 Task: Find connections with filter location Kailāras with filter topic #Mindfulnesswith filter profile language German with filter current company Hero MotoCorp with filter school Ryan International School, Noida with filter industry Human Resources Services with filter service category HR Consulting with filter keywords title Artist
Action: Mouse moved to (218, 304)
Screenshot: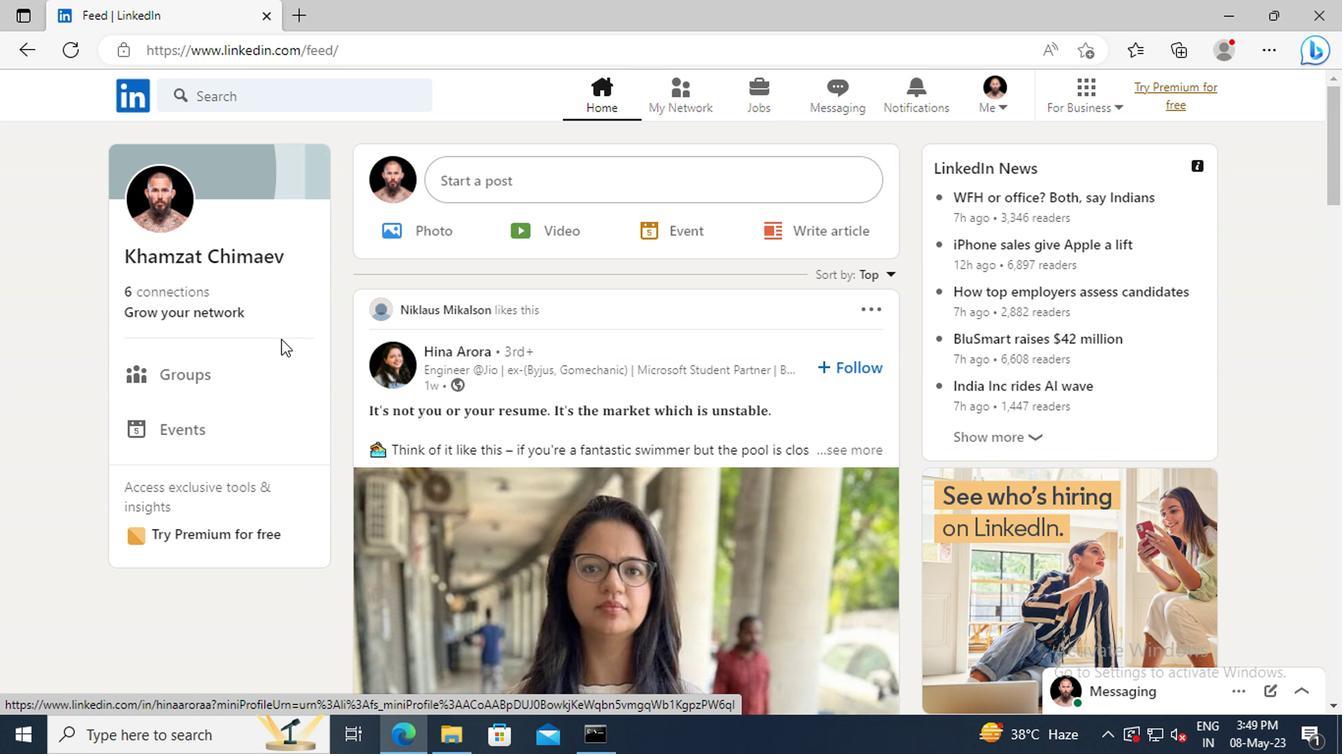 
Action: Mouse pressed left at (218, 304)
Screenshot: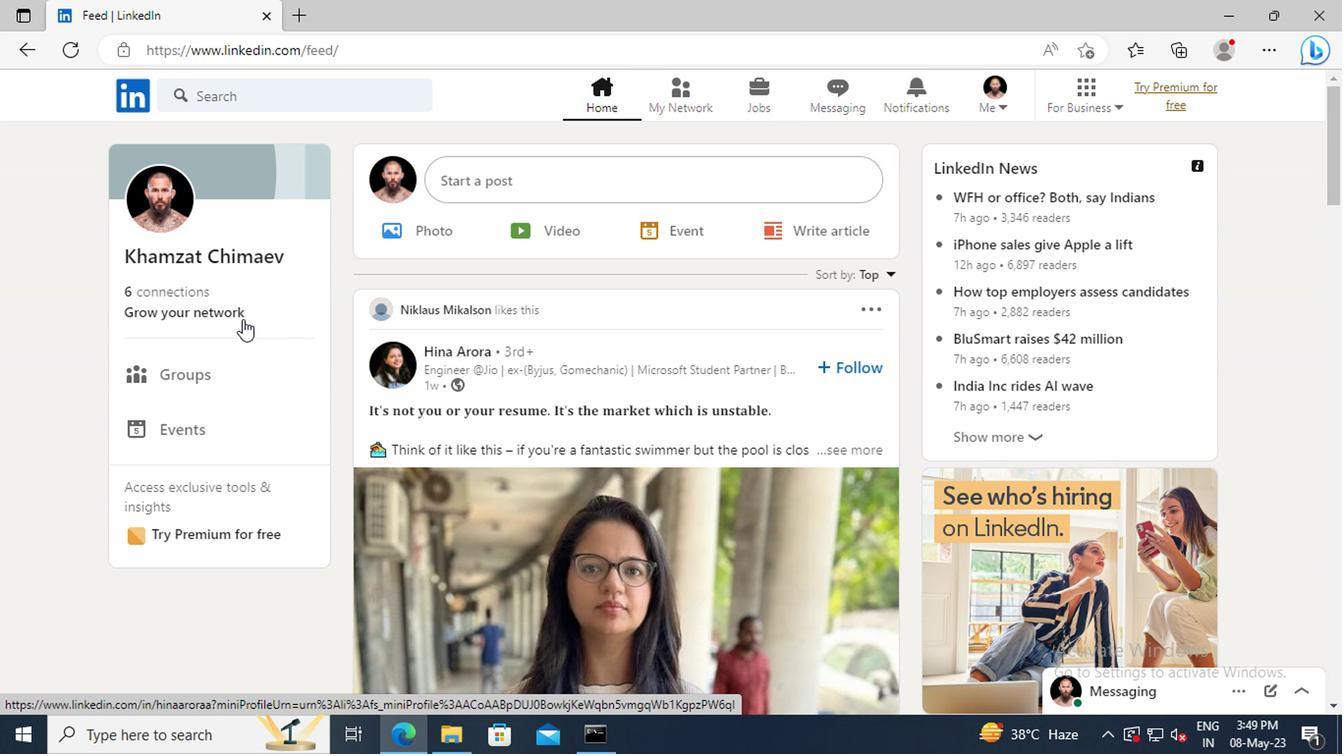 
Action: Mouse moved to (215, 197)
Screenshot: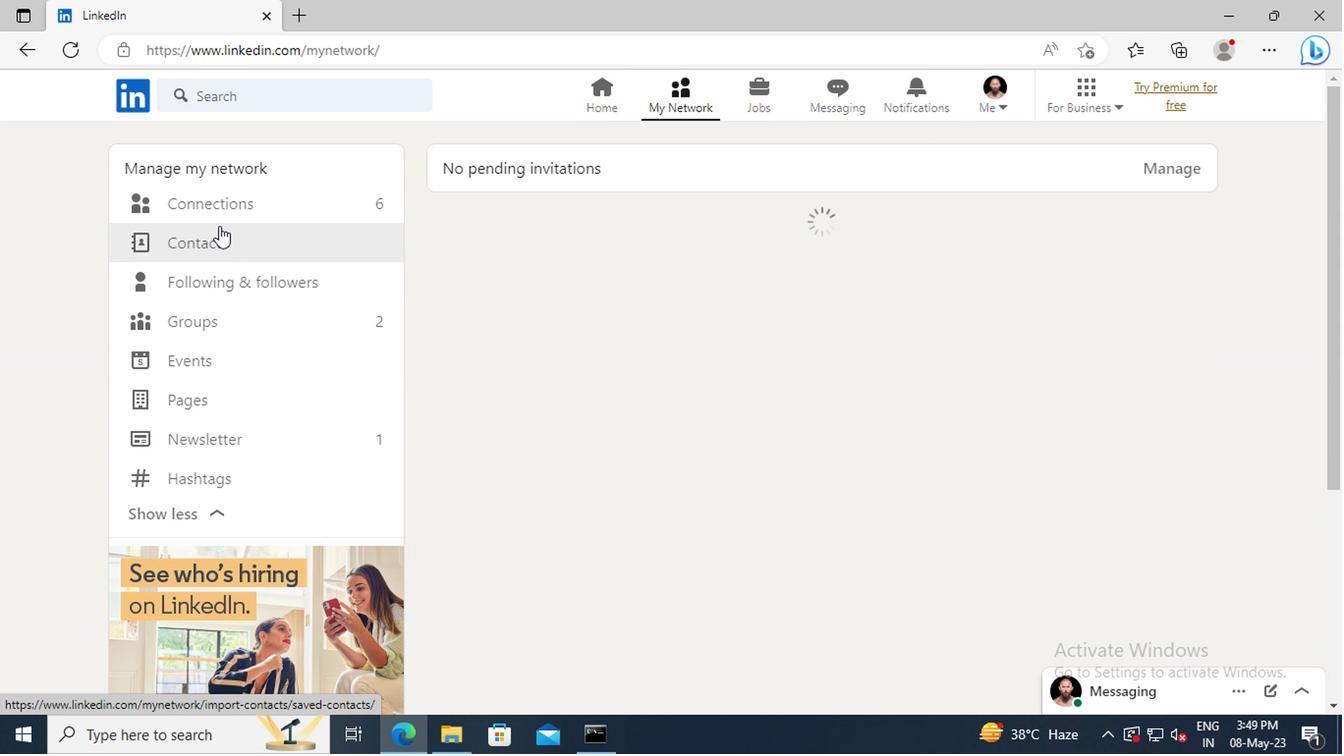 
Action: Mouse pressed left at (215, 197)
Screenshot: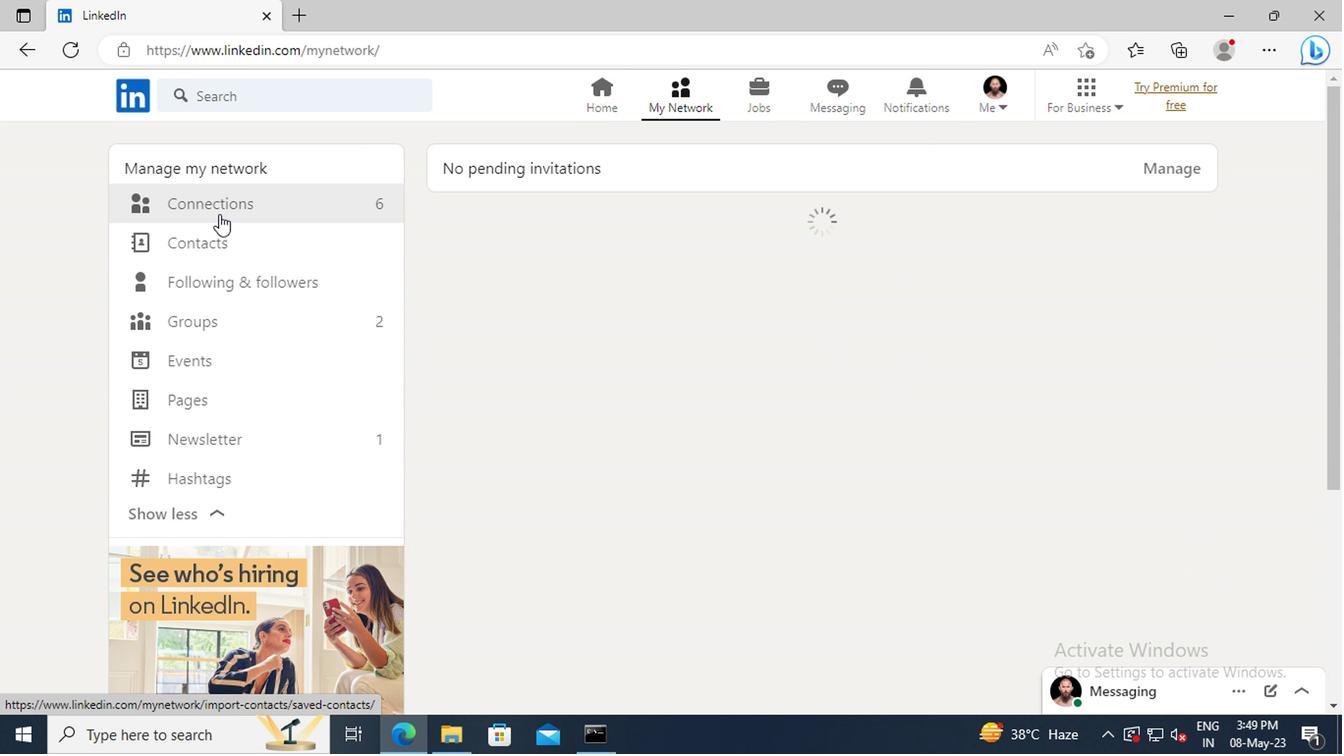 
Action: Mouse moved to (808, 197)
Screenshot: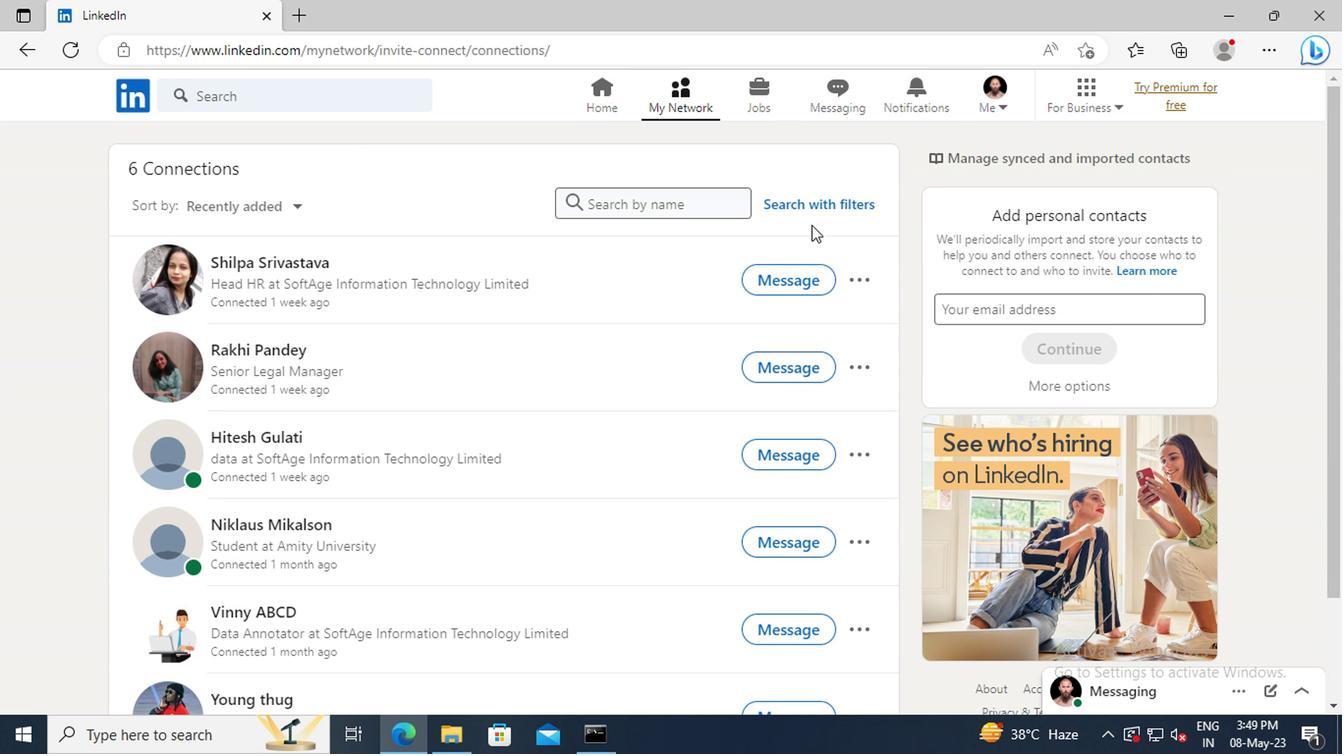 
Action: Mouse pressed left at (808, 197)
Screenshot: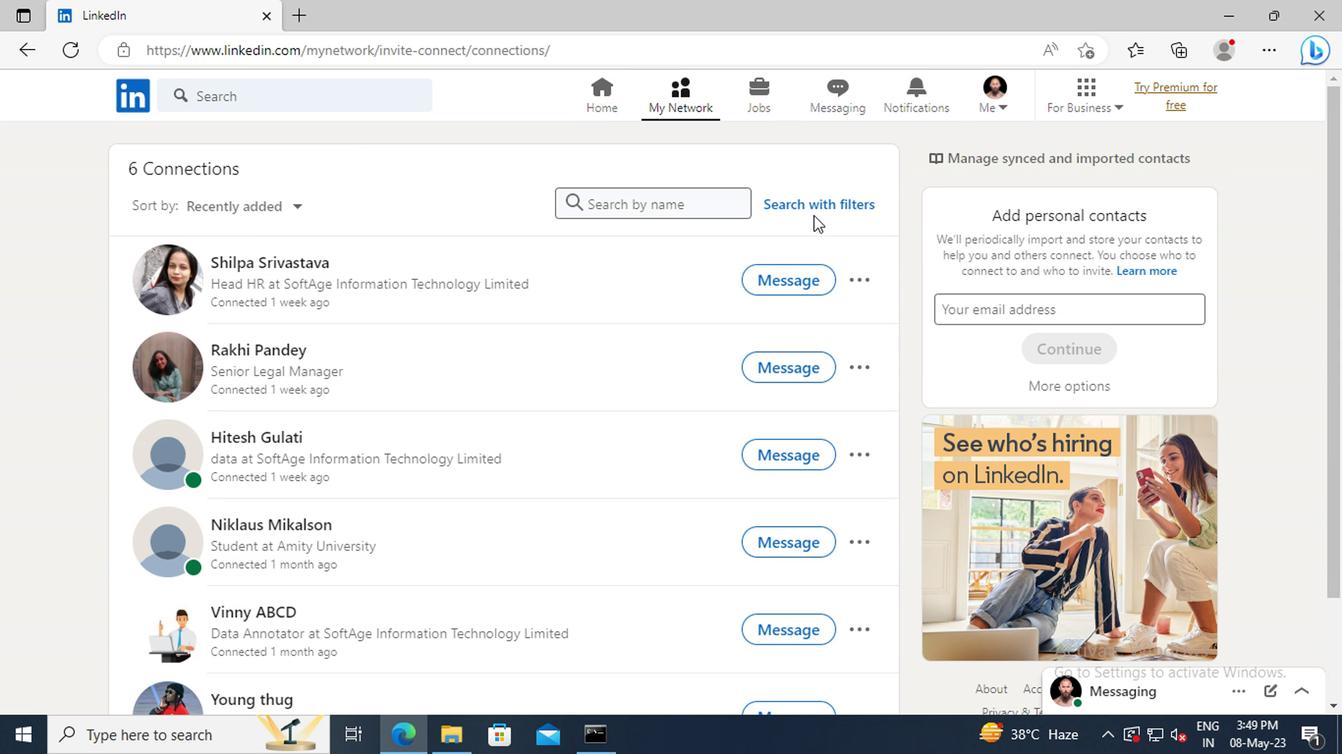 
Action: Mouse moved to (742, 141)
Screenshot: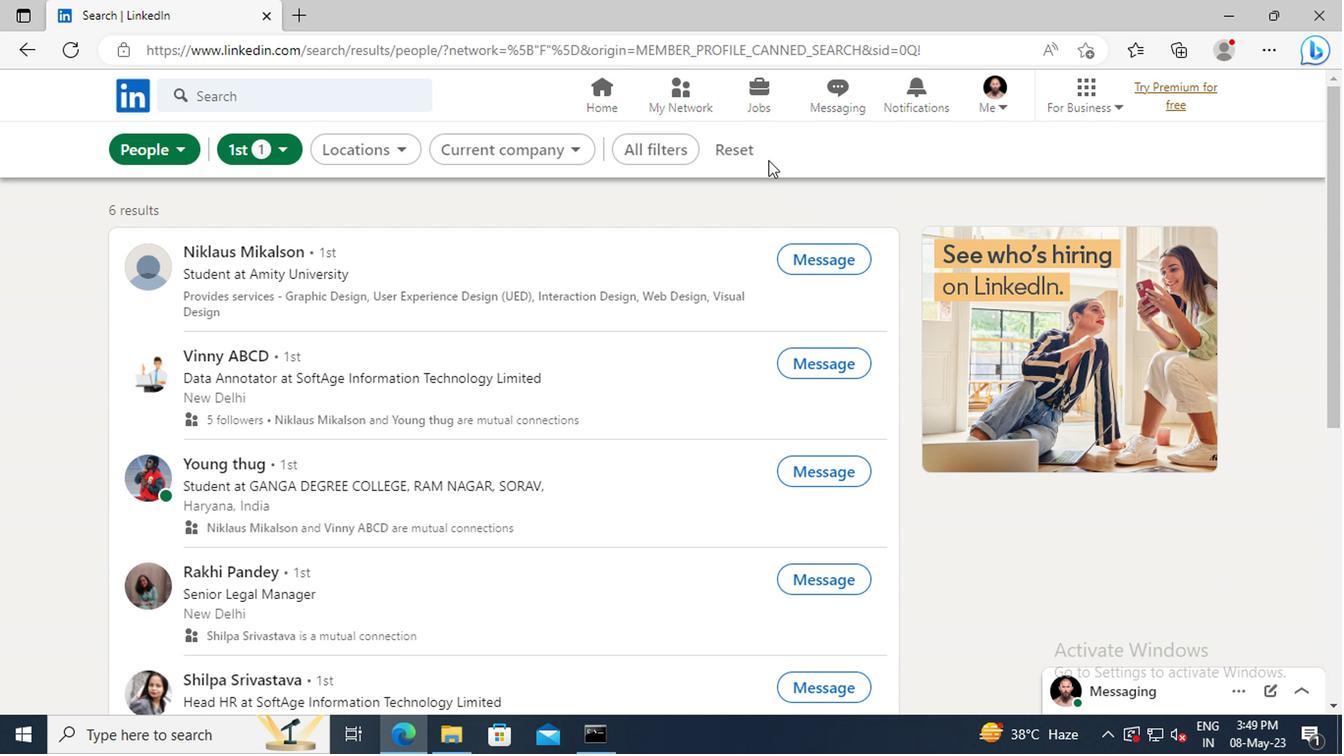 
Action: Mouse pressed left at (742, 141)
Screenshot: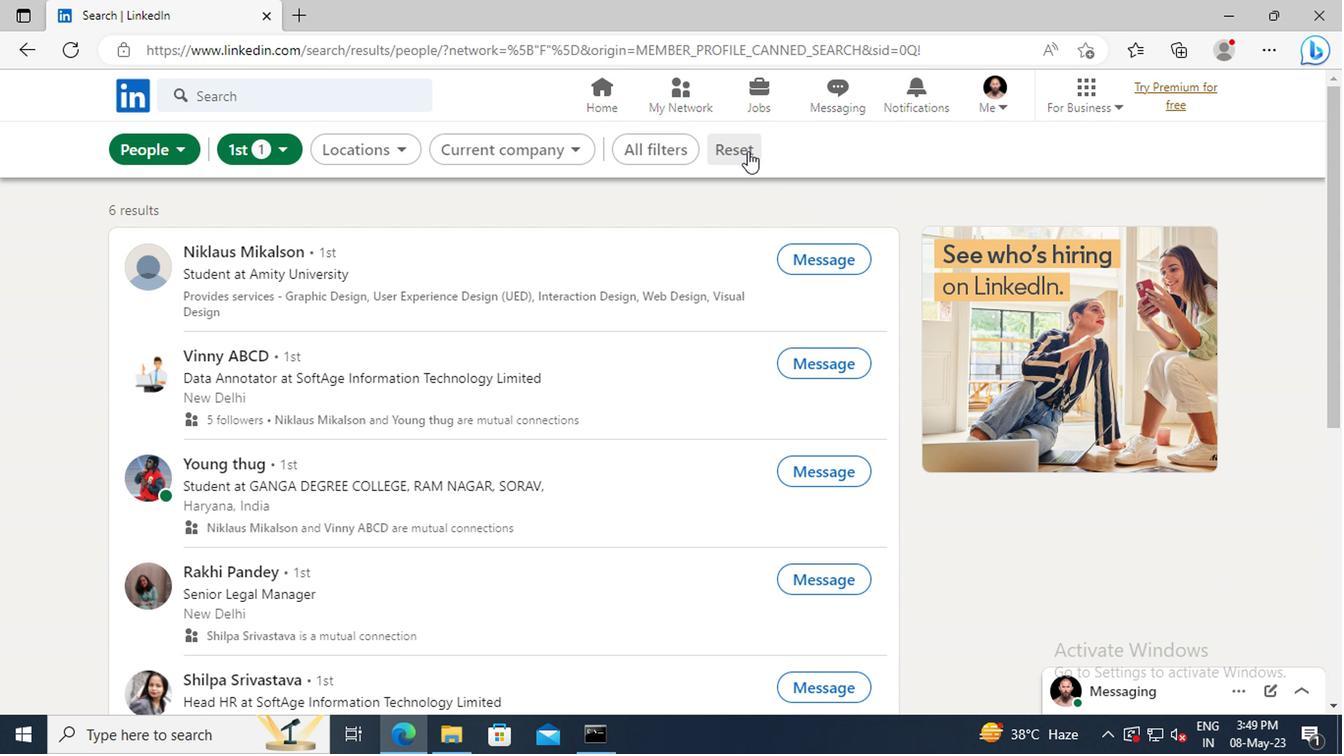 
Action: Mouse moved to (715, 141)
Screenshot: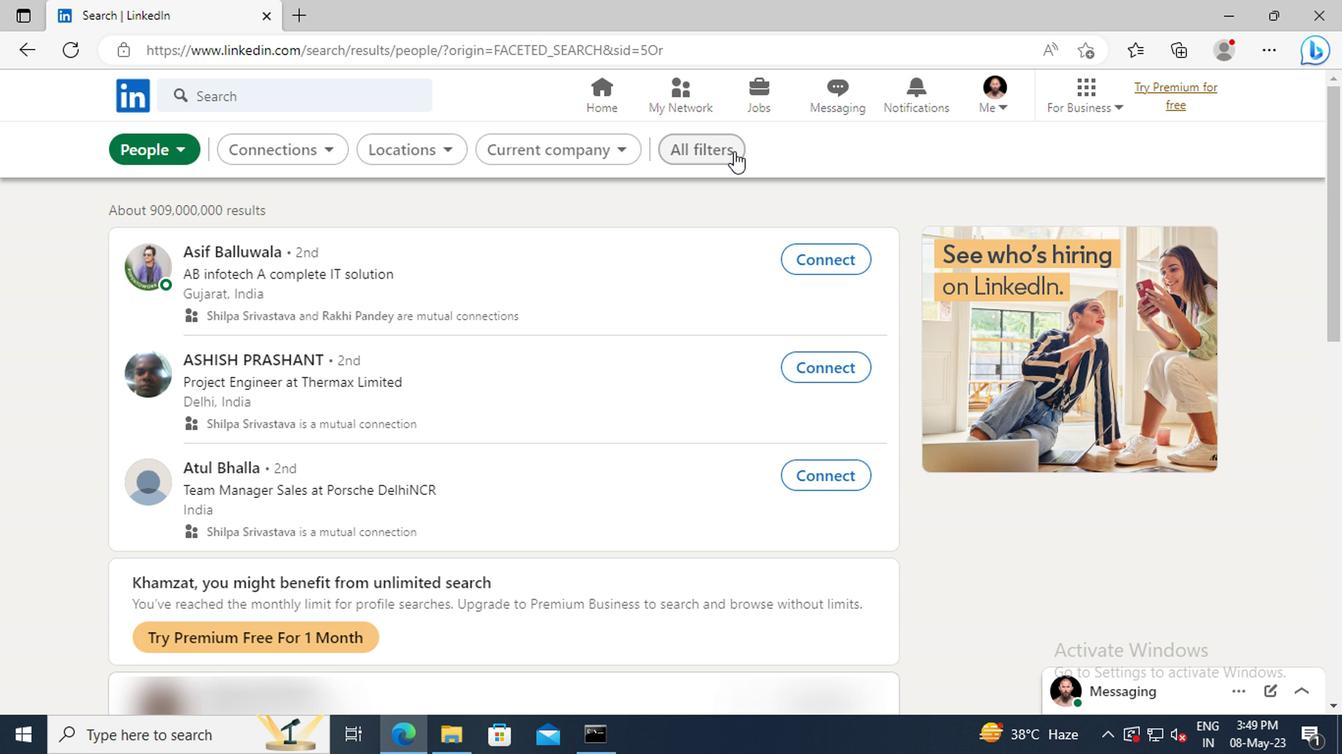 
Action: Mouse pressed left at (715, 141)
Screenshot: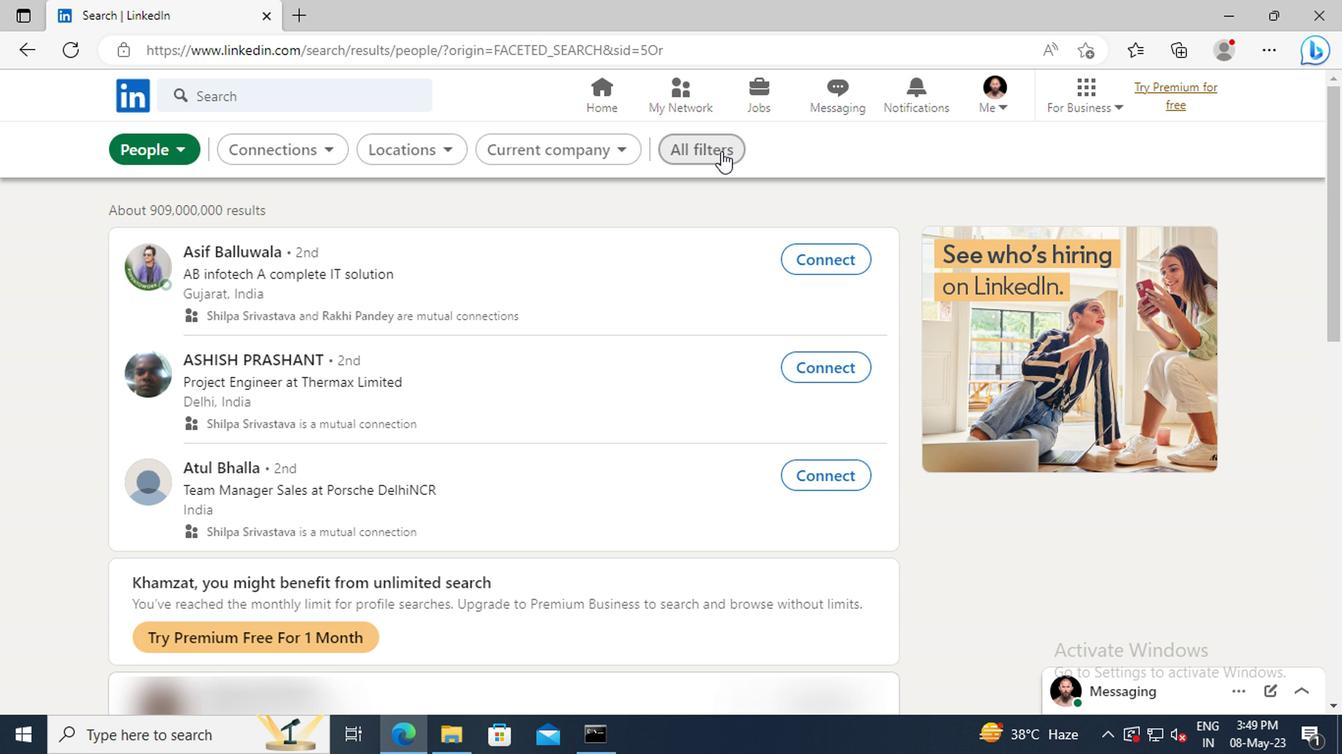 
Action: Mouse moved to (1099, 367)
Screenshot: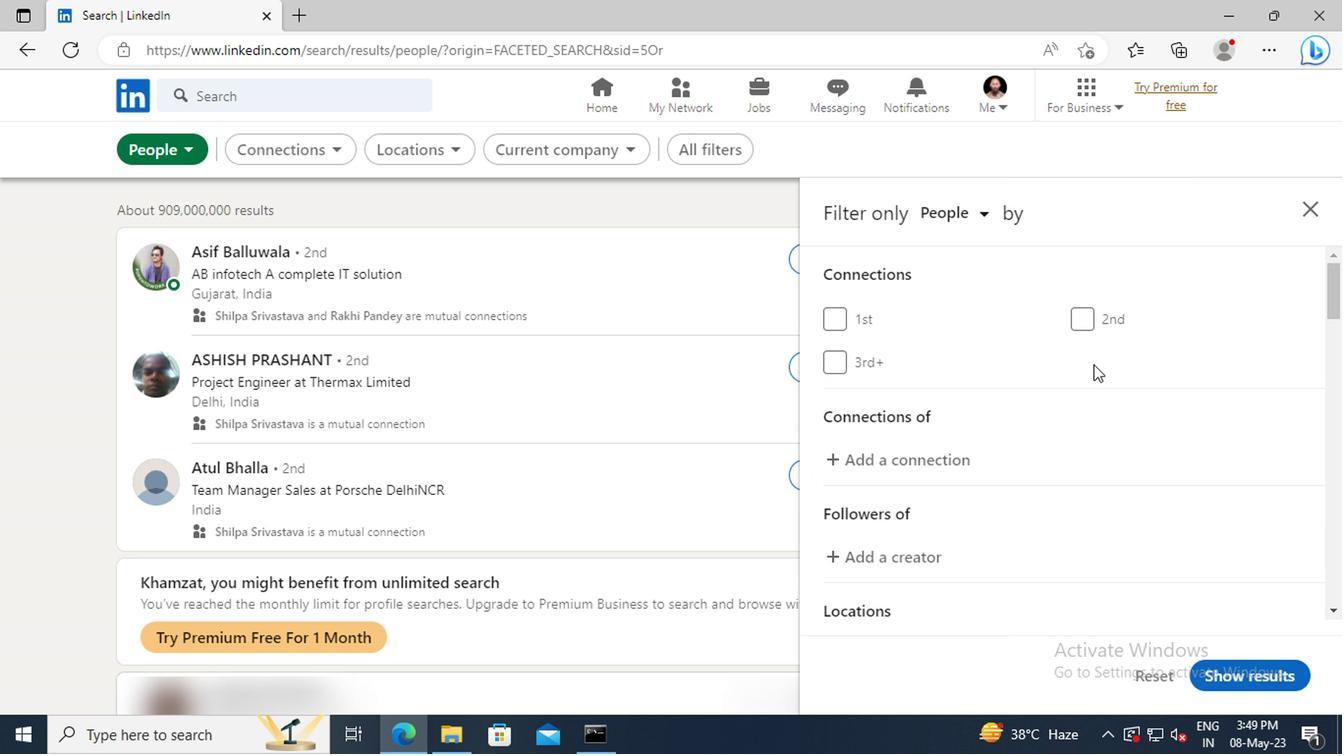 
Action: Mouse scrolled (1099, 366) with delta (0, -1)
Screenshot: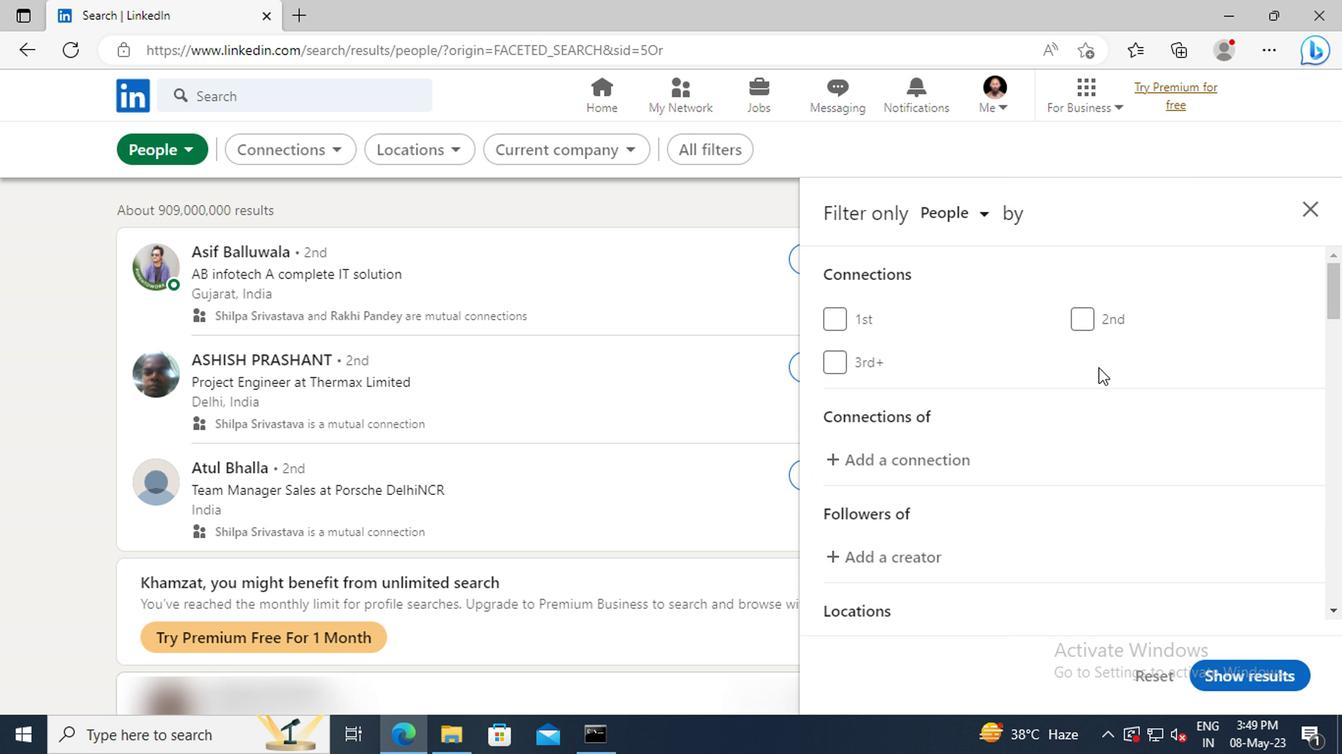 
Action: Mouse scrolled (1099, 366) with delta (0, -1)
Screenshot: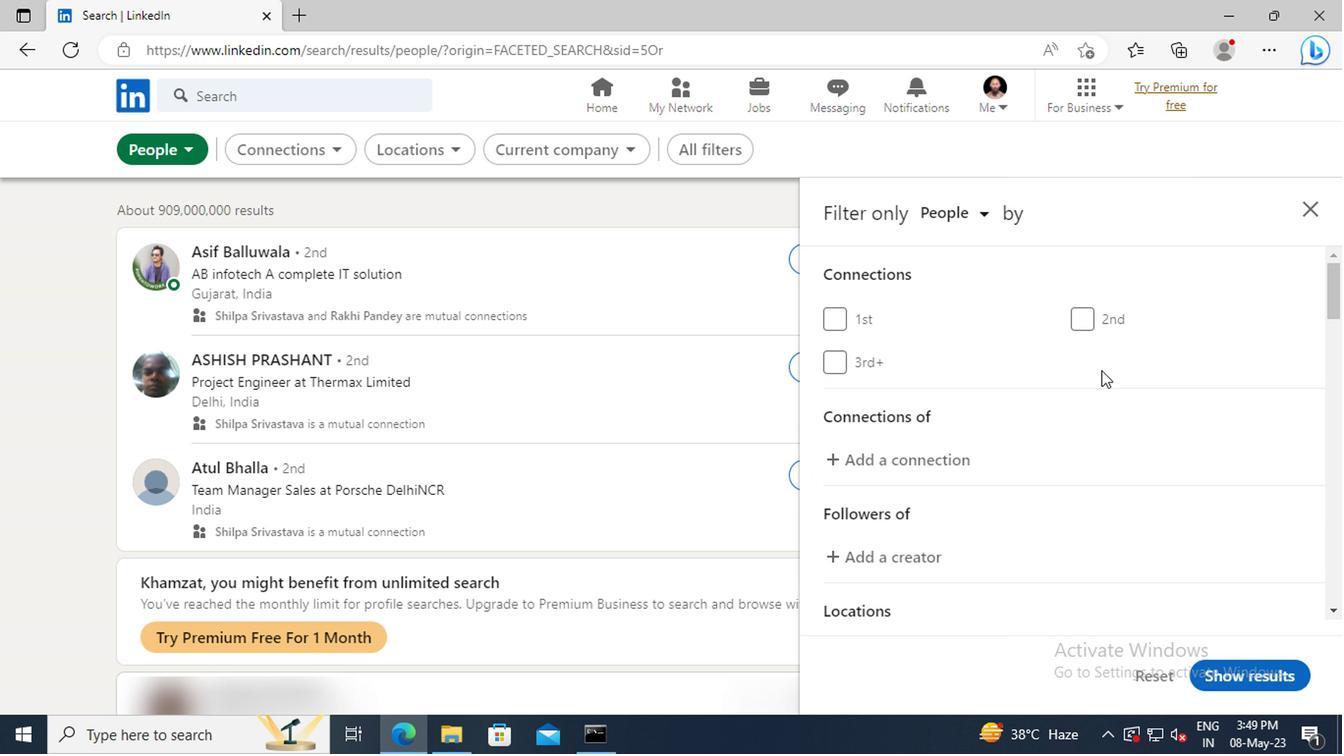 
Action: Mouse scrolled (1099, 366) with delta (0, -1)
Screenshot: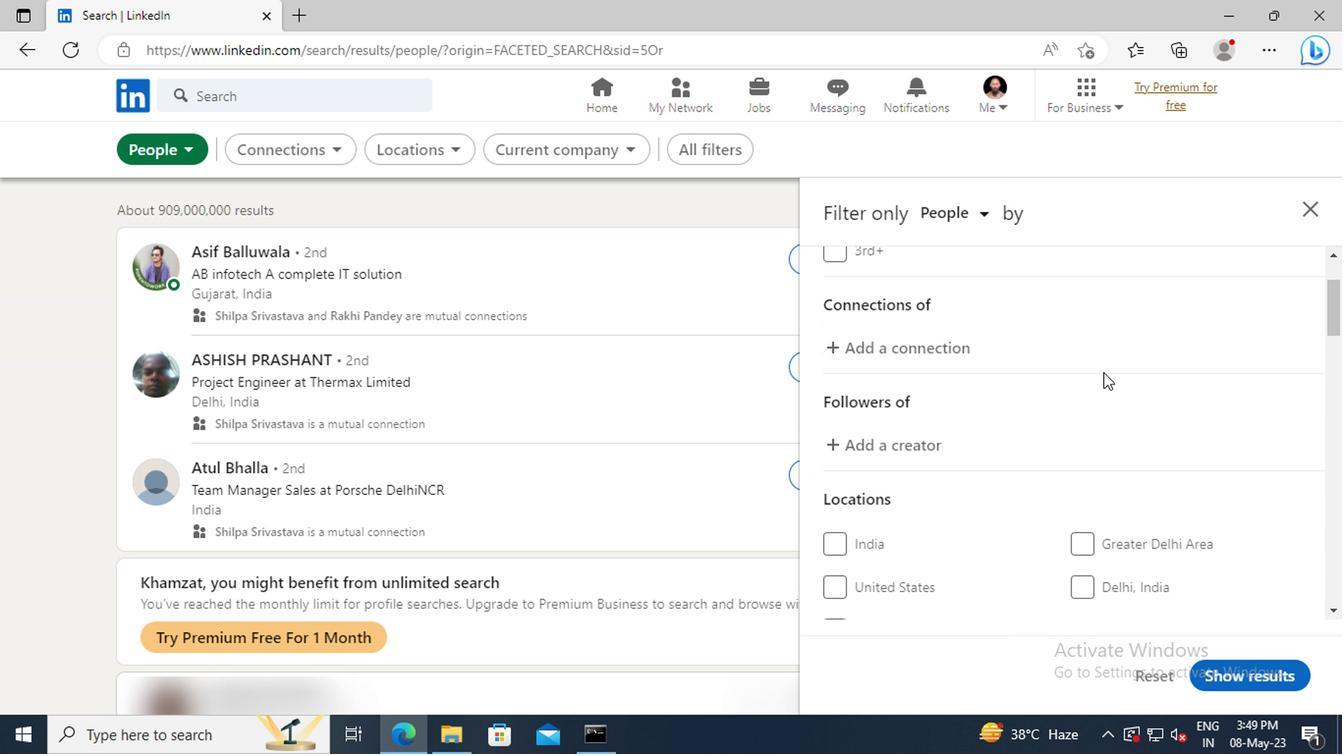 
Action: Mouse scrolled (1099, 366) with delta (0, -1)
Screenshot: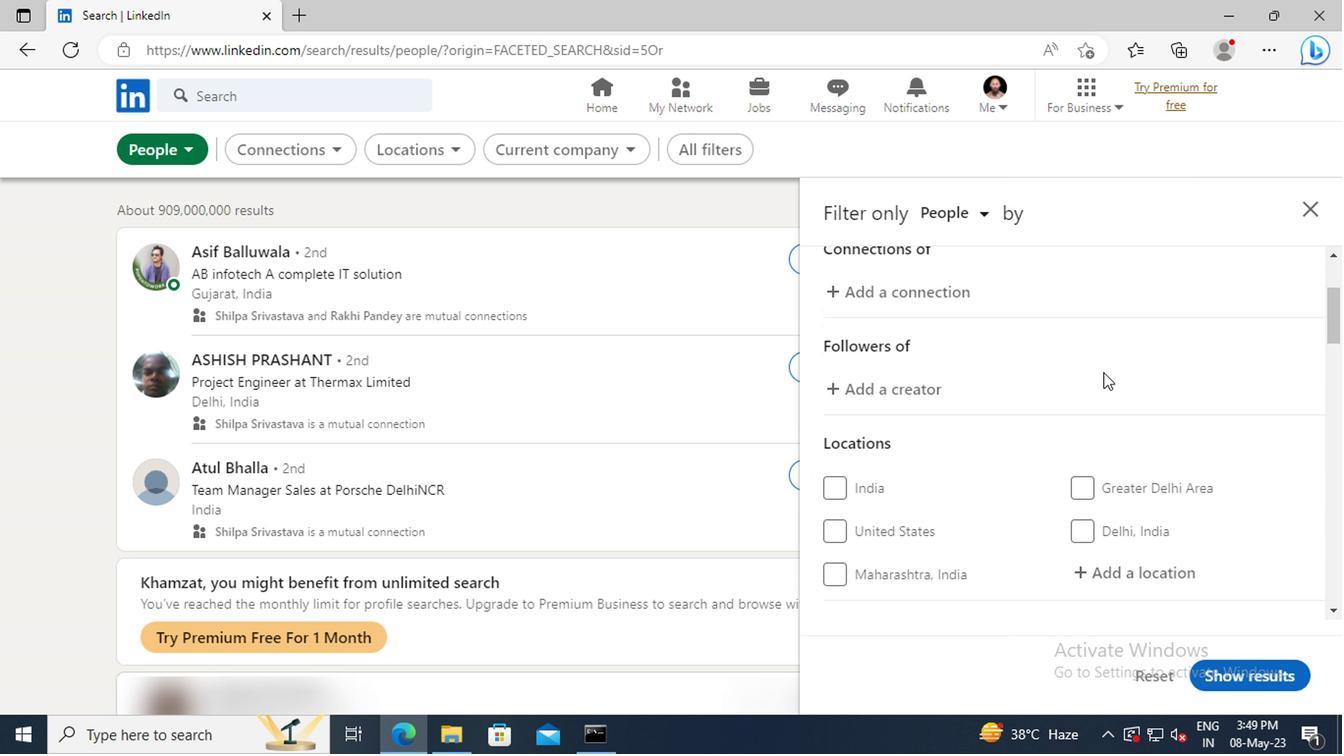
Action: Mouse scrolled (1099, 366) with delta (0, -1)
Screenshot: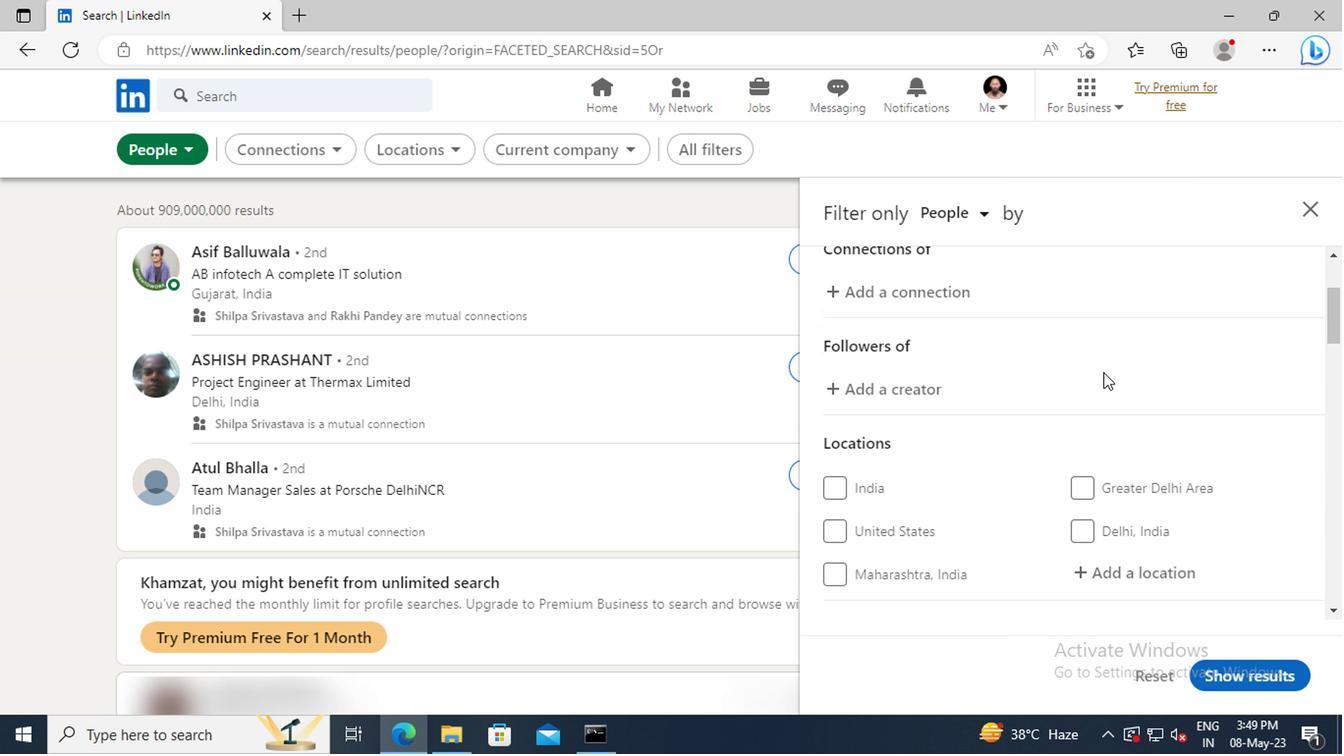 
Action: Mouse scrolled (1099, 366) with delta (0, -1)
Screenshot: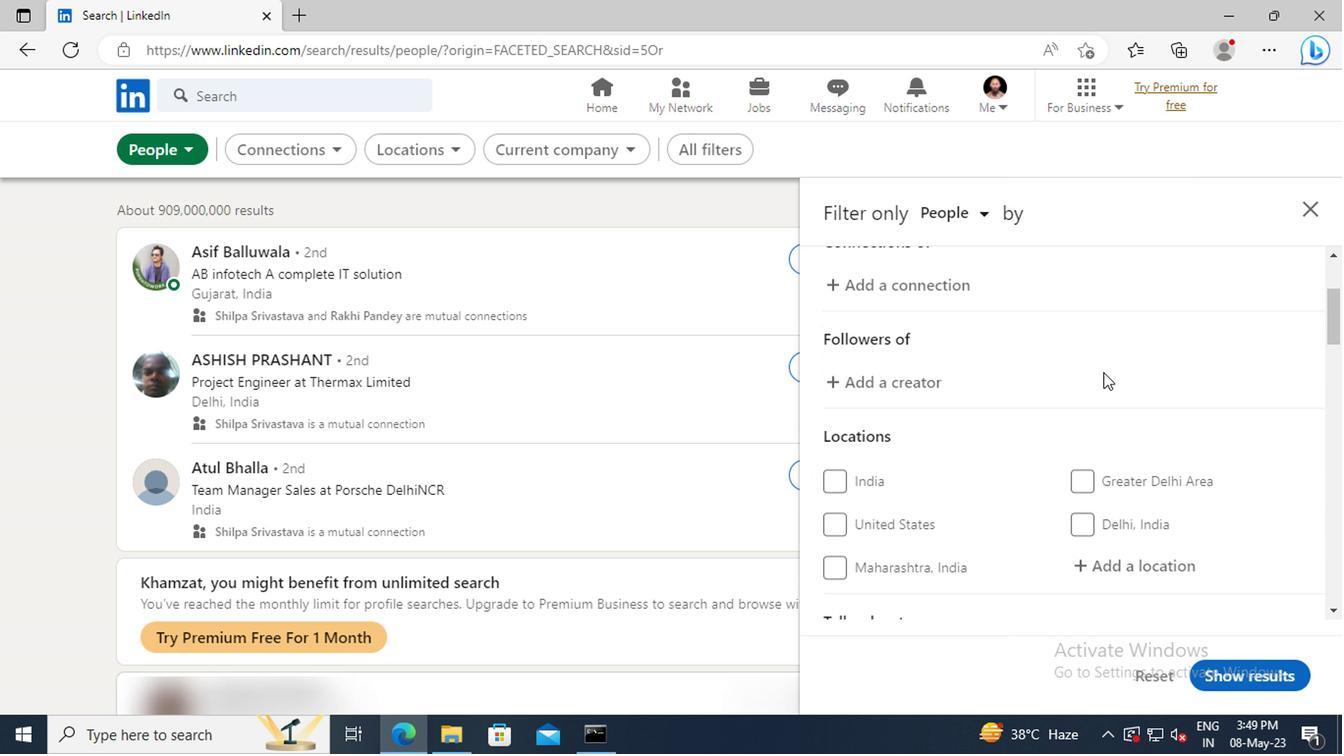 
Action: Mouse moved to (1099, 402)
Screenshot: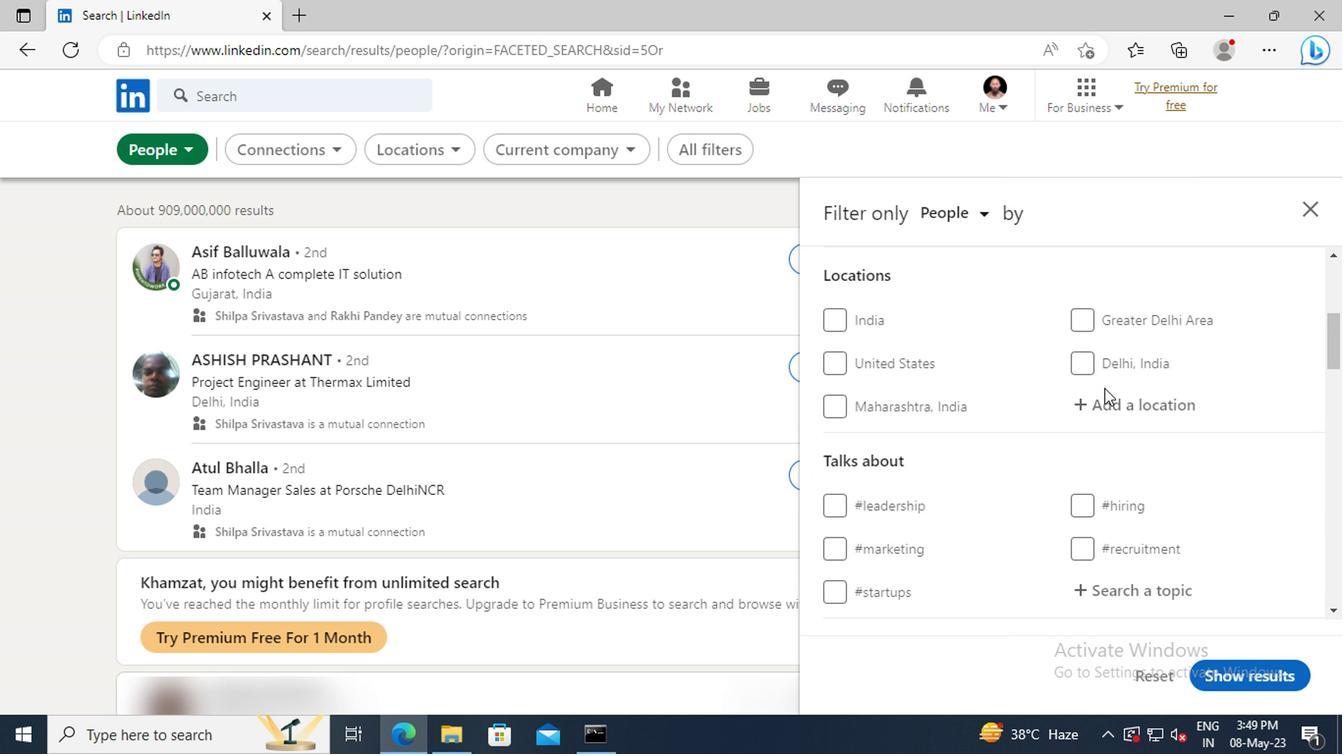 
Action: Mouse pressed left at (1099, 402)
Screenshot: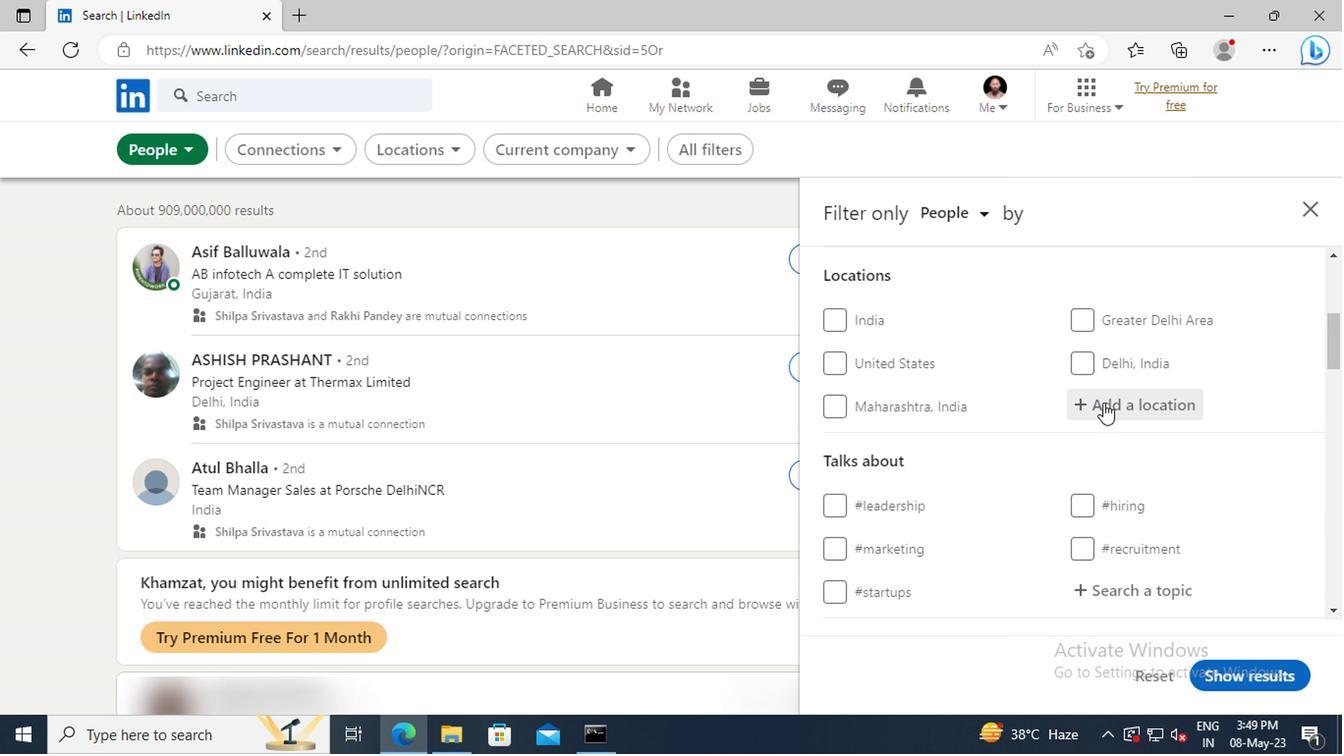 
Action: Key pressed <Key.shift>KAILARAS
Screenshot: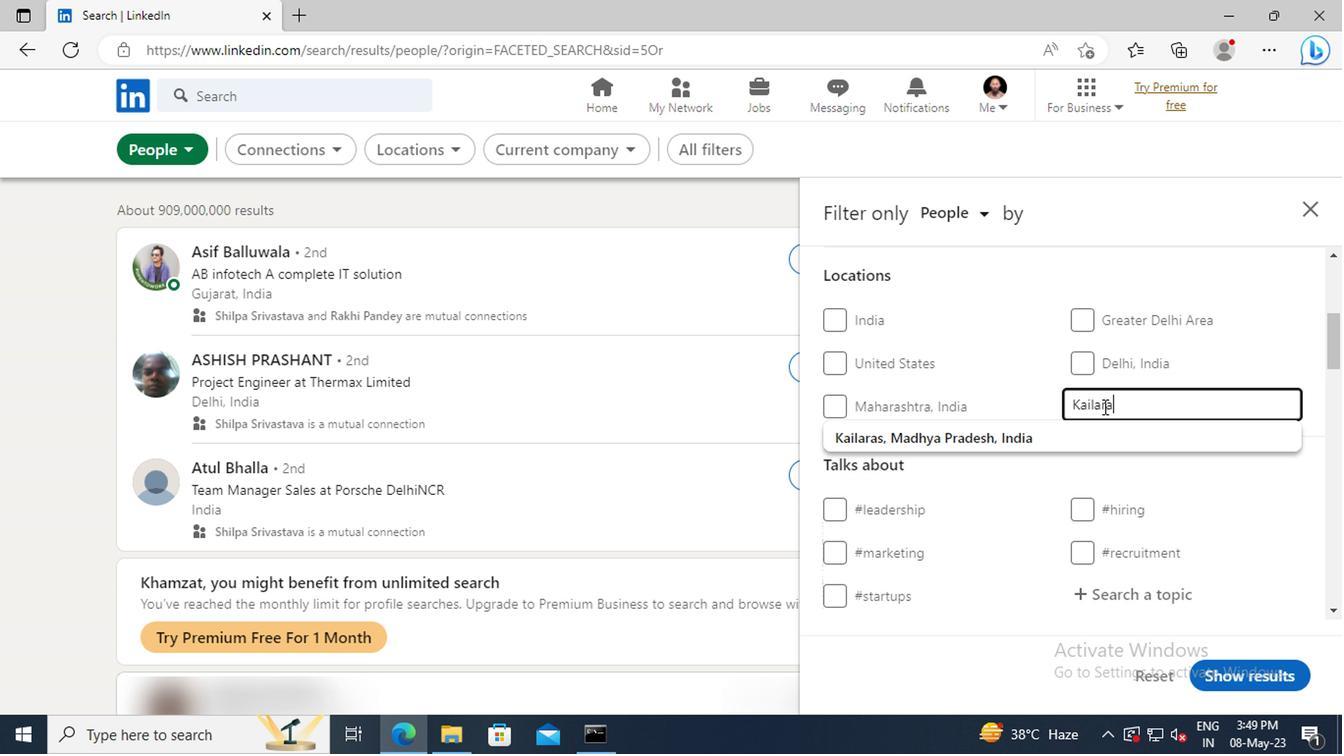 
Action: Mouse moved to (1101, 432)
Screenshot: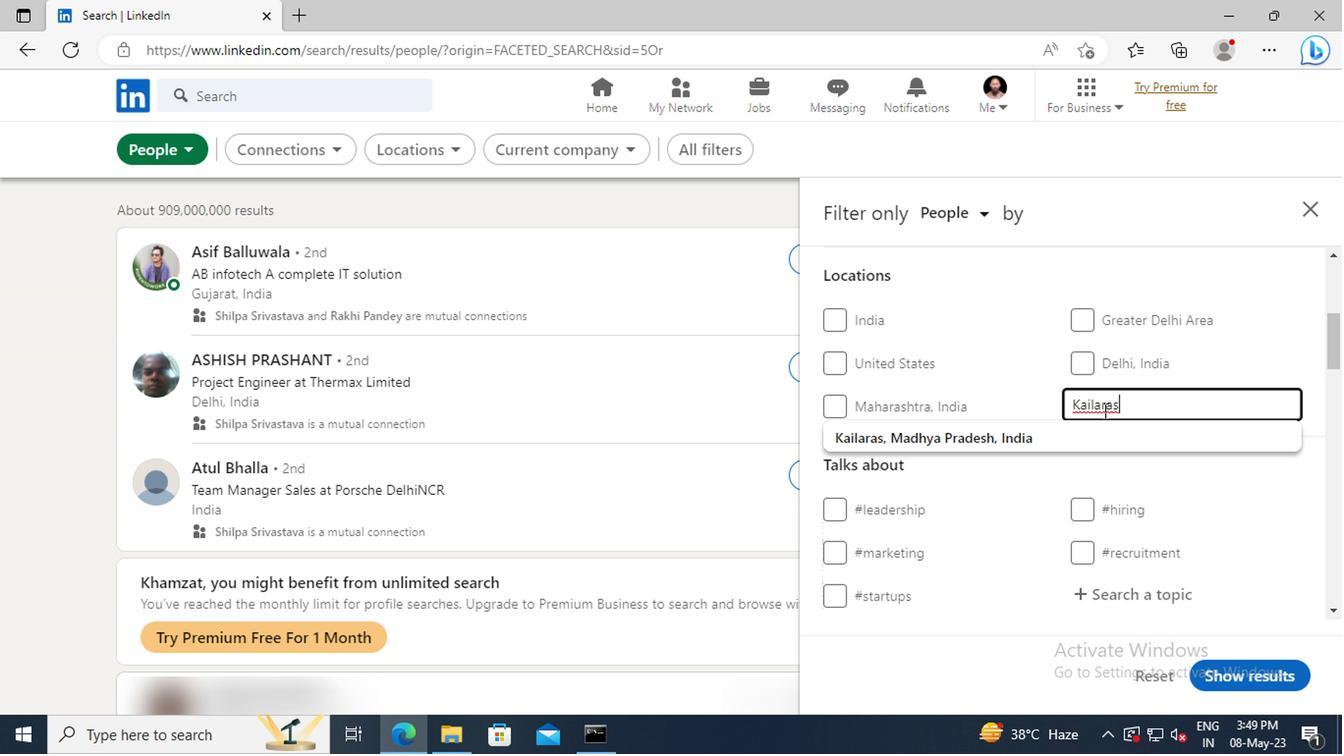 
Action: Mouse pressed left at (1101, 432)
Screenshot: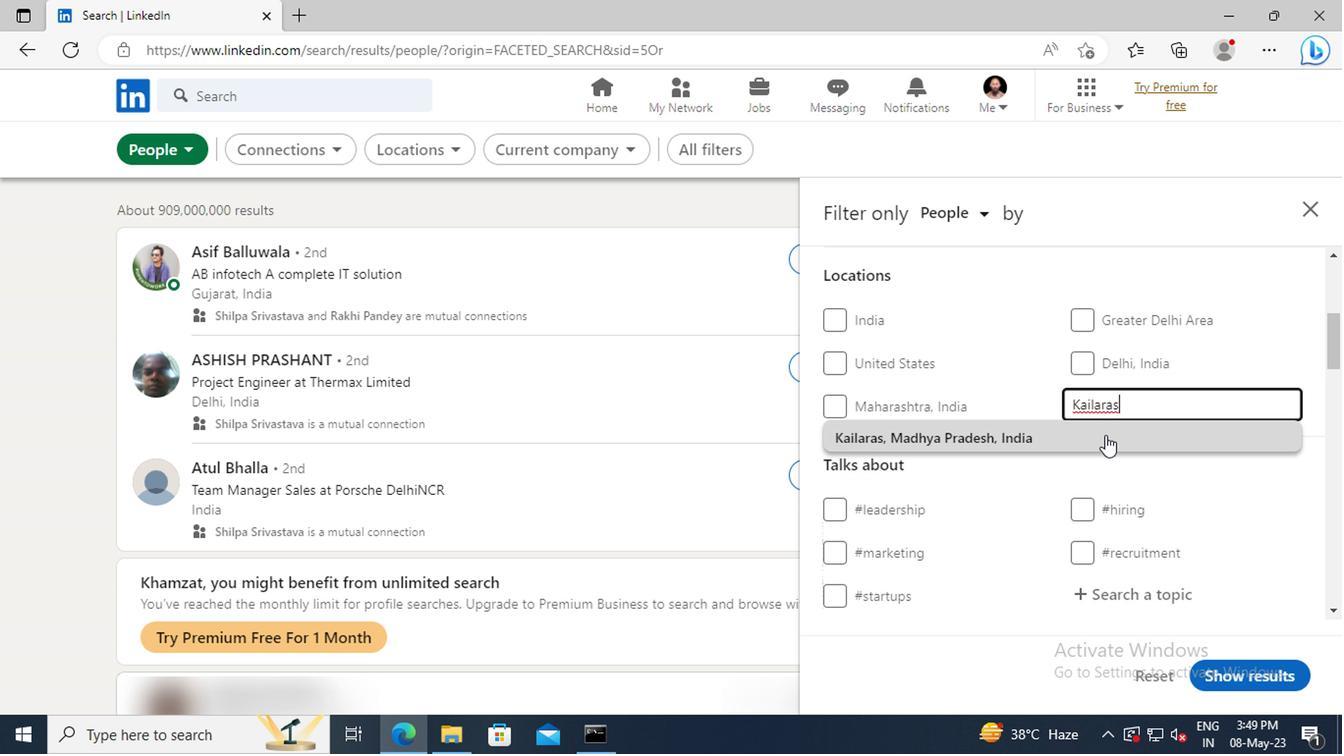 
Action: Mouse scrolled (1101, 432) with delta (0, 0)
Screenshot: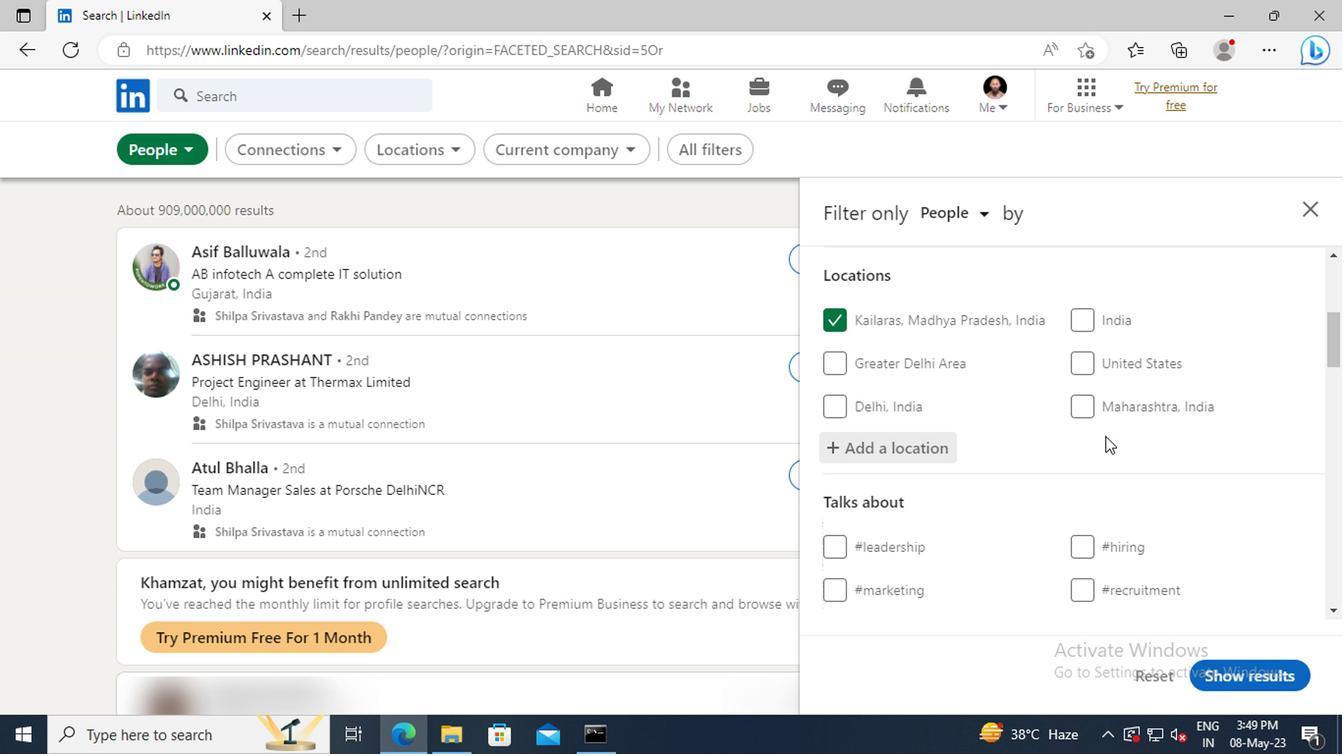 
Action: Mouse scrolled (1101, 432) with delta (0, 0)
Screenshot: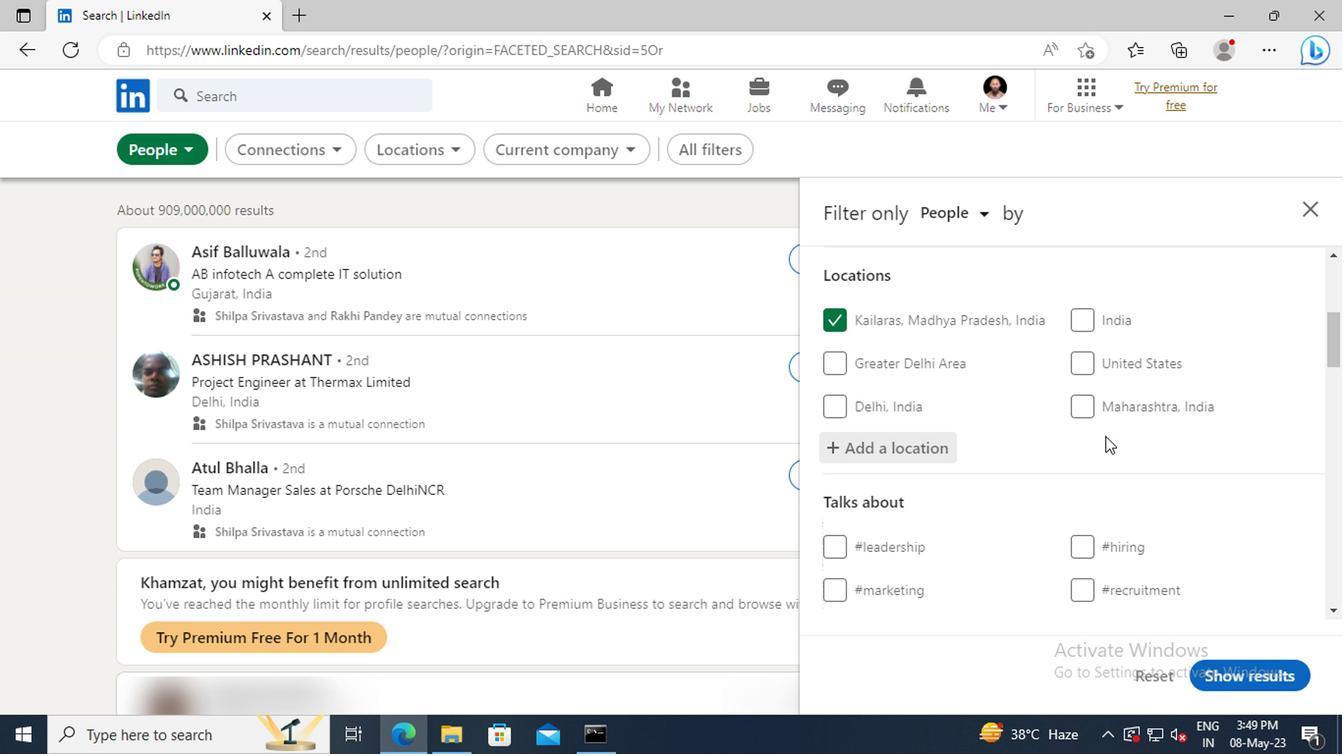 
Action: Mouse scrolled (1101, 432) with delta (0, 0)
Screenshot: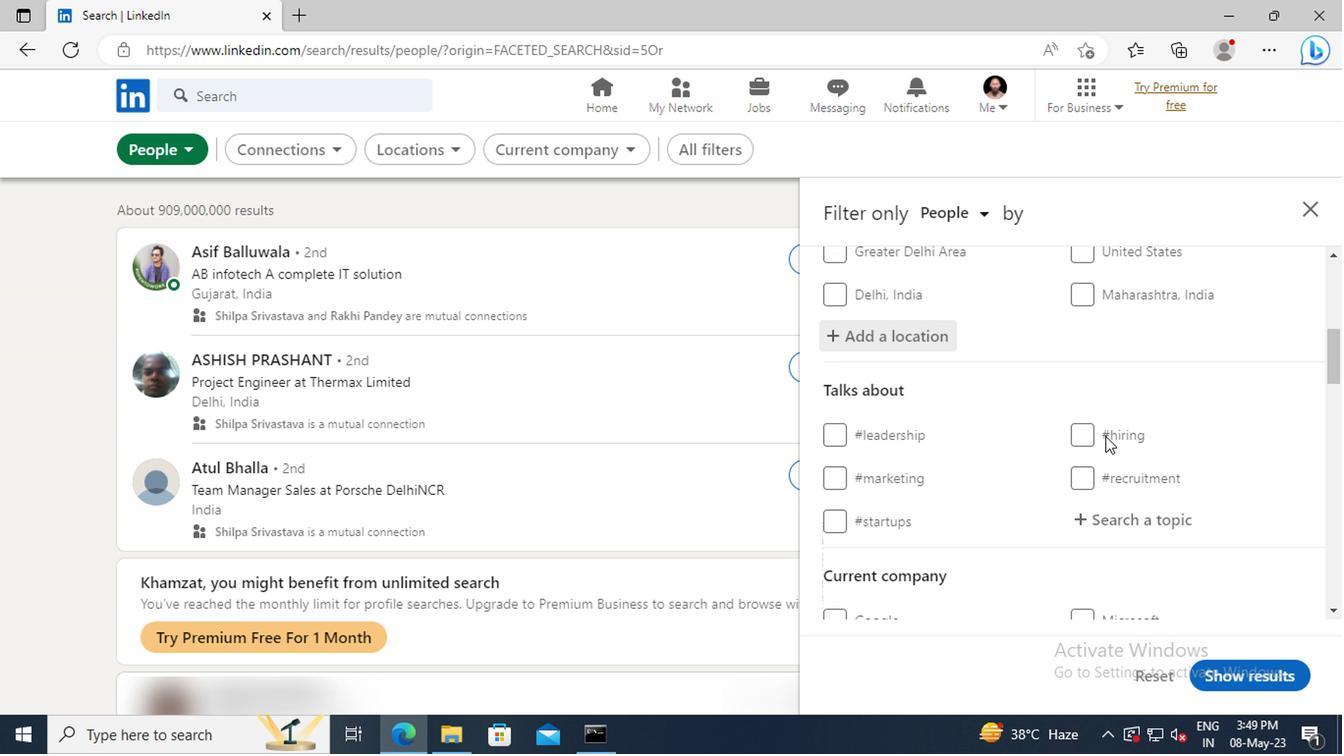 
Action: Mouse moved to (1108, 458)
Screenshot: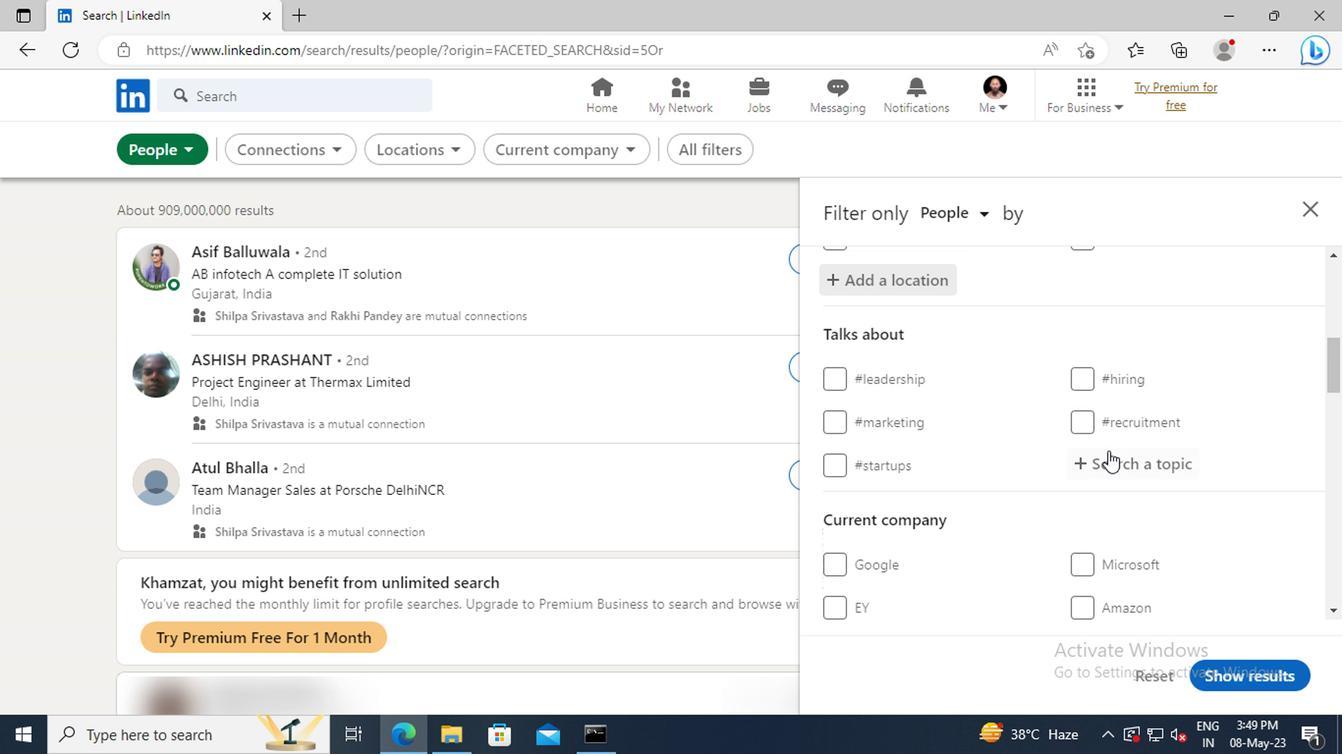 
Action: Mouse pressed left at (1108, 458)
Screenshot: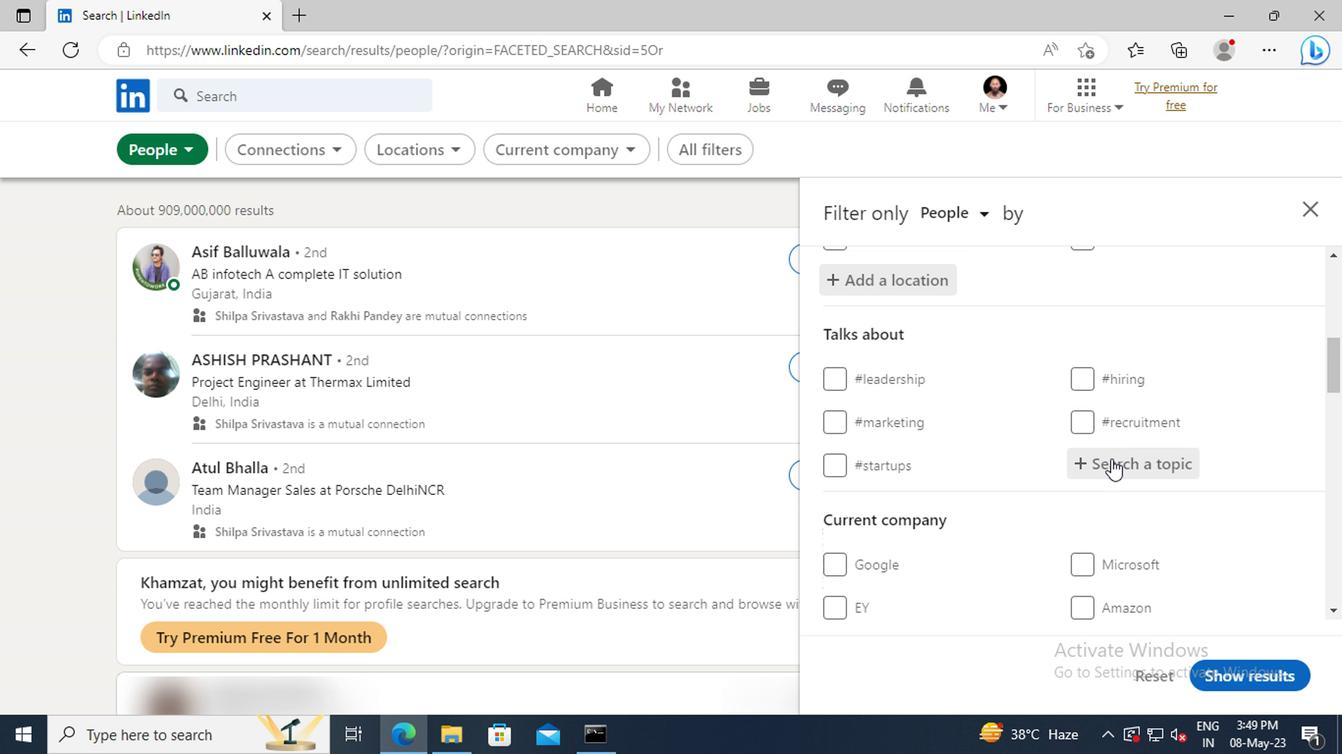 
Action: Key pressed <Key.shift>MINDFU
Screenshot: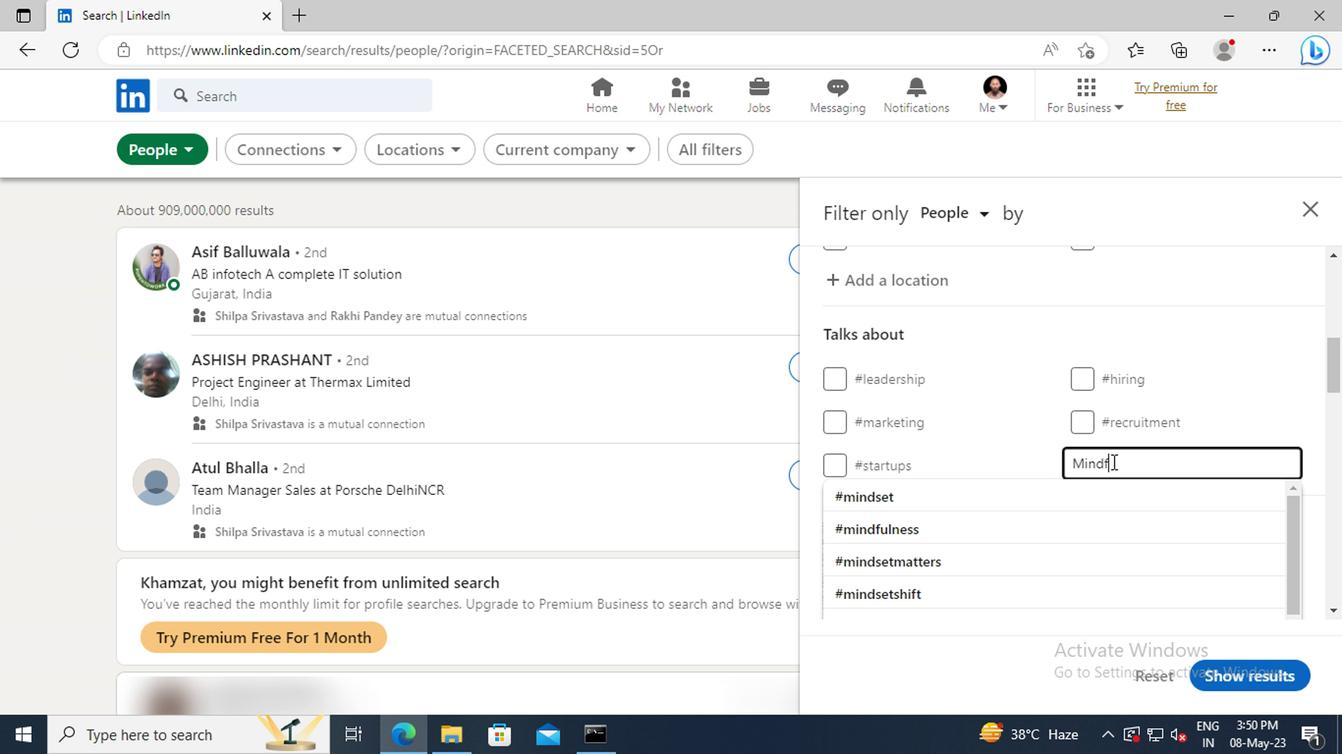 
Action: Mouse moved to (1117, 488)
Screenshot: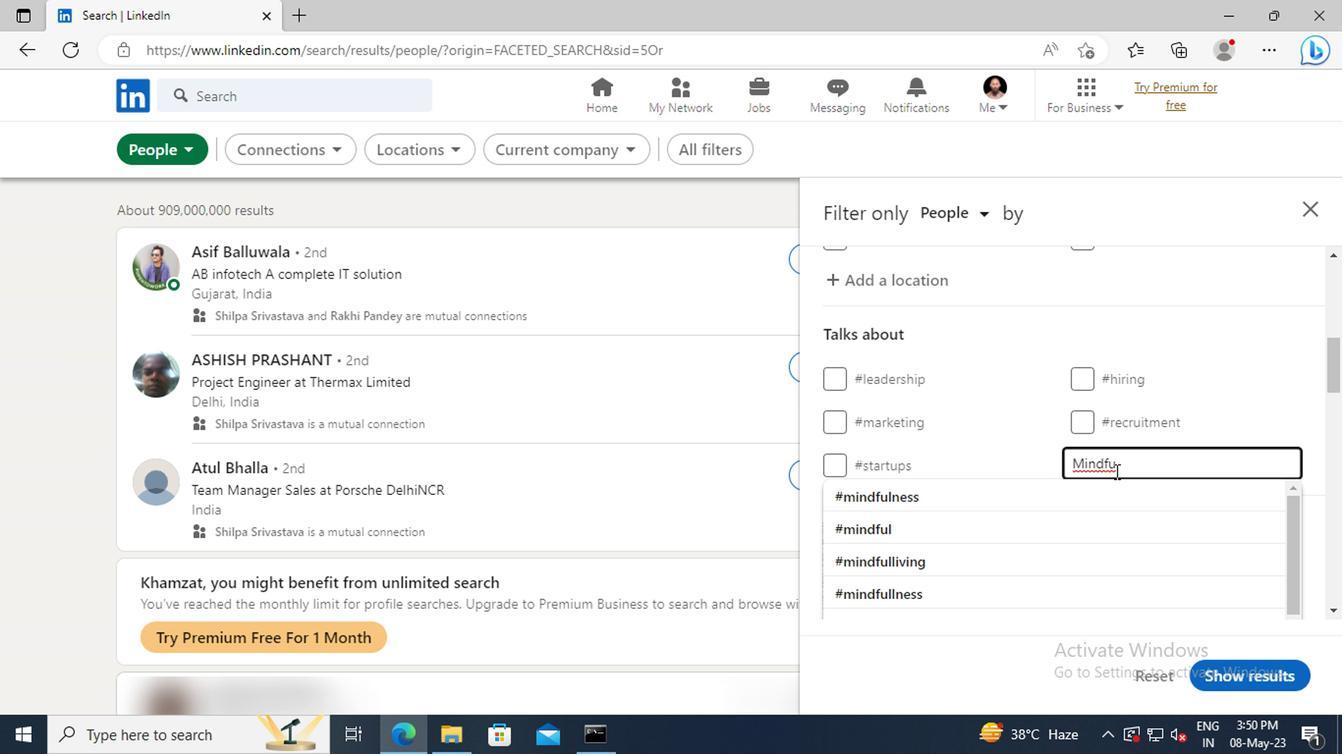 
Action: Mouse pressed left at (1117, 488)
Screenshot: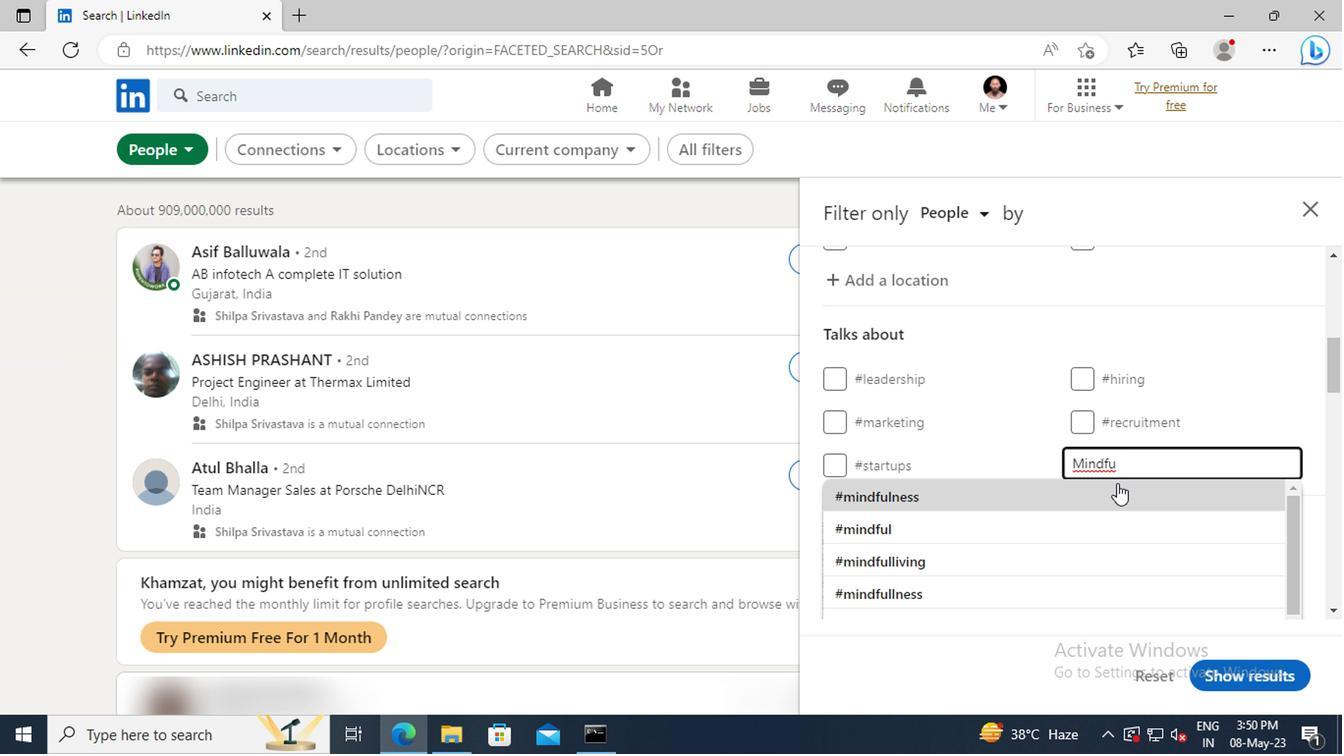 
Action: Mouse scrolled (1117, 487) with delta (0, 0)
Screenshot: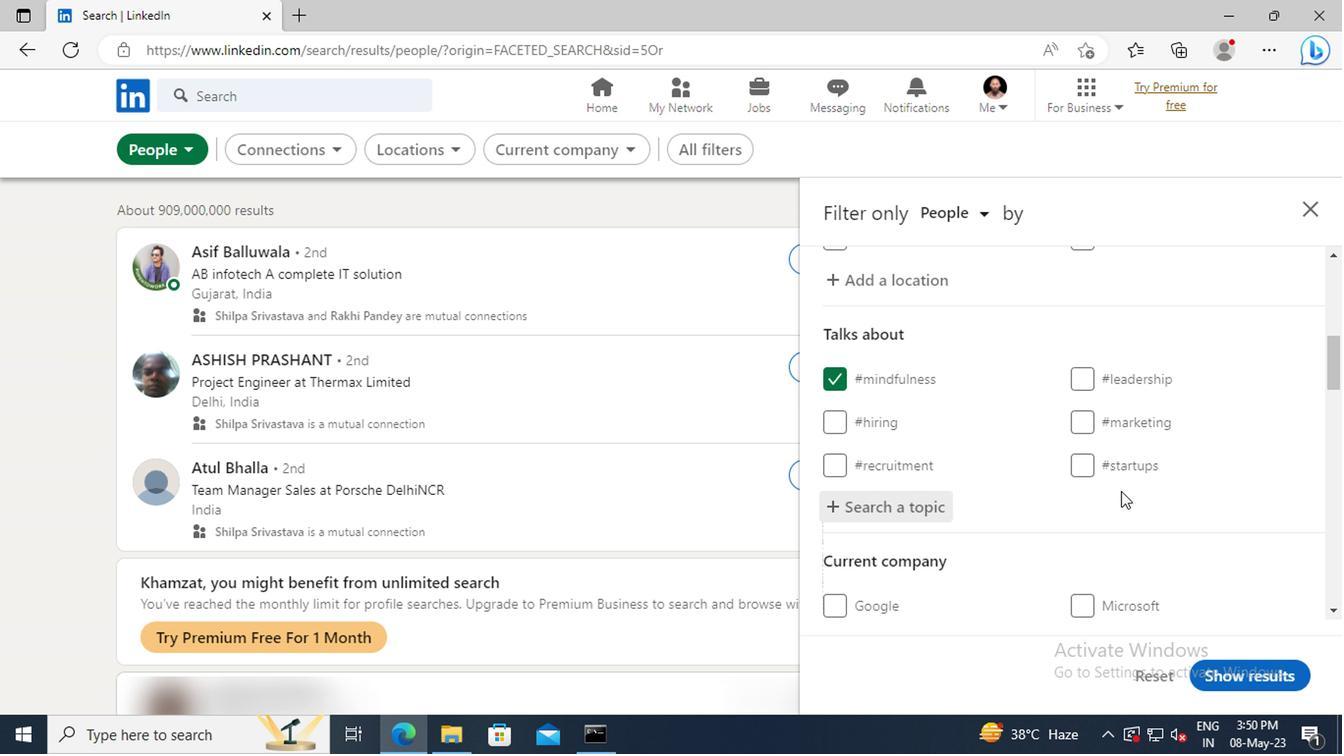 
Action: Mouse scrolled (1117, 487) with delta (0, 0)
Screenshot: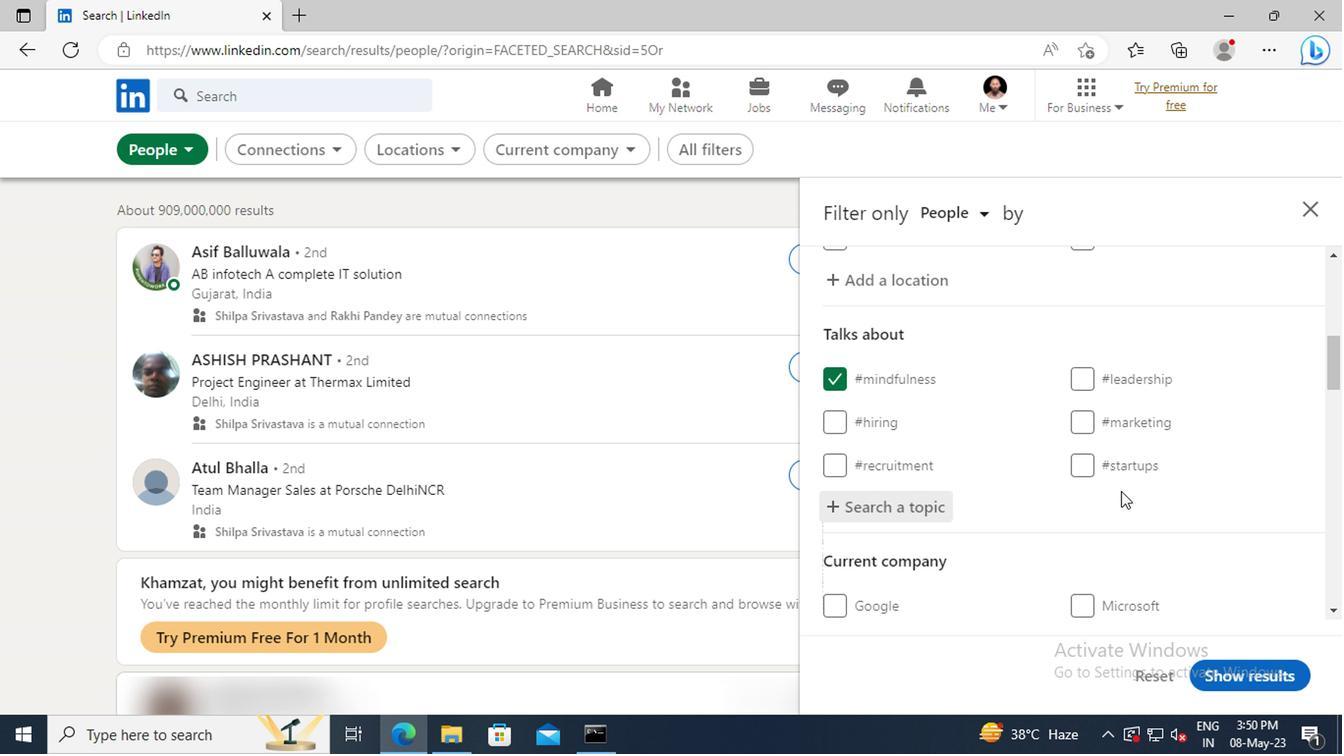 
Action: Mouse scrolled (1117, 487) with delta (0, 0)
Screenshot: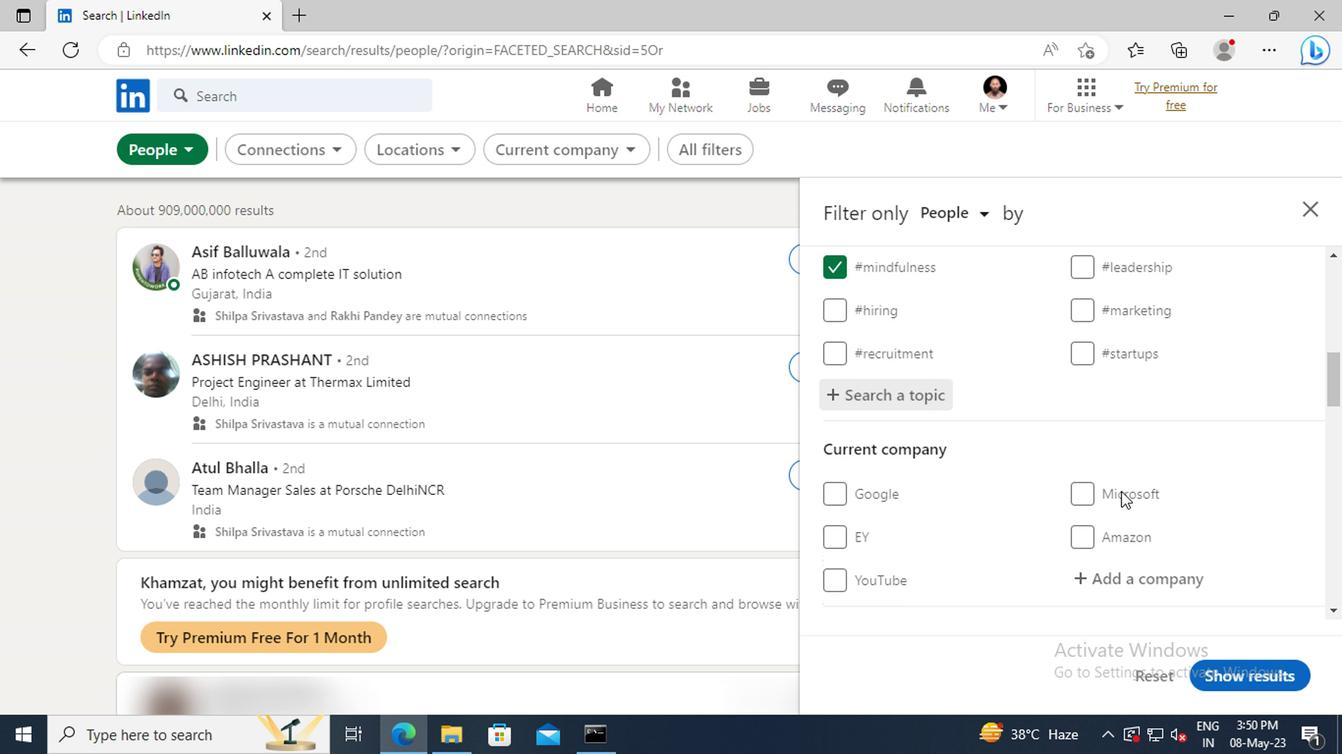
Action: Mouse scrolled (1117, 487) with delta (0, 0)
Screenshot: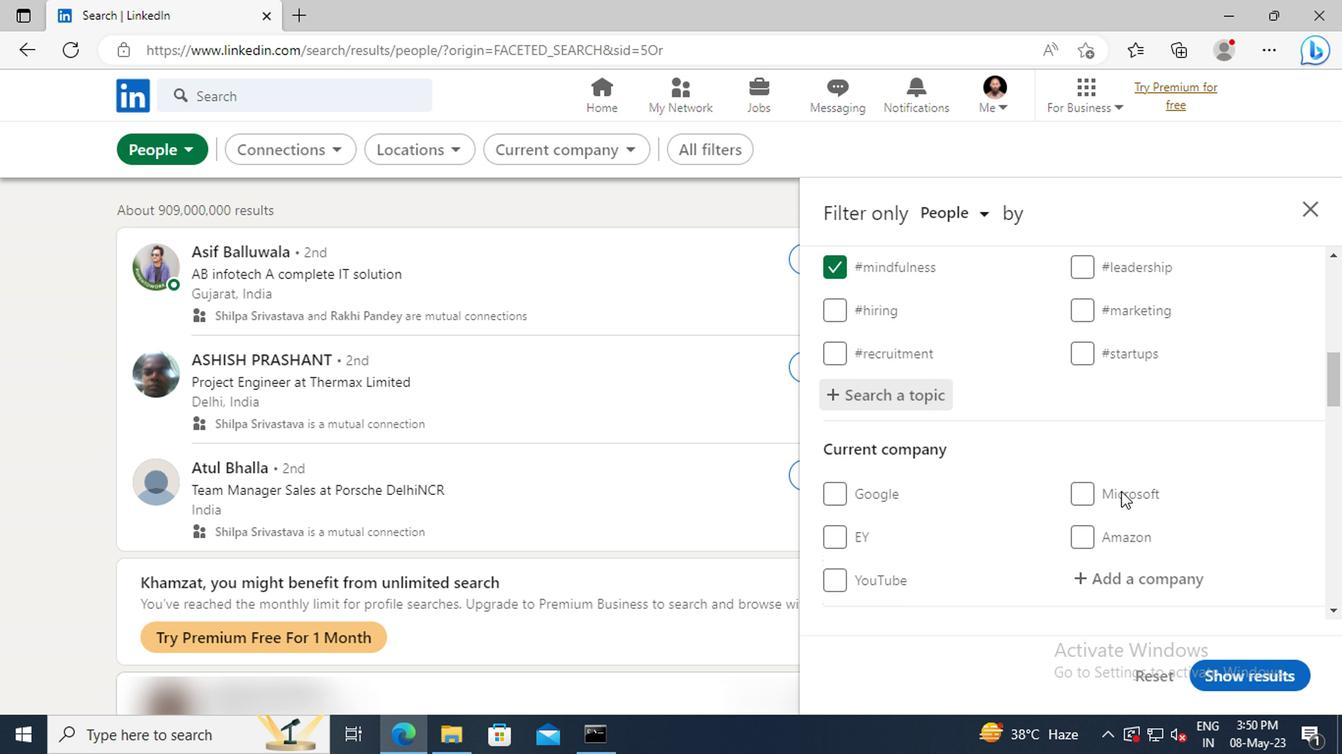 
Action: Mouse scrolled (1117, 487) with delta (0, 0)
Screenshot: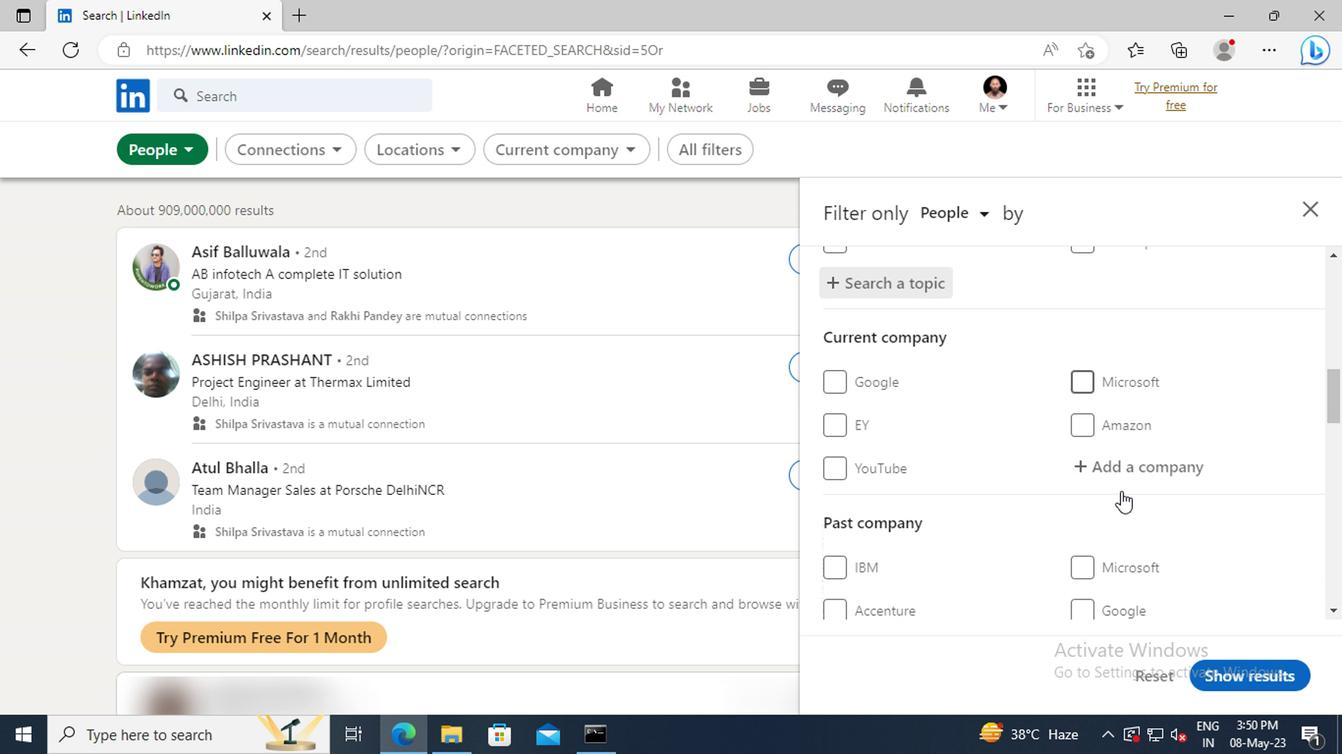 
Action: Mouse scrolled (1117, 487) with delta (0, 0)
Screenshot: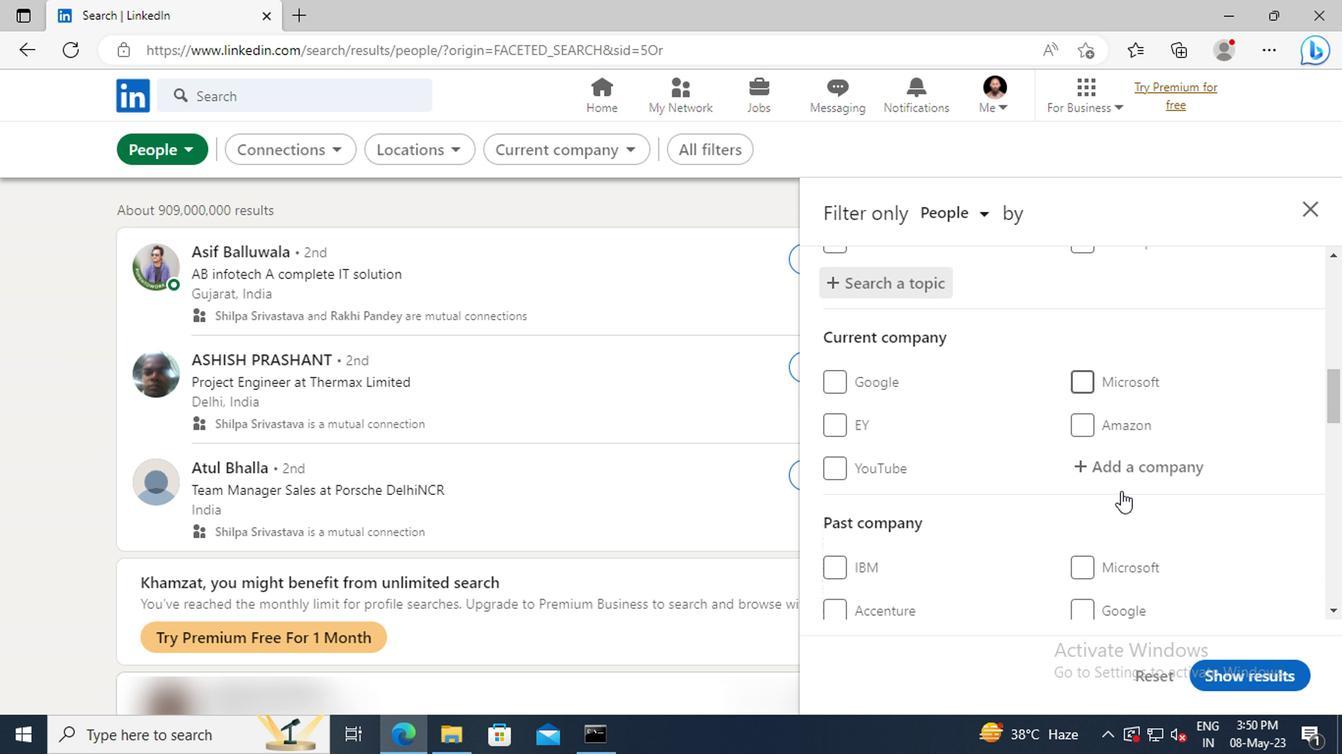 
Action: Mouse scrolled (1117, 487) with delta (0, 0)
Screenshot: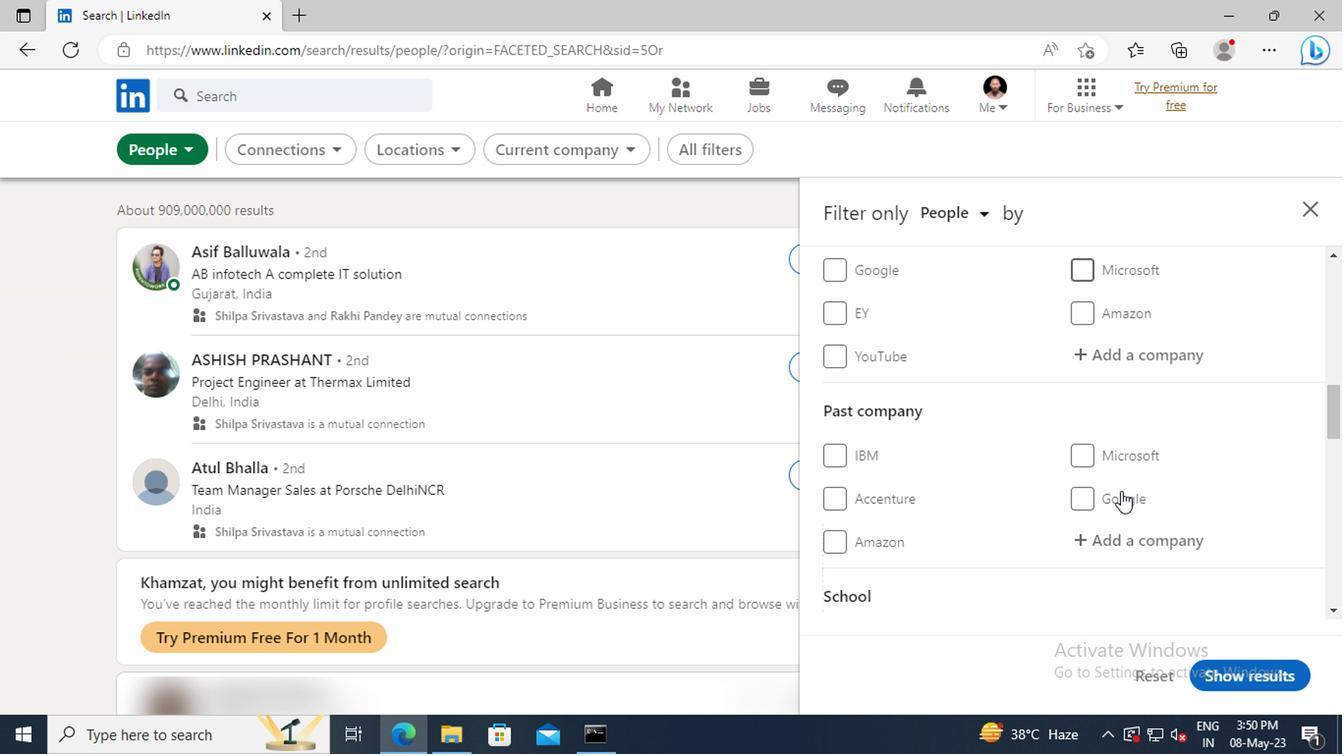 
Action: Mouse scrolled (1117, 487) with delta (0, 0)
Screenshot: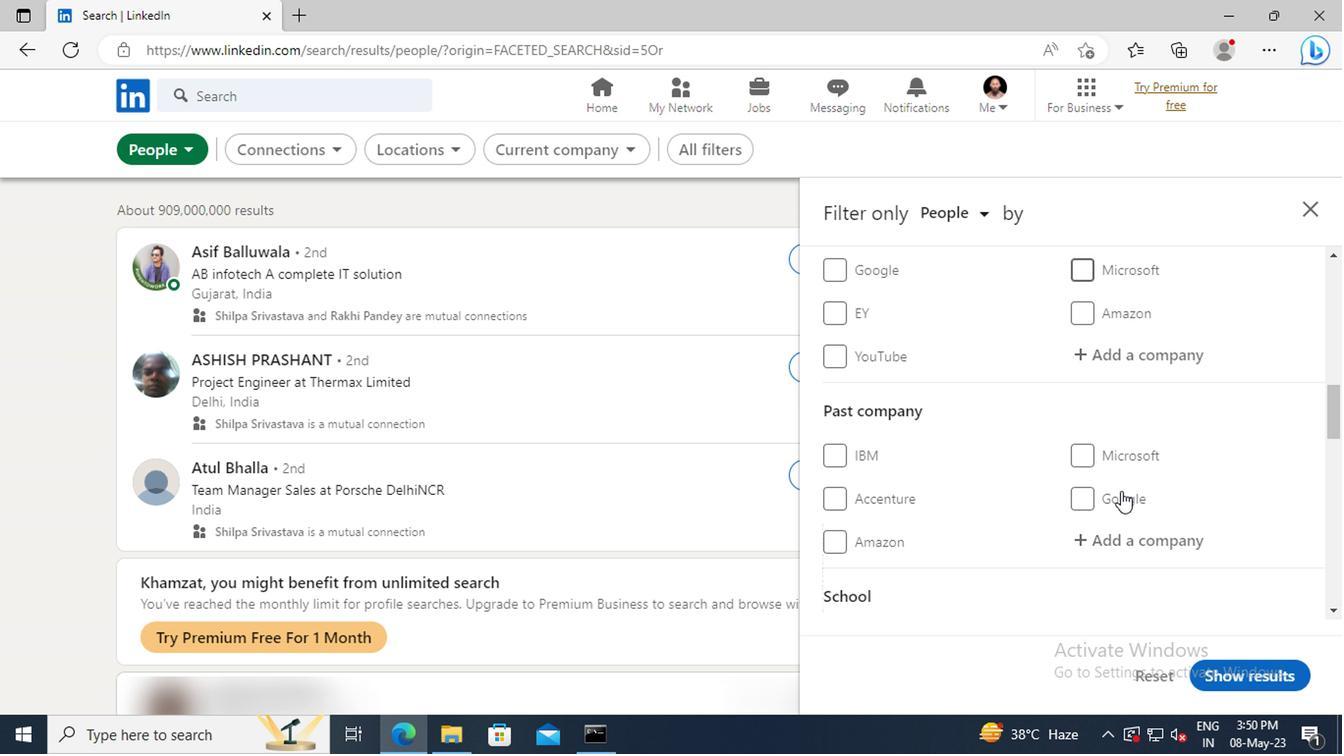 
Action: Mouse scrolled (1117, 487) with delta (0, 0)
Screenshot: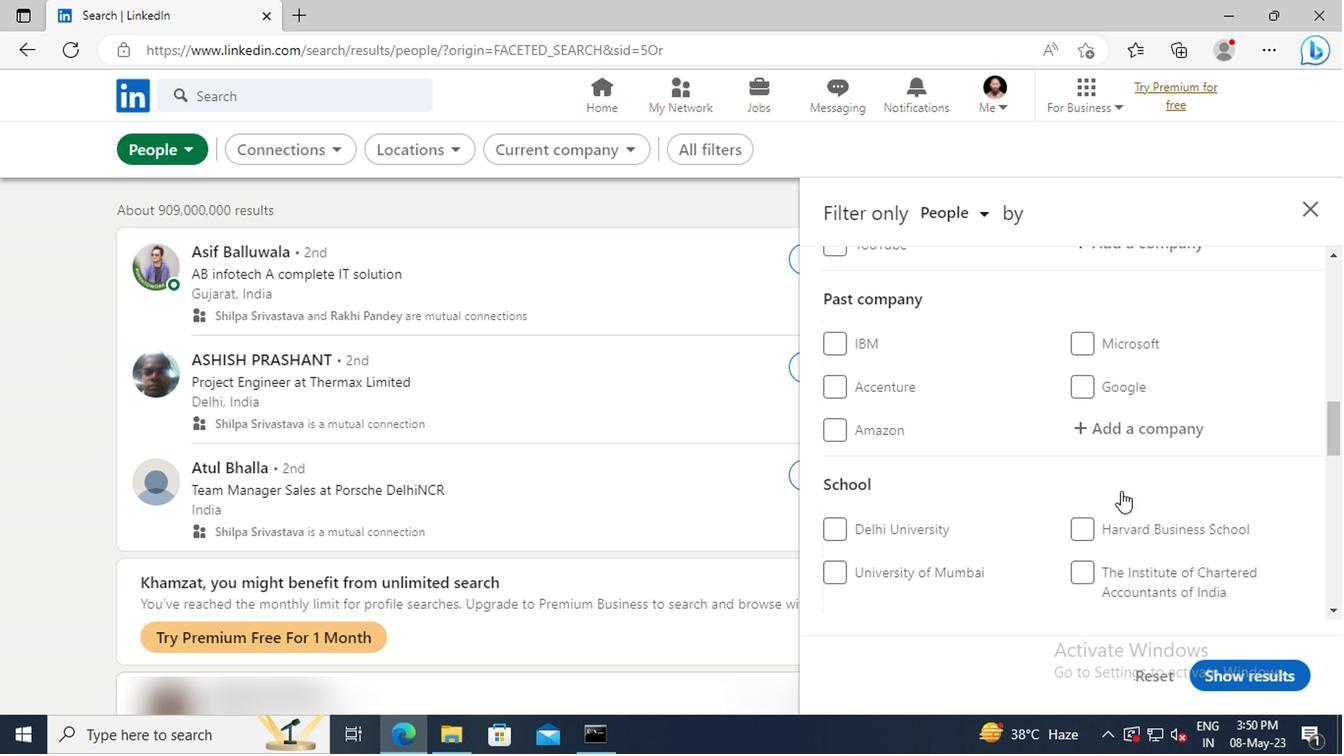 
Action: Mouse scrolled (1117, 487) with delta (0, 0)
Screenshot: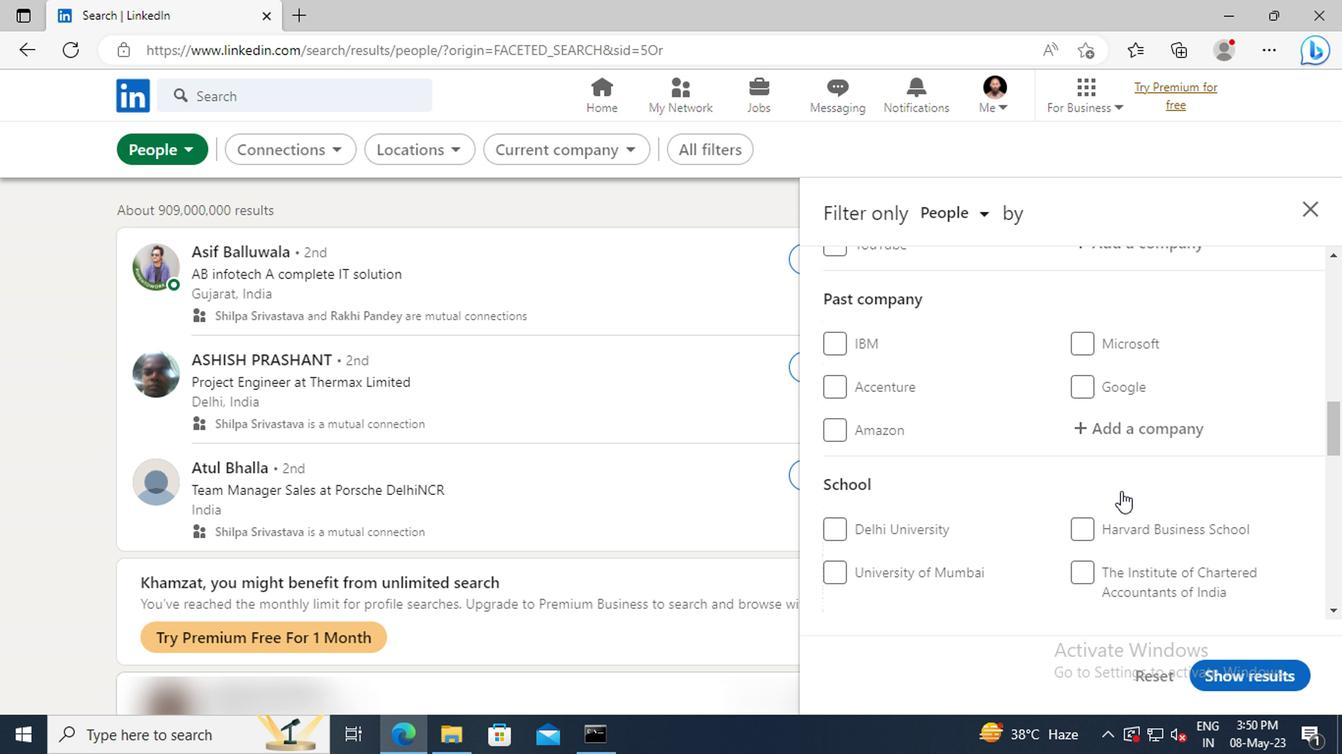 
Action: Mouse scrolled (1117, 487) with delta (0, 0)
Screenshot: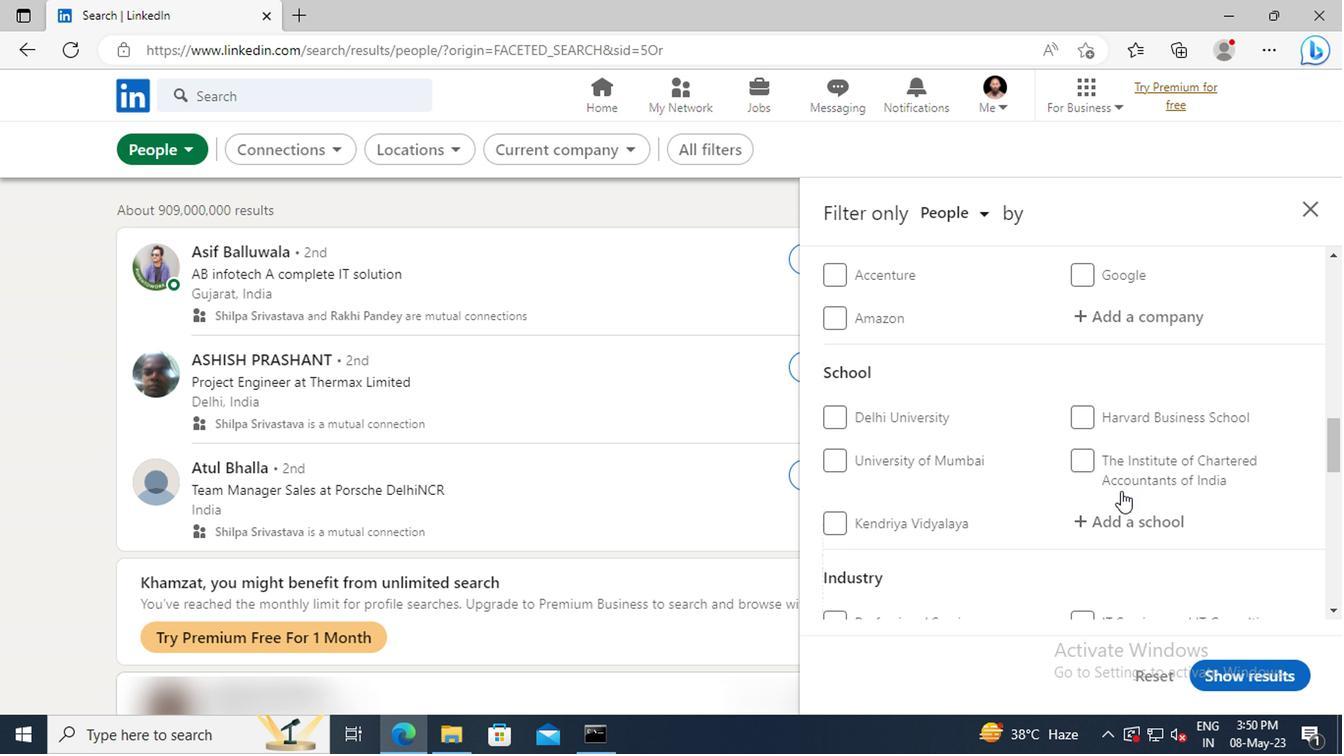 
Action: Mouse scrolled (1117, 487) with delta (0, 0)
Screenshot: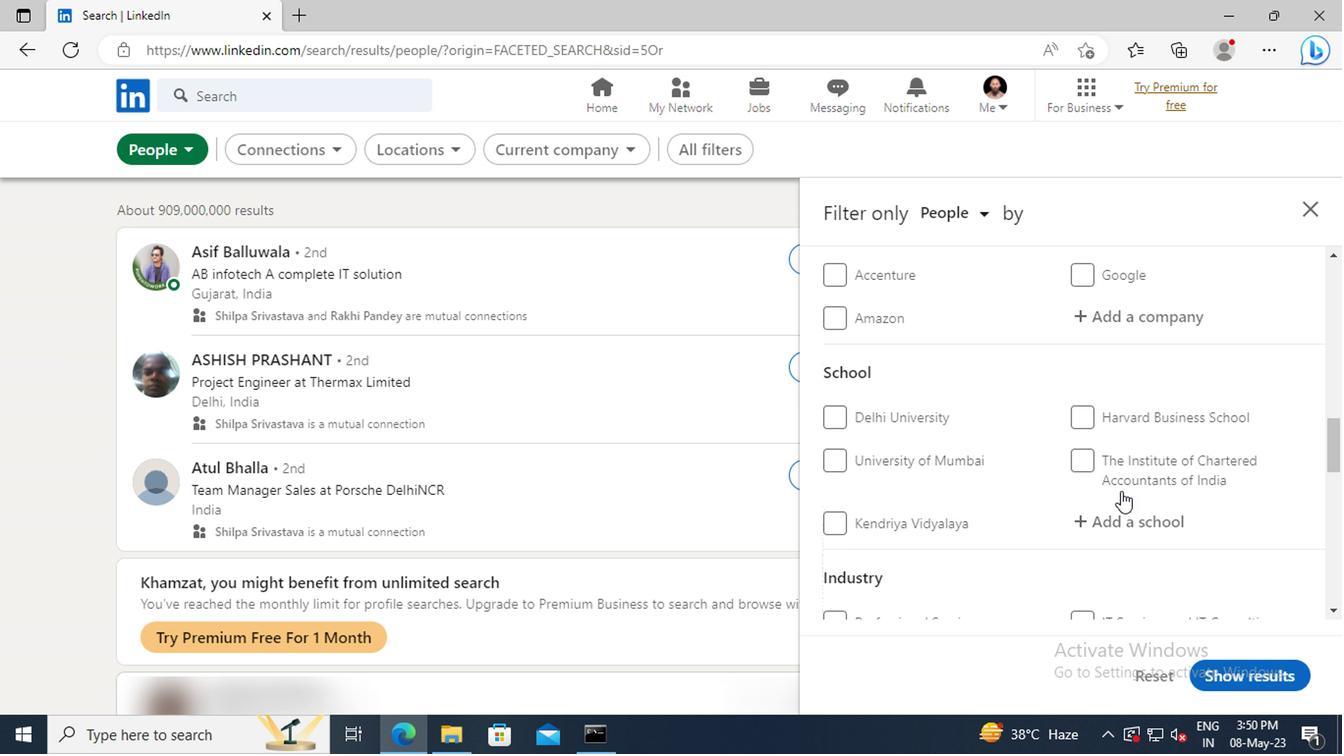 
Action: Mouse scrolled (1117, 487) with delta (0, 0)
Screenshot: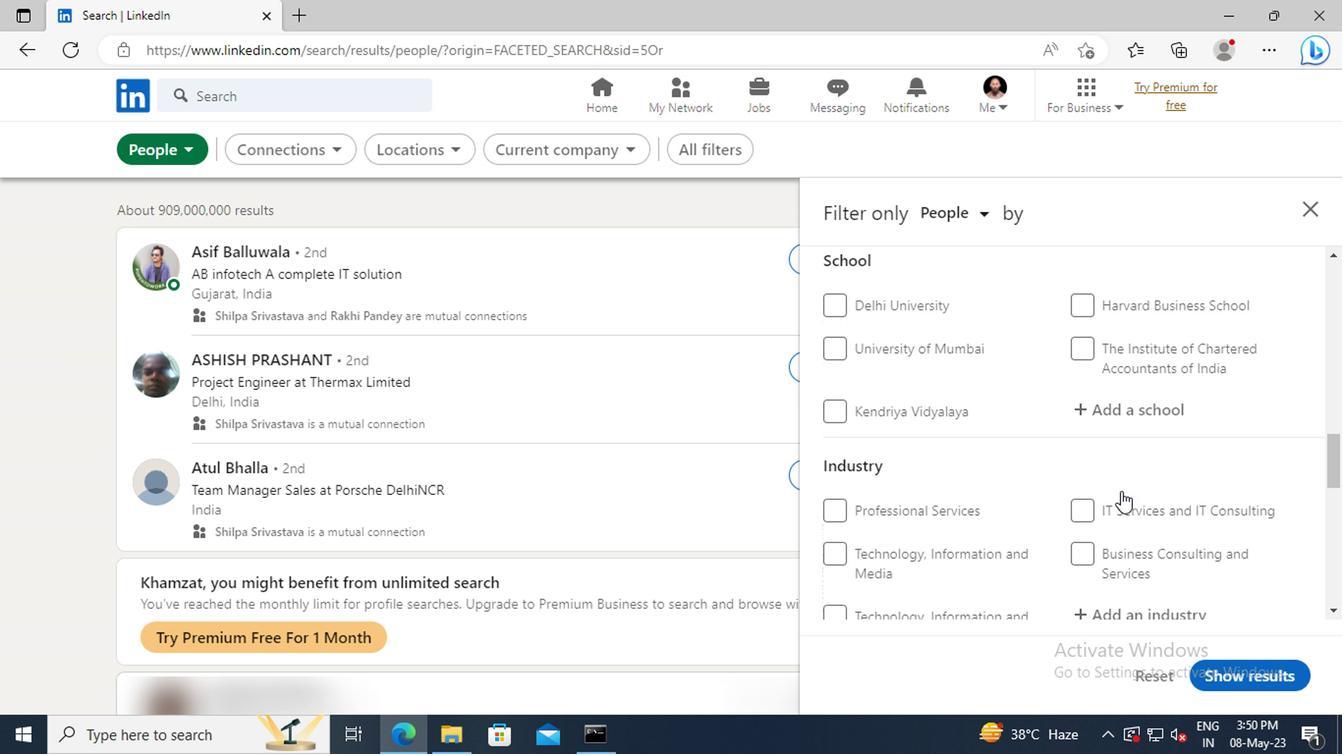 
Action: Mouse scrolled (1117, 487) with delta (0, 0)
Screenshot: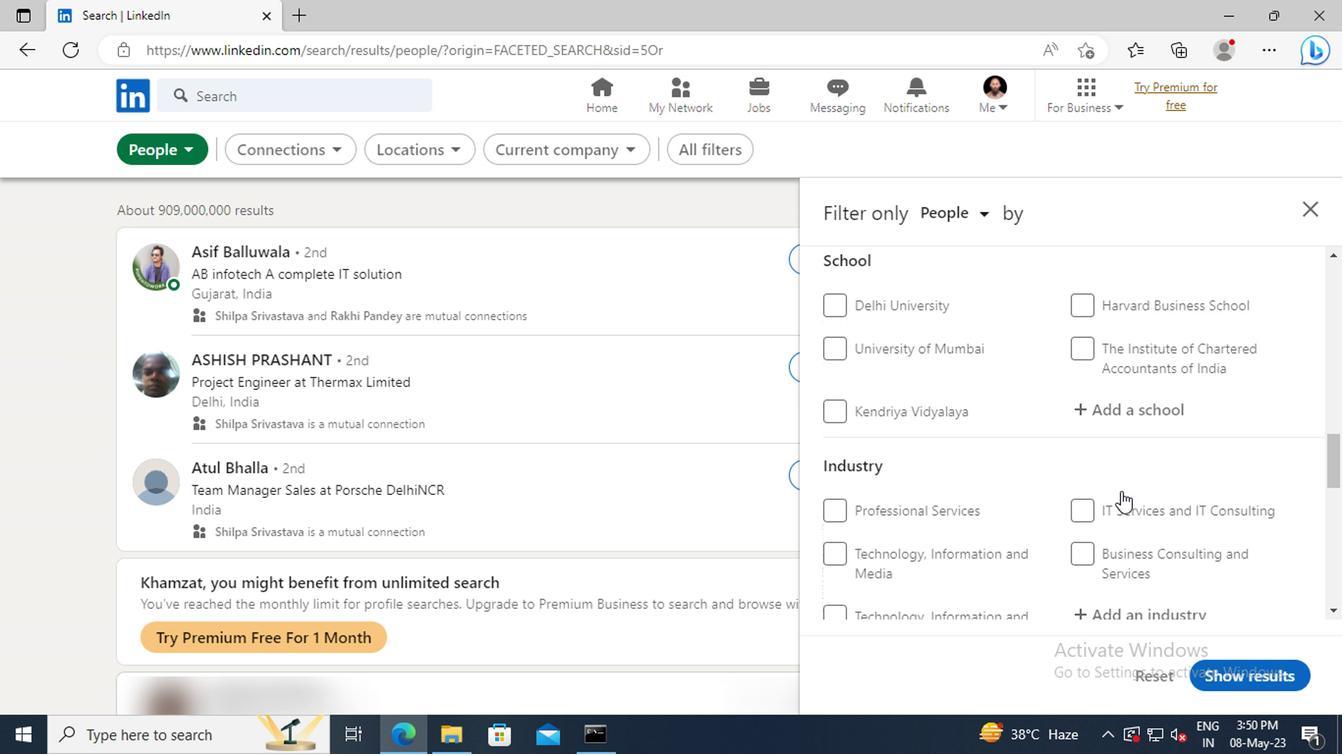 
Action: Mouse scrolled (1117, 487) with delta (0, 0)
Screenshot: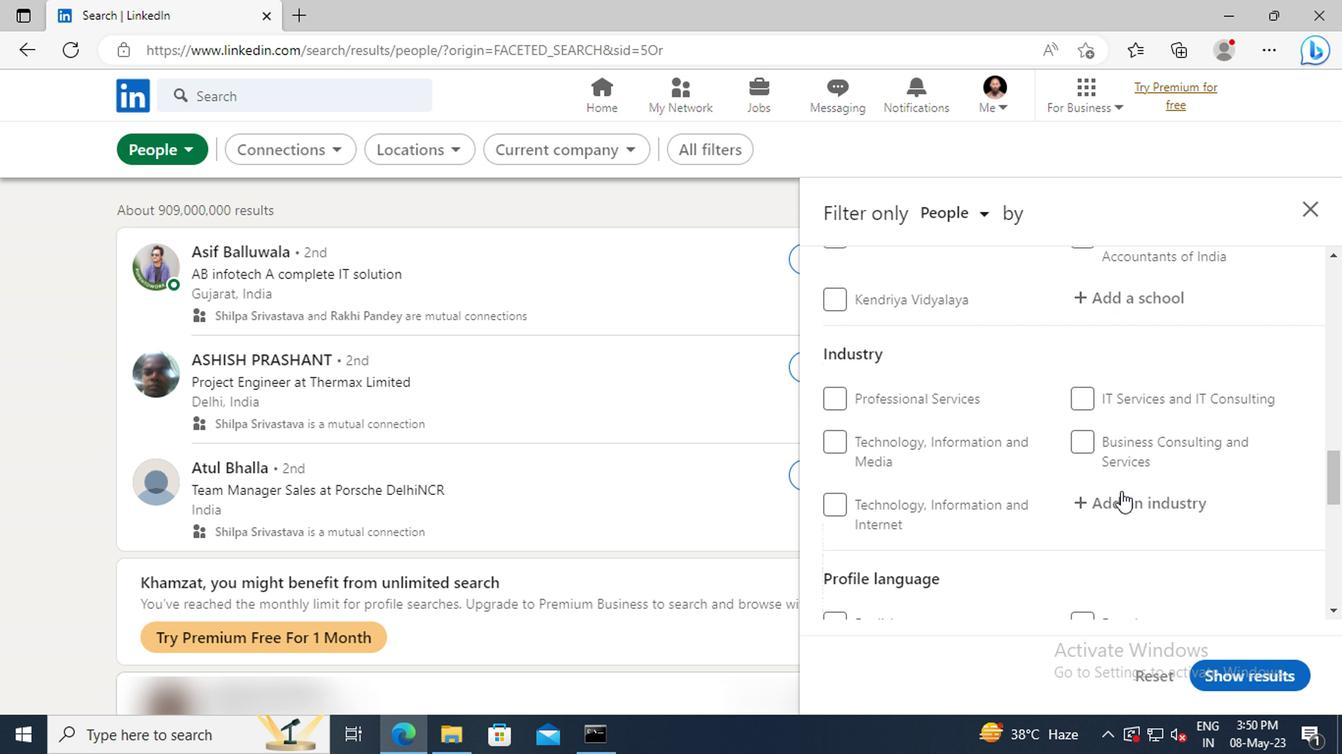 
Action: Mouse scrolled (1117, 487) with delta (0, 0)
Screenshot: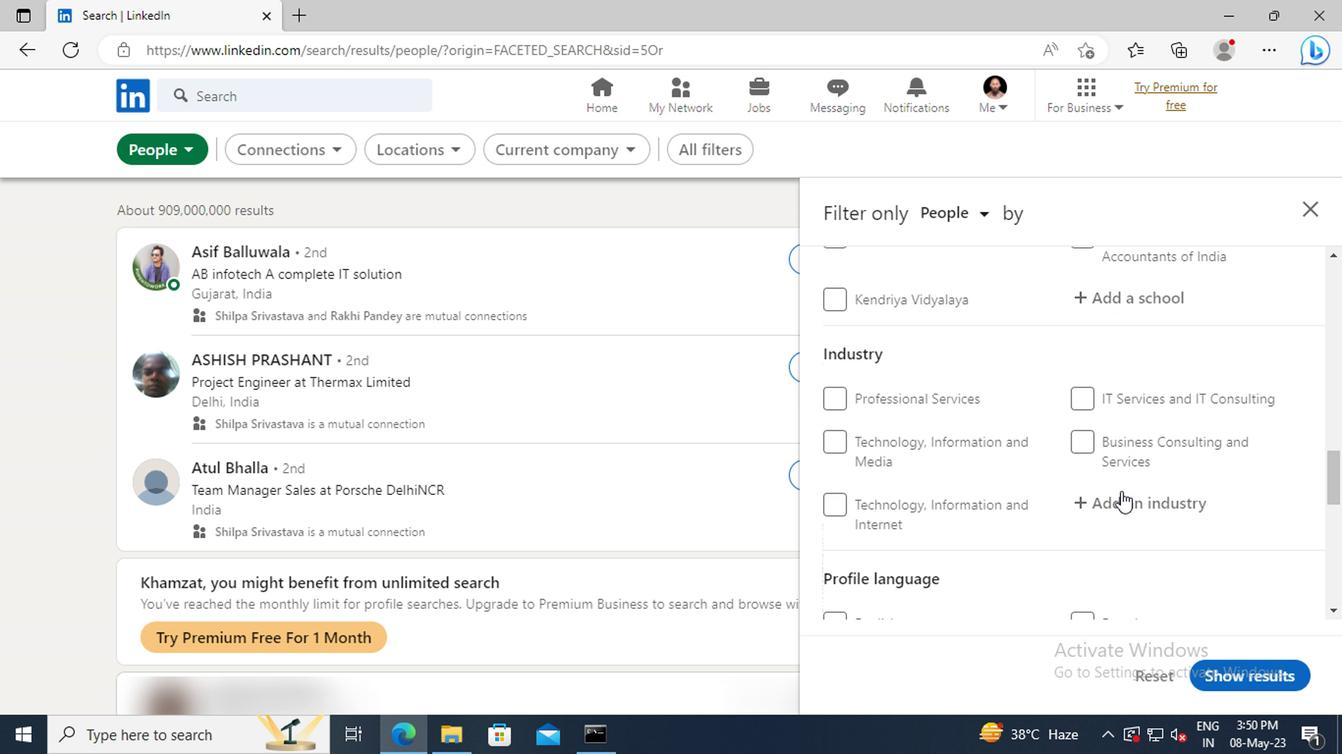 
Action: Mouse scrolled (1117, 487) with delta (0, 0)
Screenshot: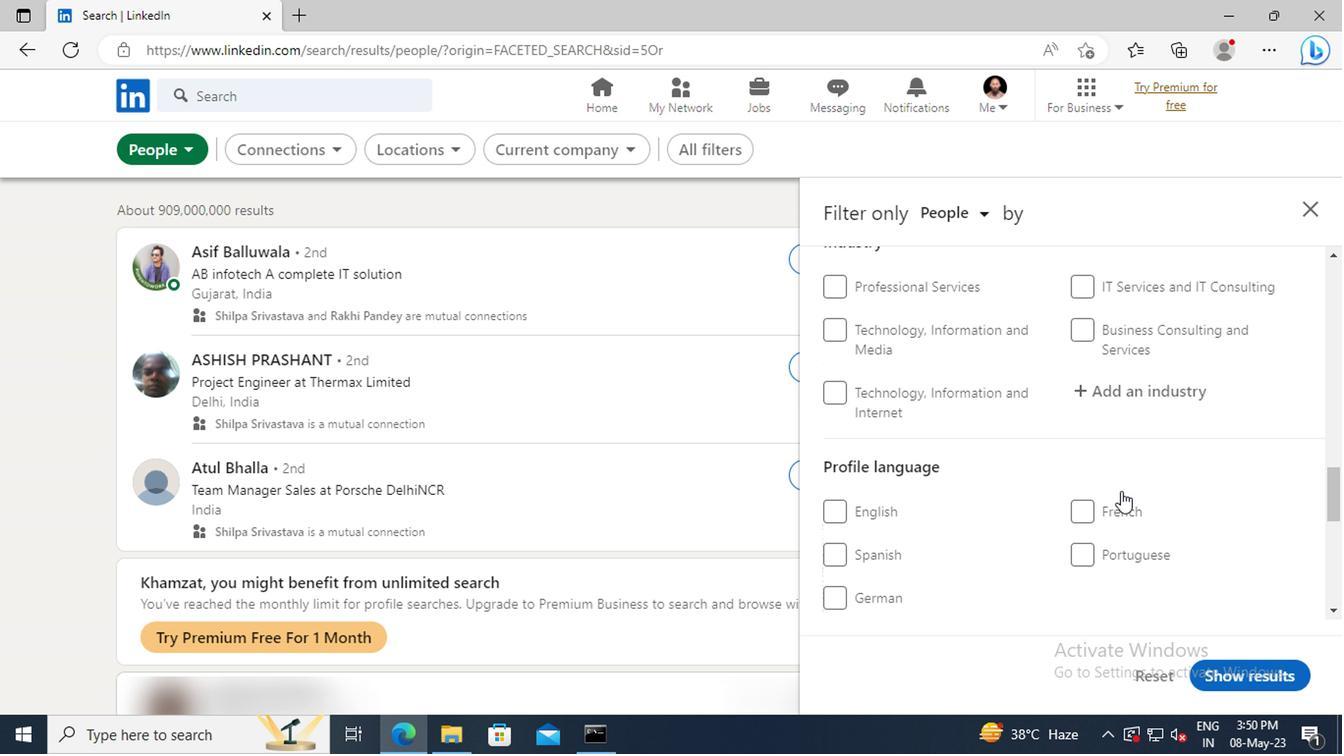 
Action: Mouse moved to (836, 541)
Screenshot: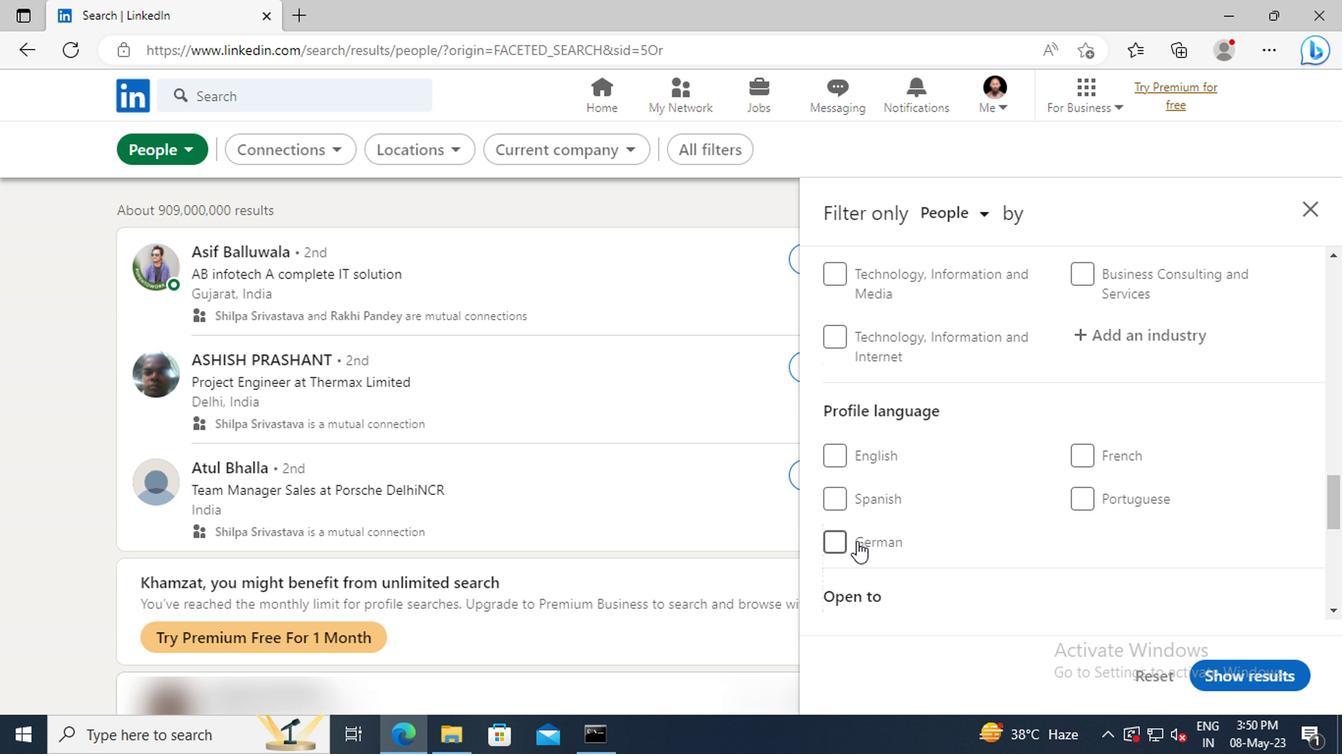 
Action: Mouse pressed left at (836, 541)
Screenshot: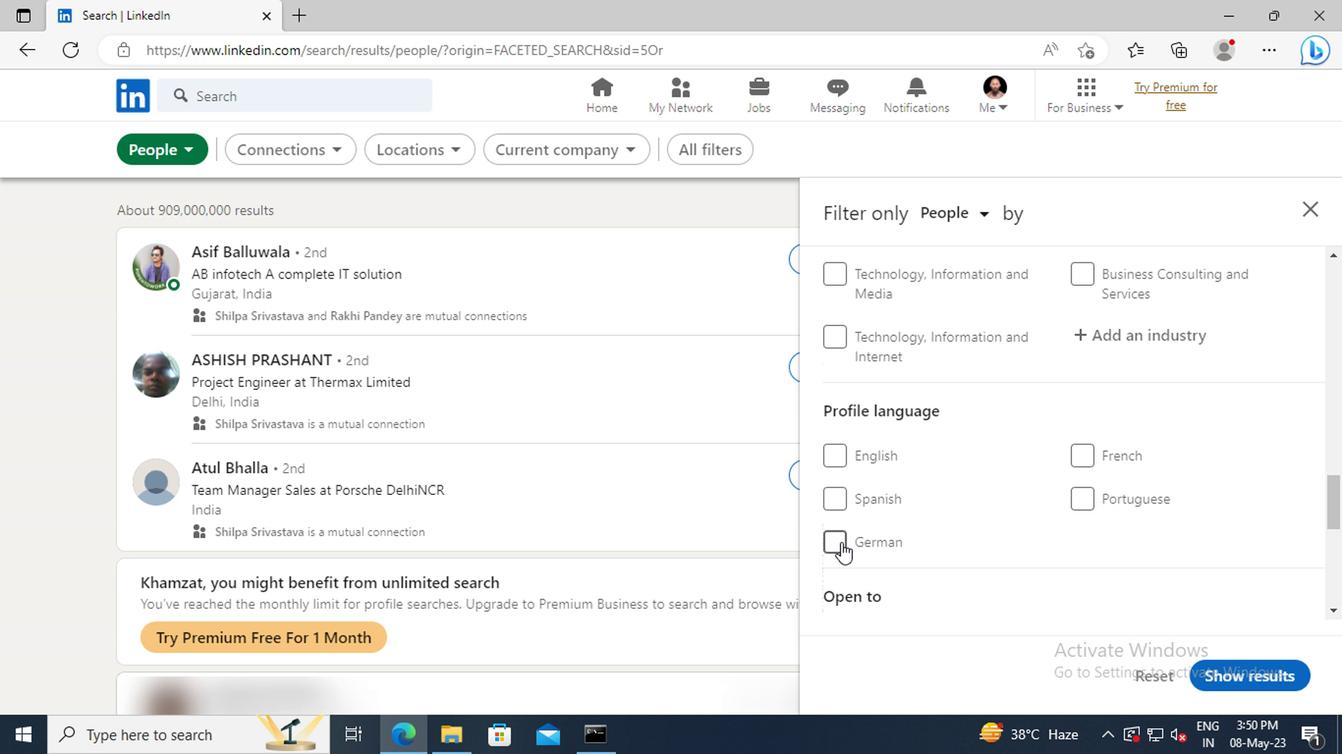 
Action: Mouse moved to (1056, 501)
Screenshot: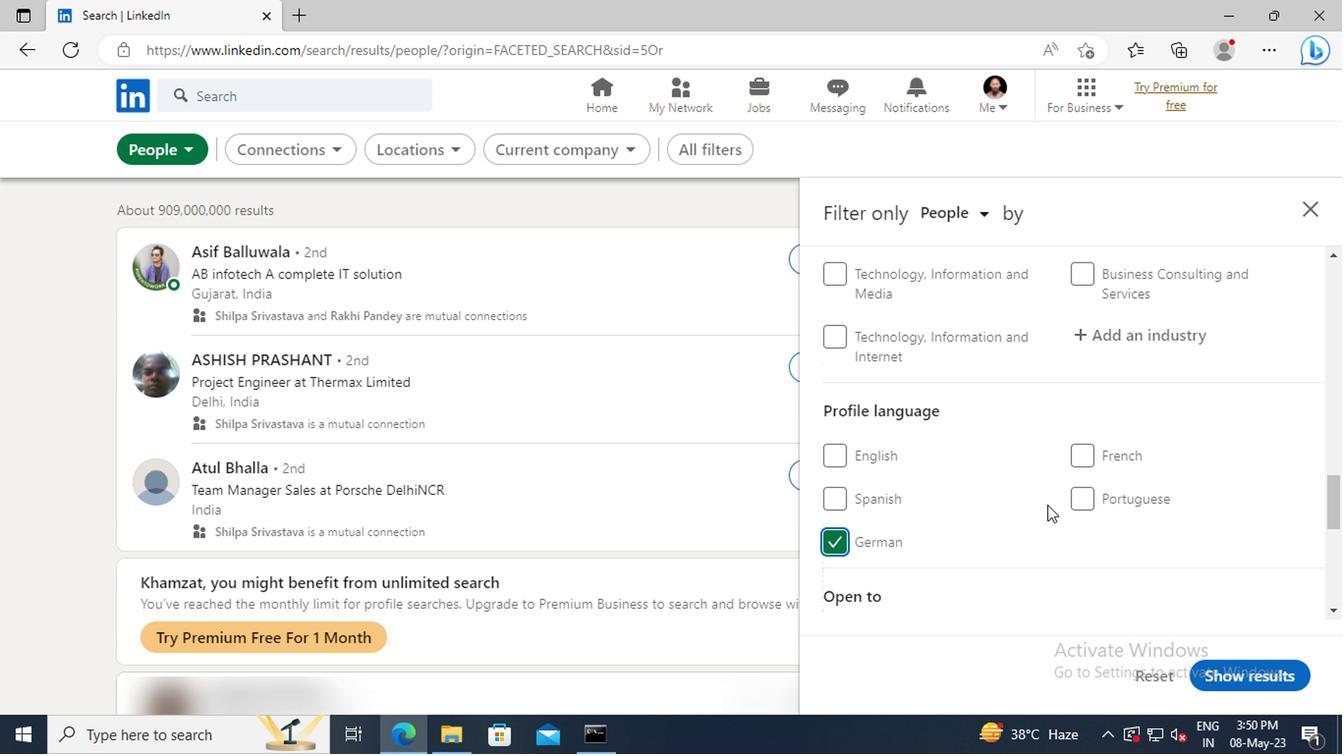 
Action: Mouse scrolled (1056, 501) with delta (0, 0)
Screenshot: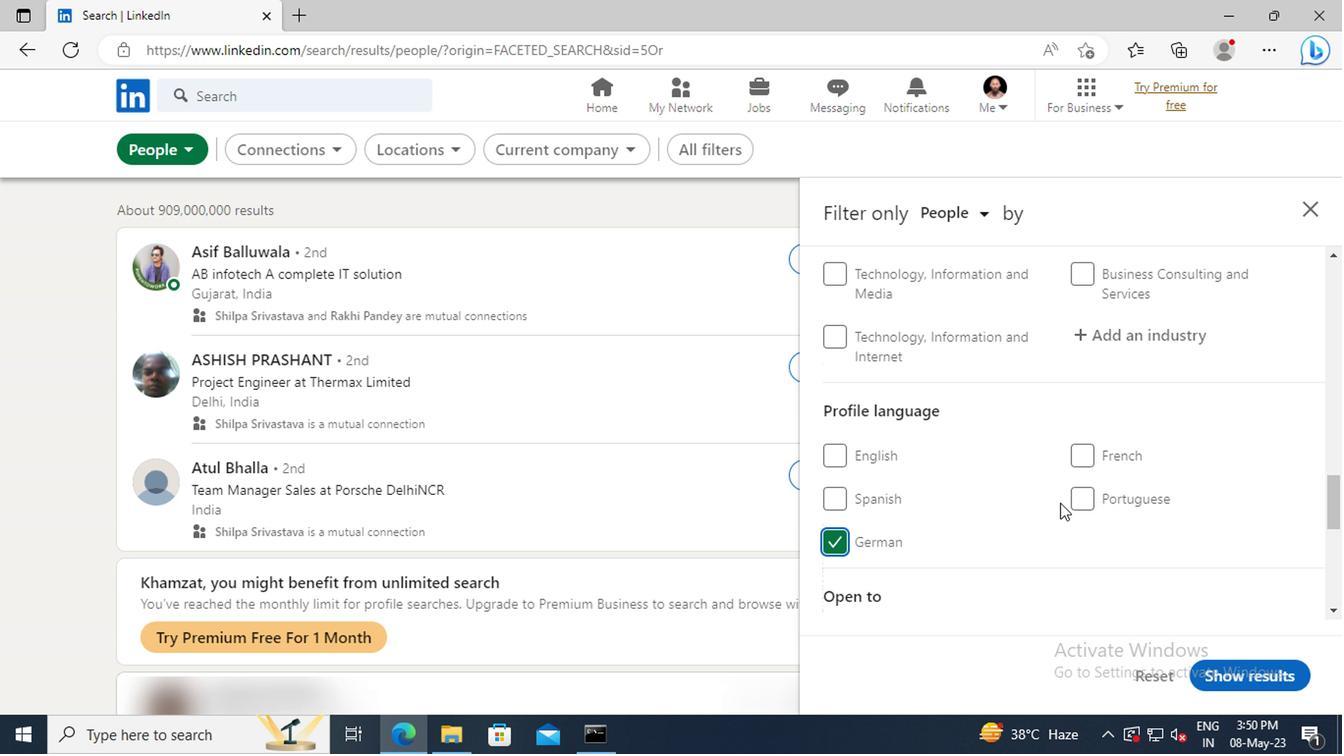 
Action: Mouse scrolled (1056, 501) with delta (0, 0)
Screenshot: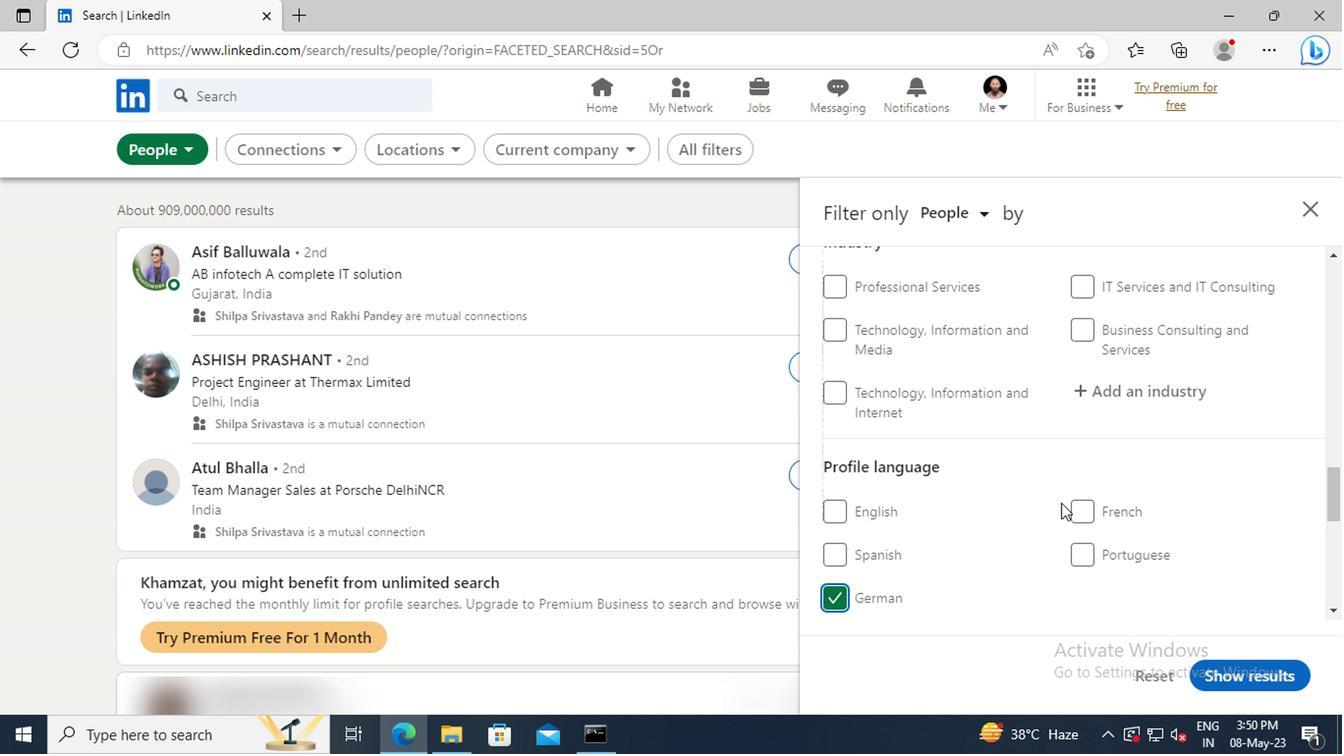 
Action: Mouse scrolled (1056, 501) with delta (0, 0)
Screenshot: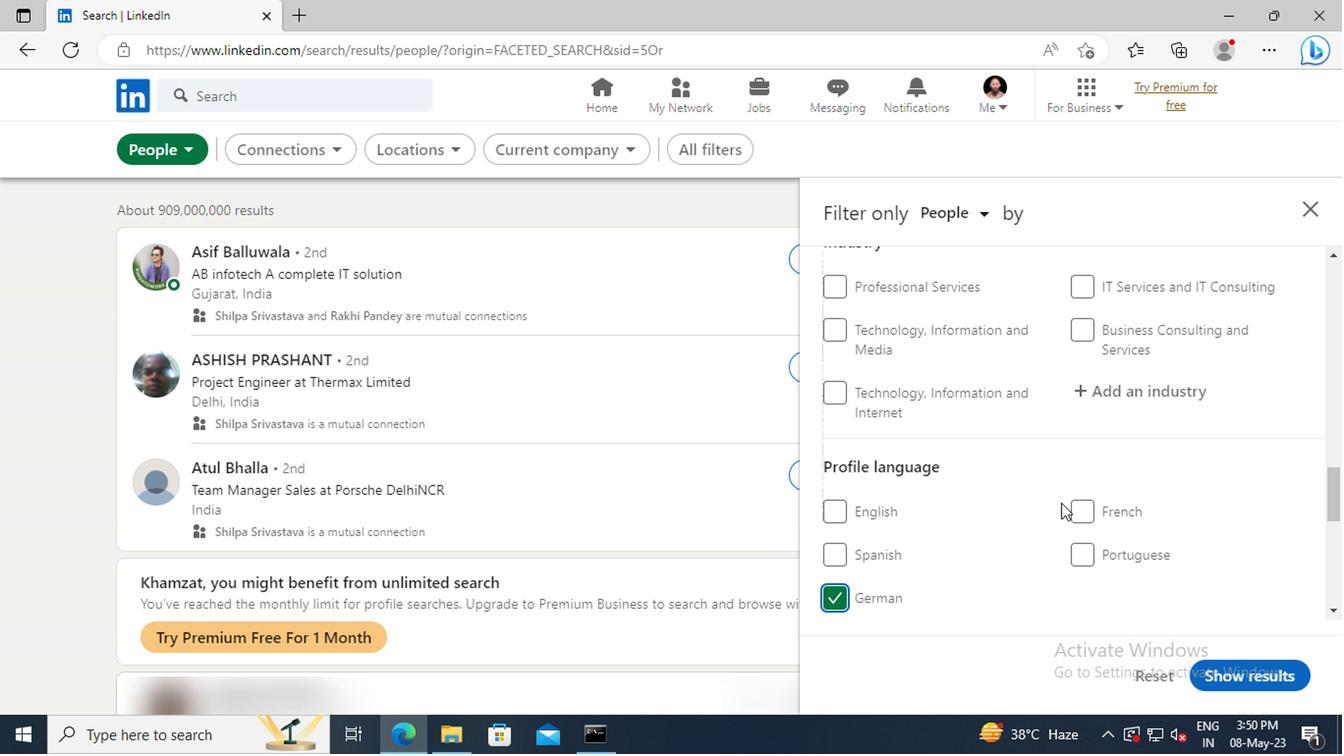 
Action: Mouse moved to (1056, 499)
Screenshot: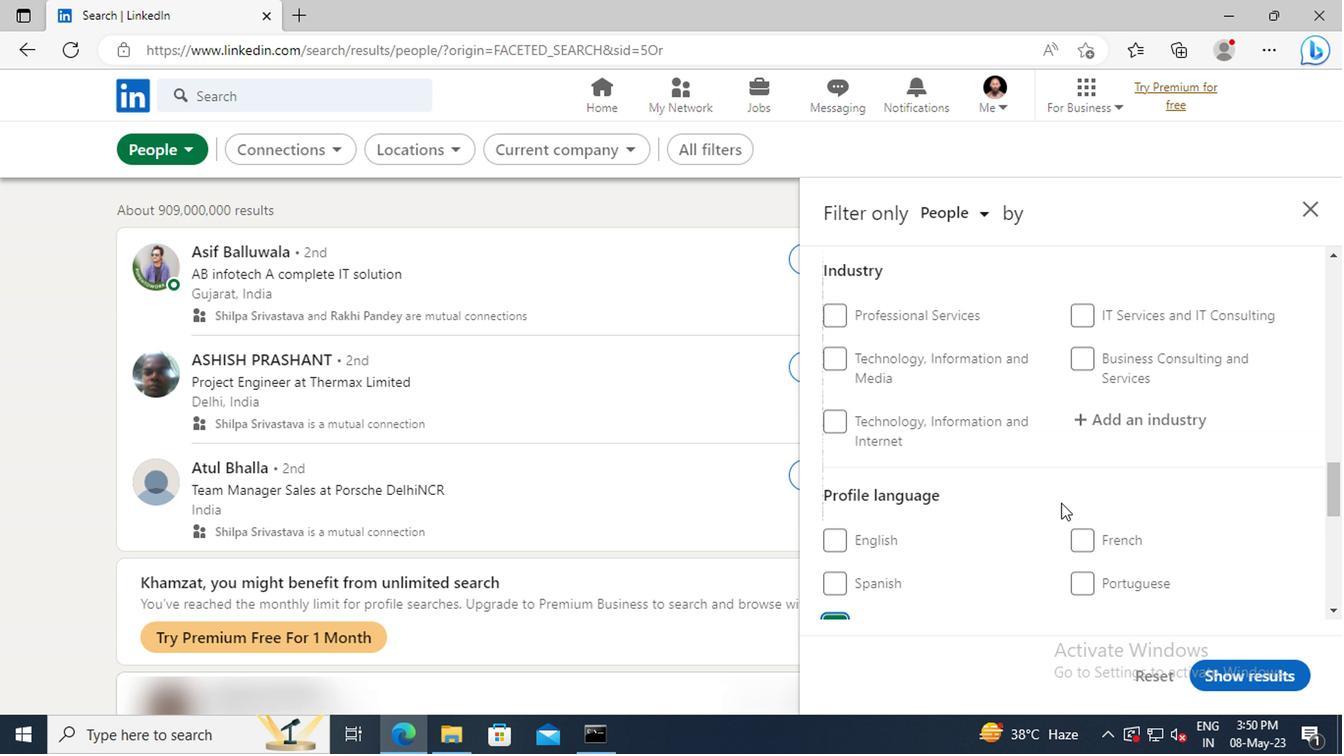 
Action: Mouse scrolled (1056, 501) with delta (0, 1)
Screenshot: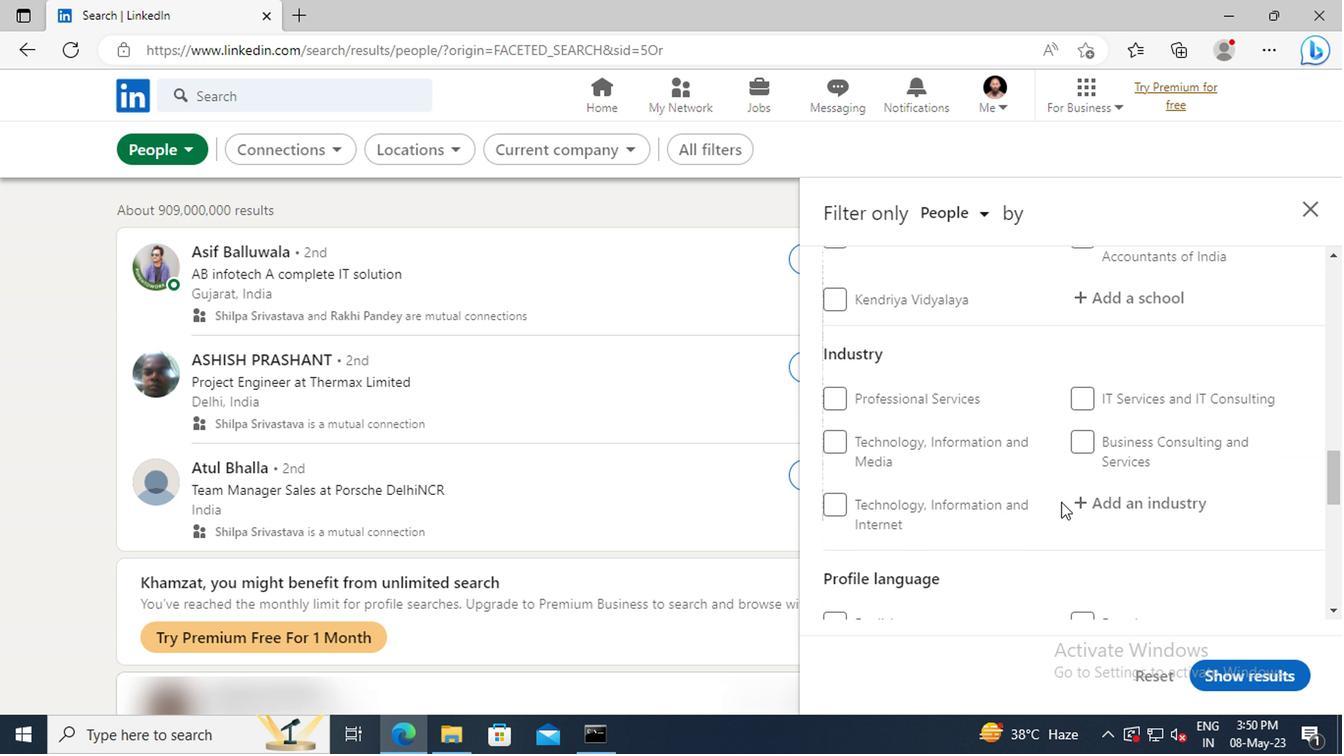 
Action: Mouse scrolled (1056, 501) with delta (0, 1)
Screenshot: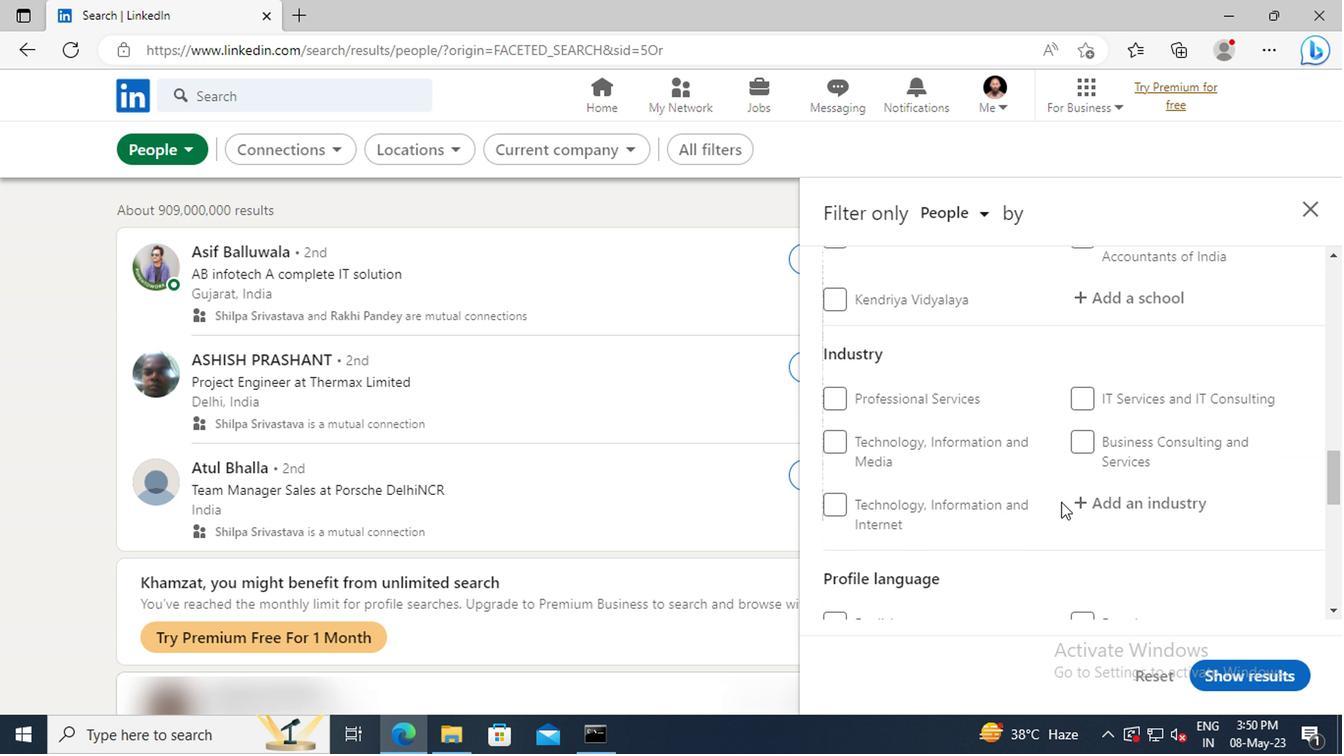 
Action: Mouse scrolled (1056, 501) with delta (0, 1)
Screenshot: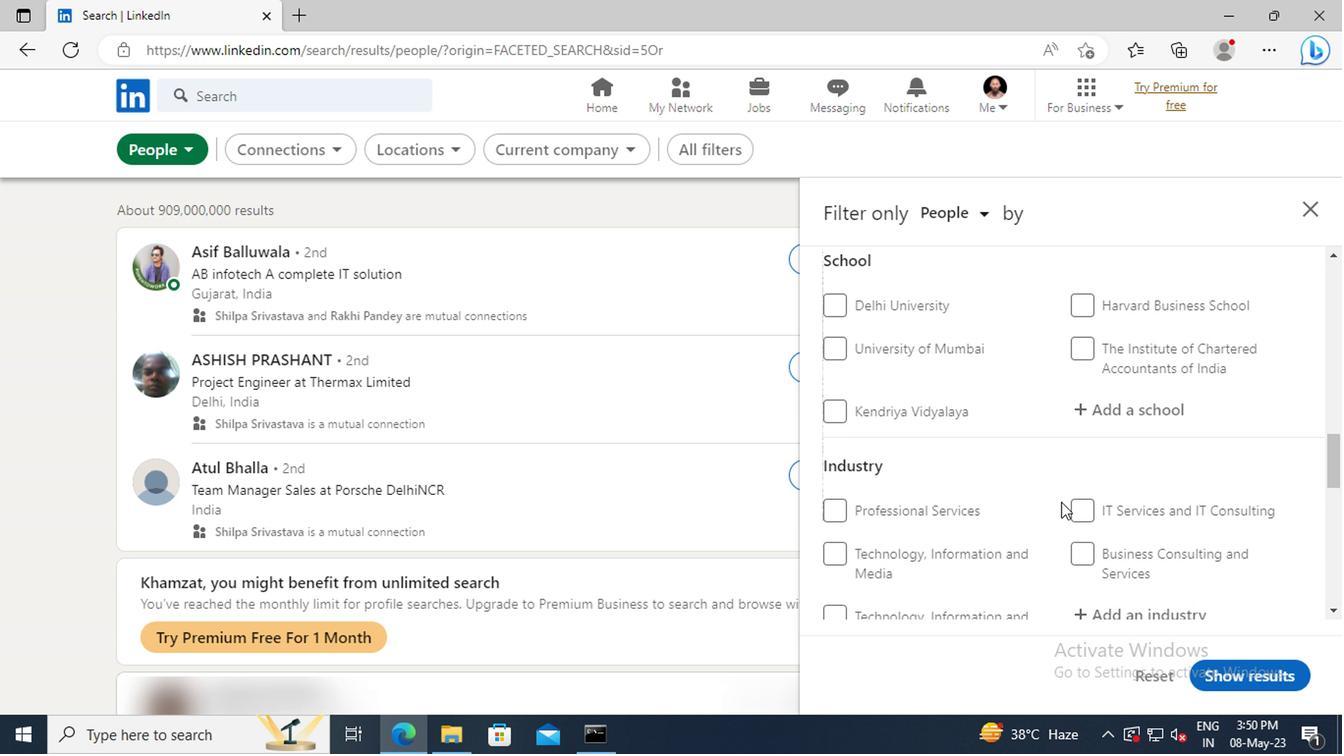 
Action: Mouse scrolled (1056, 501) with delta (0, 1)
Screenshot: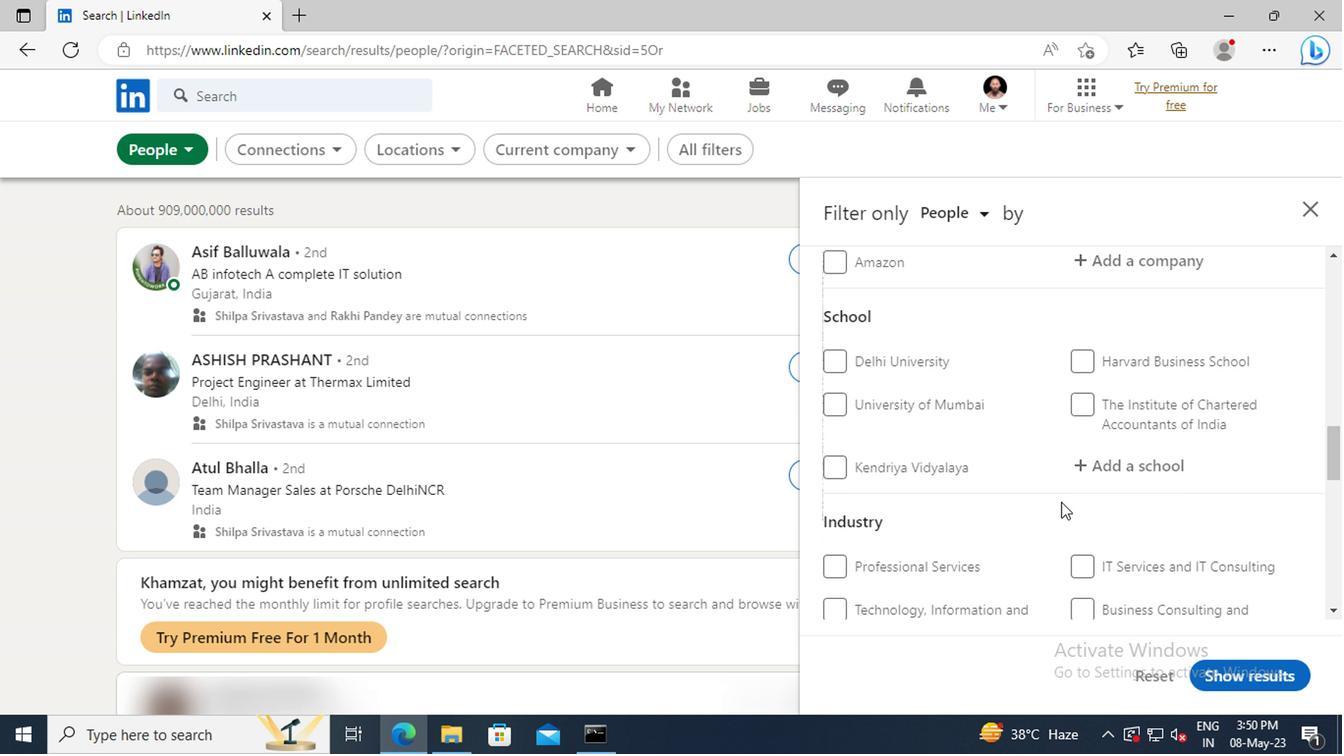 
Action: Mouse scrolled (1056, 501) with delta (0, 1)
Screenshot: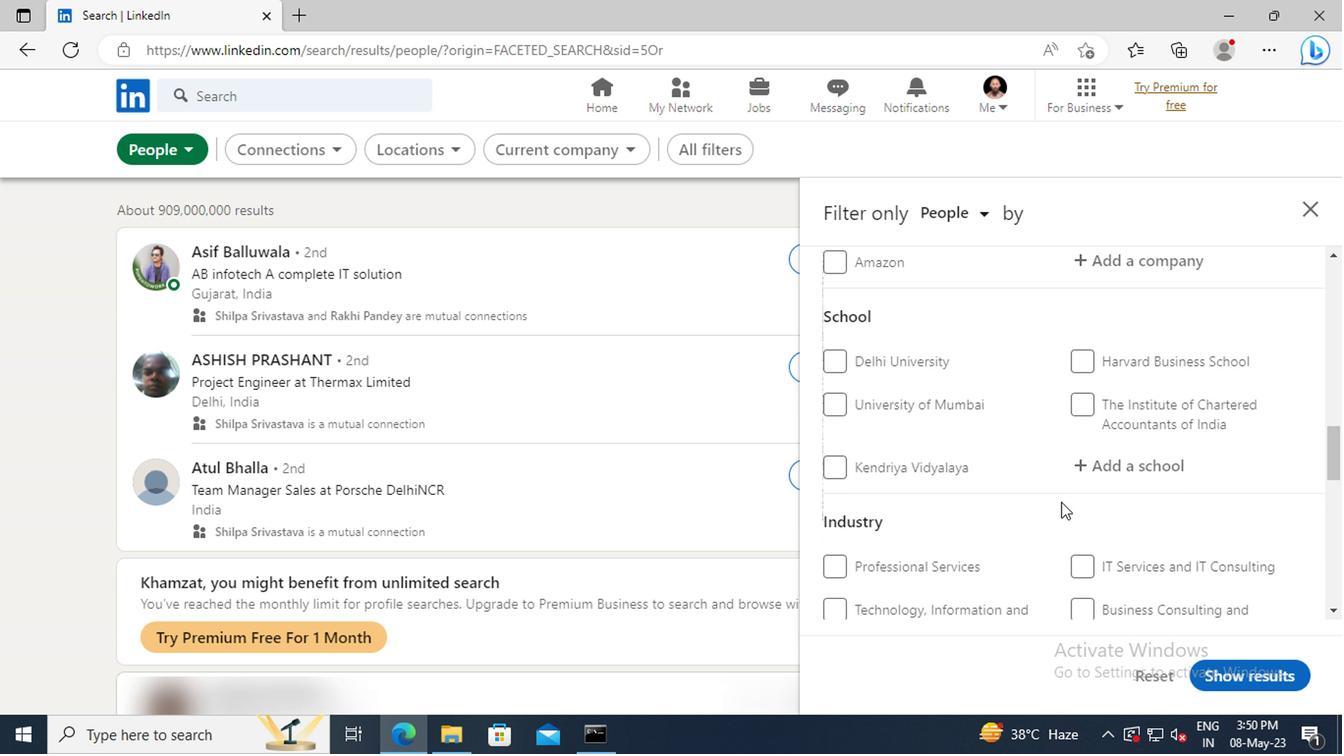 
Action: Mouse scrolled (1056, 501) with delta (0, 1)
Screenshot: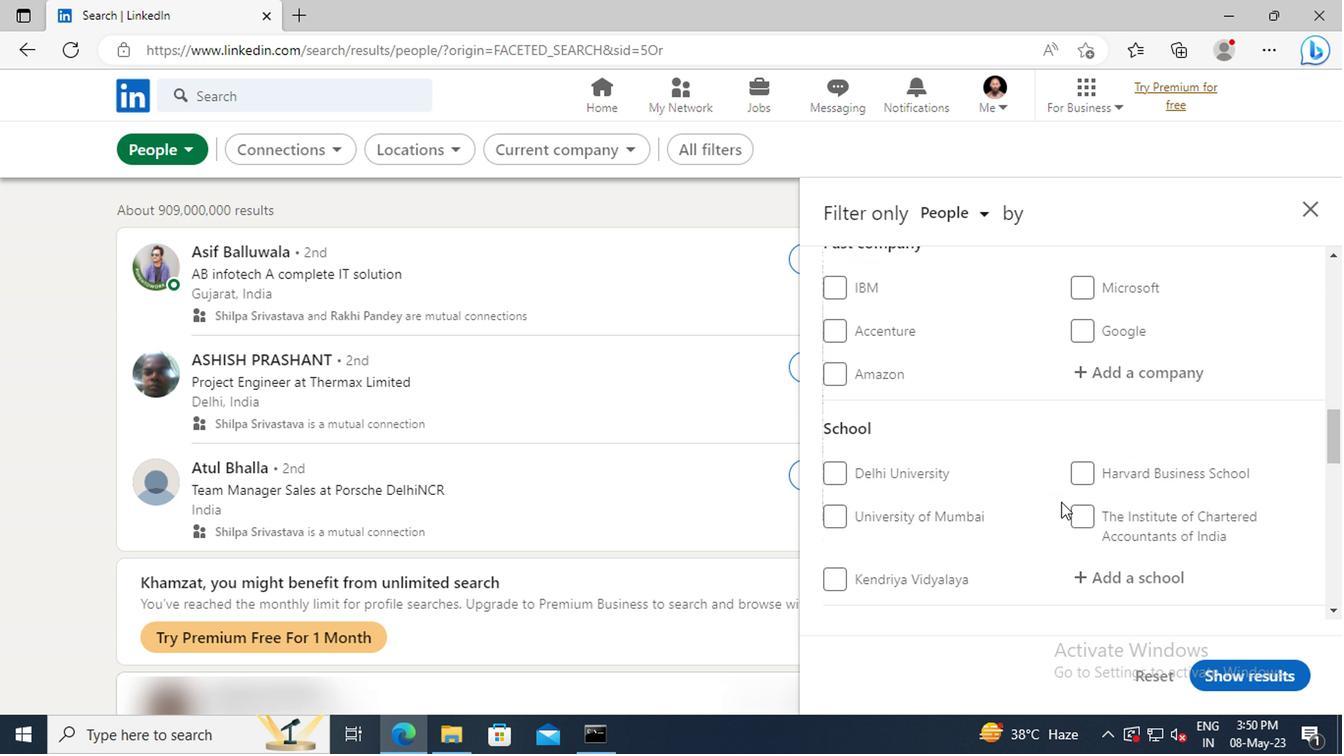 
Action: Mouse scrolled (1056, 501) with delta (0, 1)
Screenshot: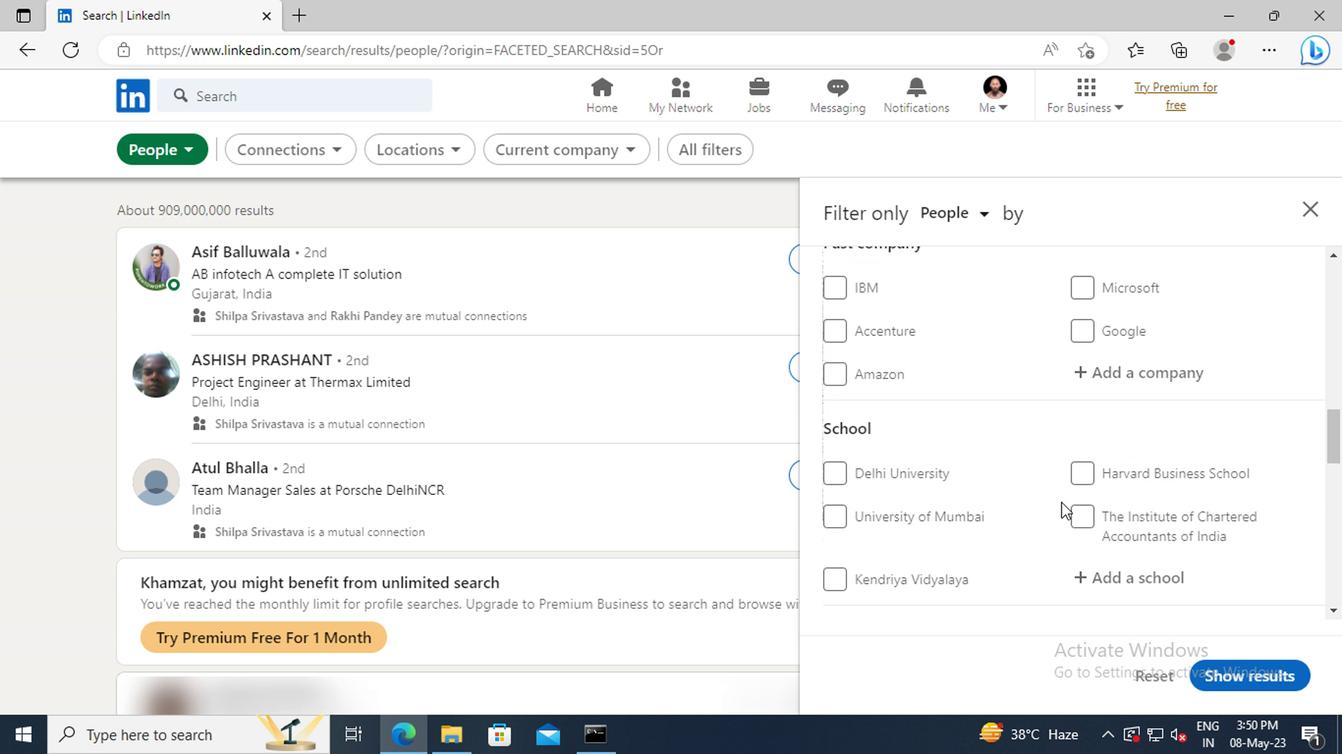 
Action: Mouse scrolled (1056, 501) with delta (0, 1)
Screenshot: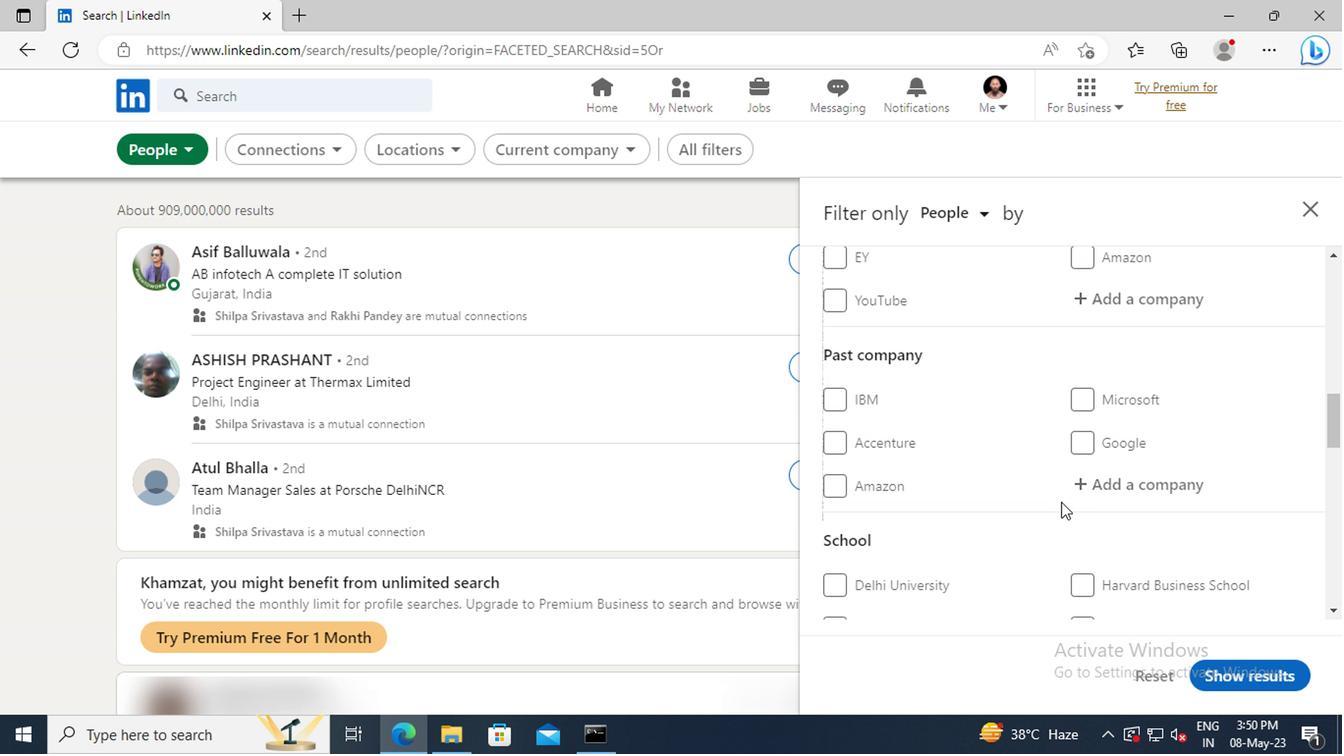 
Action: Mouse scrolled (1056, 501) with delta (0, 1)
Screenshot: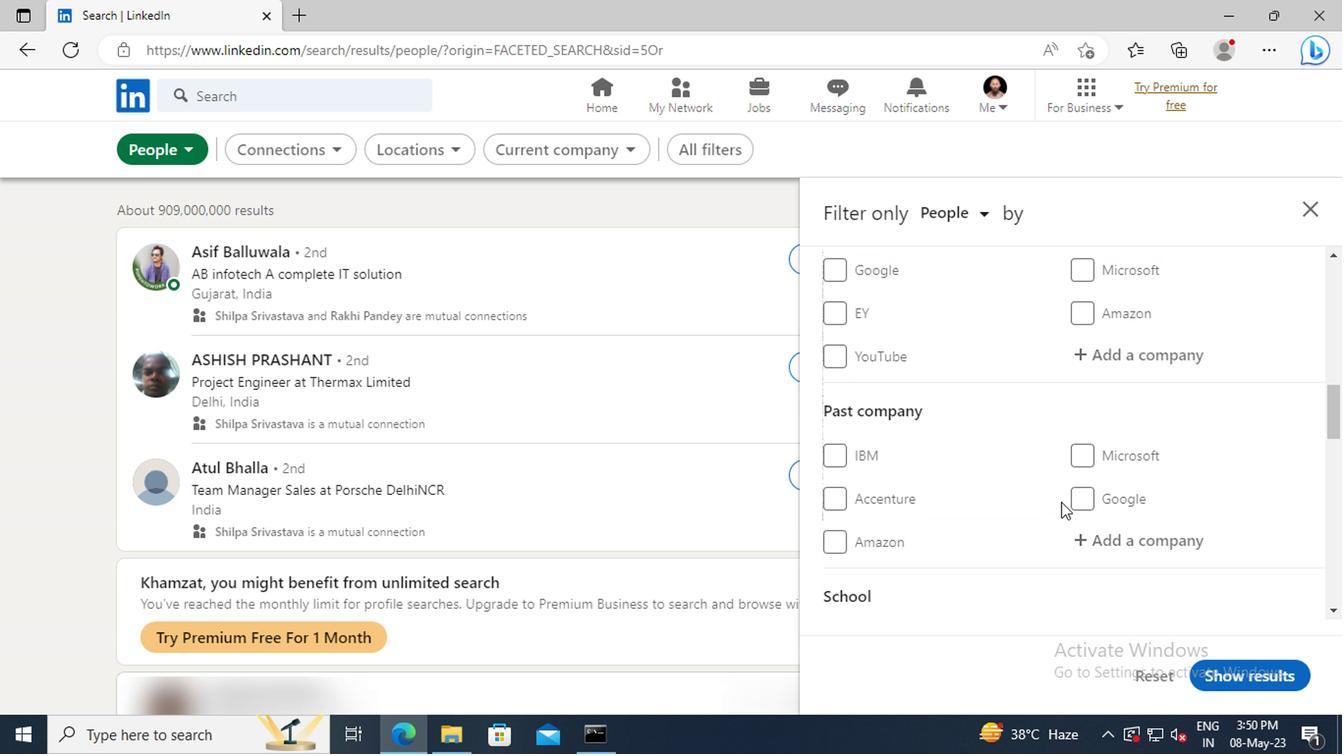 
Action: Mouse scrolled (1056, 501) with delta (0, 1)
Screenshot: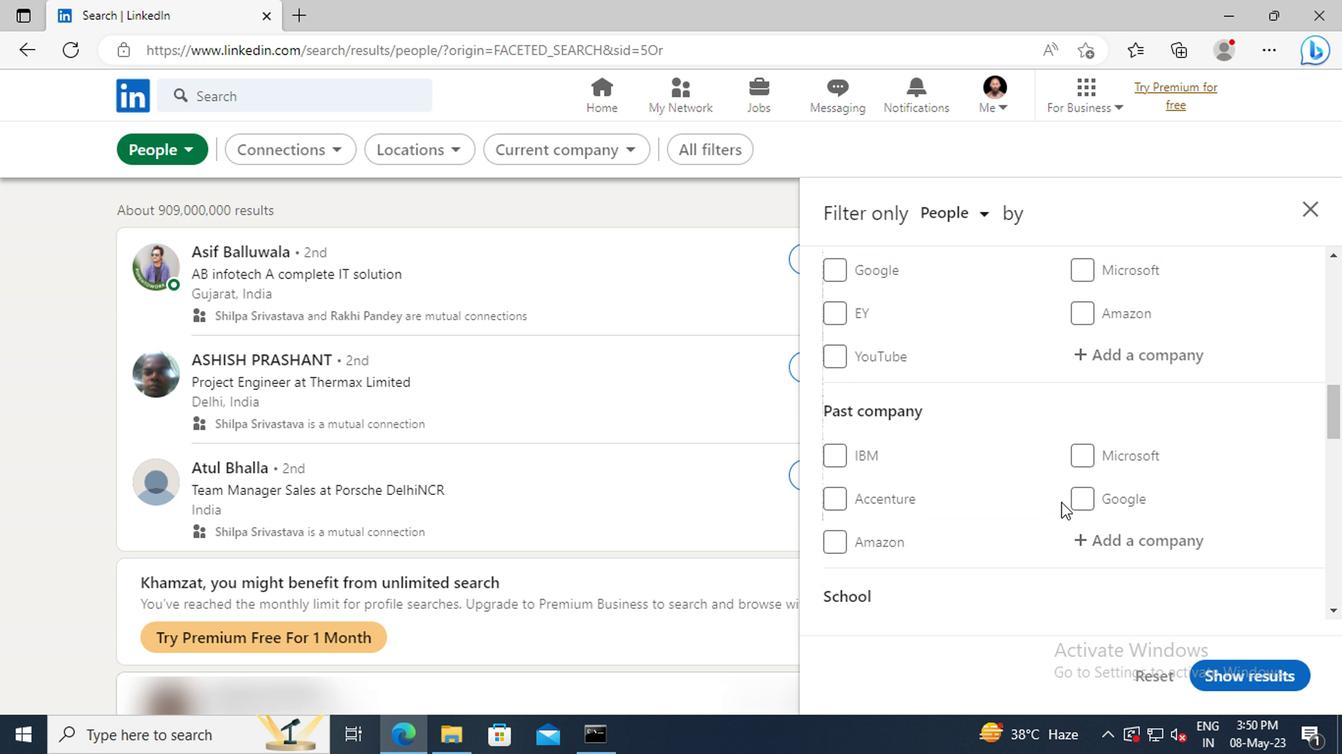 
Action: Mouse moved to (1077, 460)
Screenshot: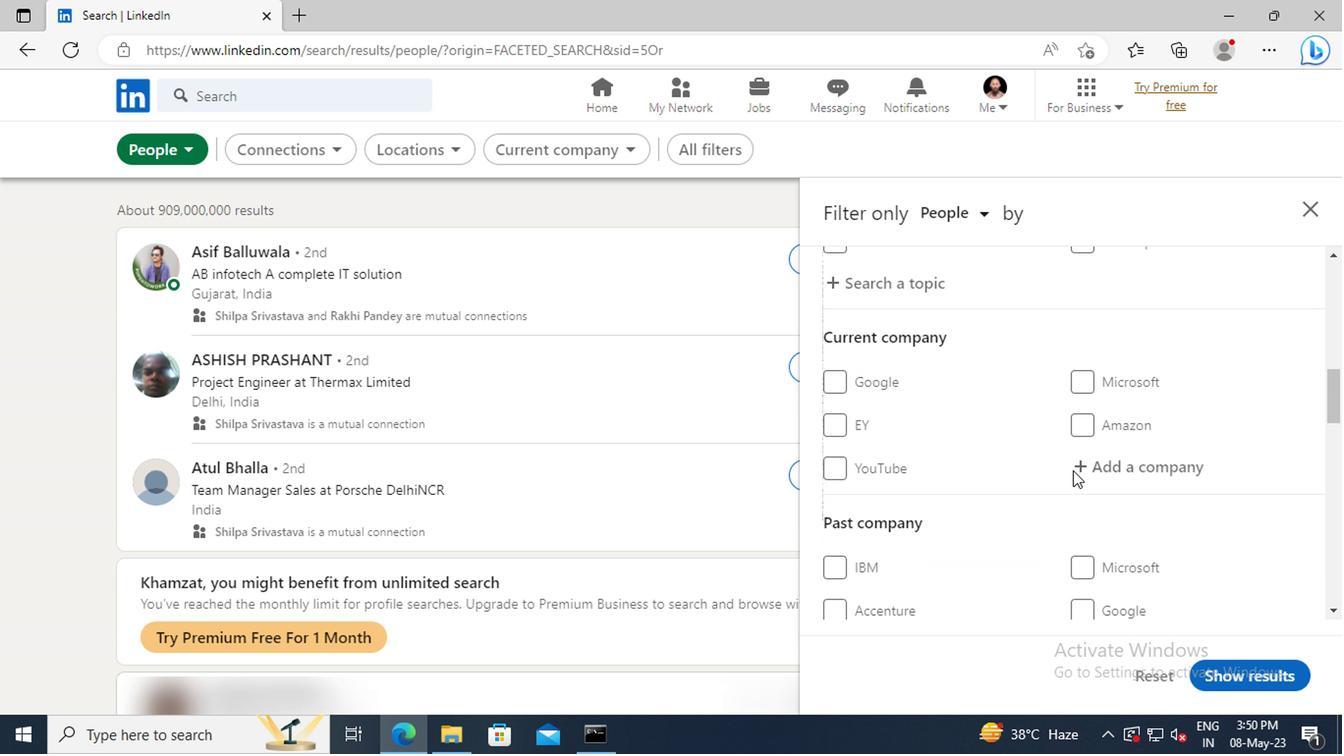 
Action: Mouse pressed left at (1077, 460)
Screenshot: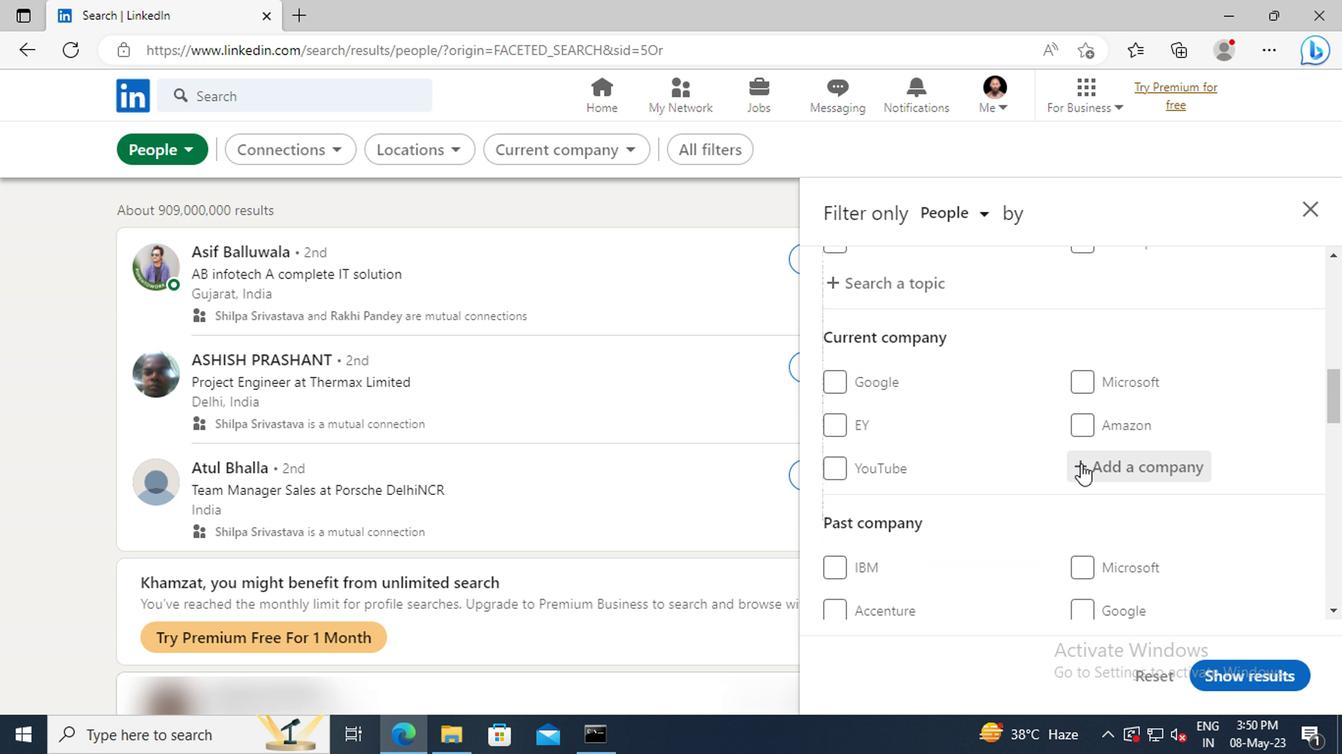 
Action: Key pressed <Key.shift>HERO<Key.space><Key.shift>MO
Screenshot: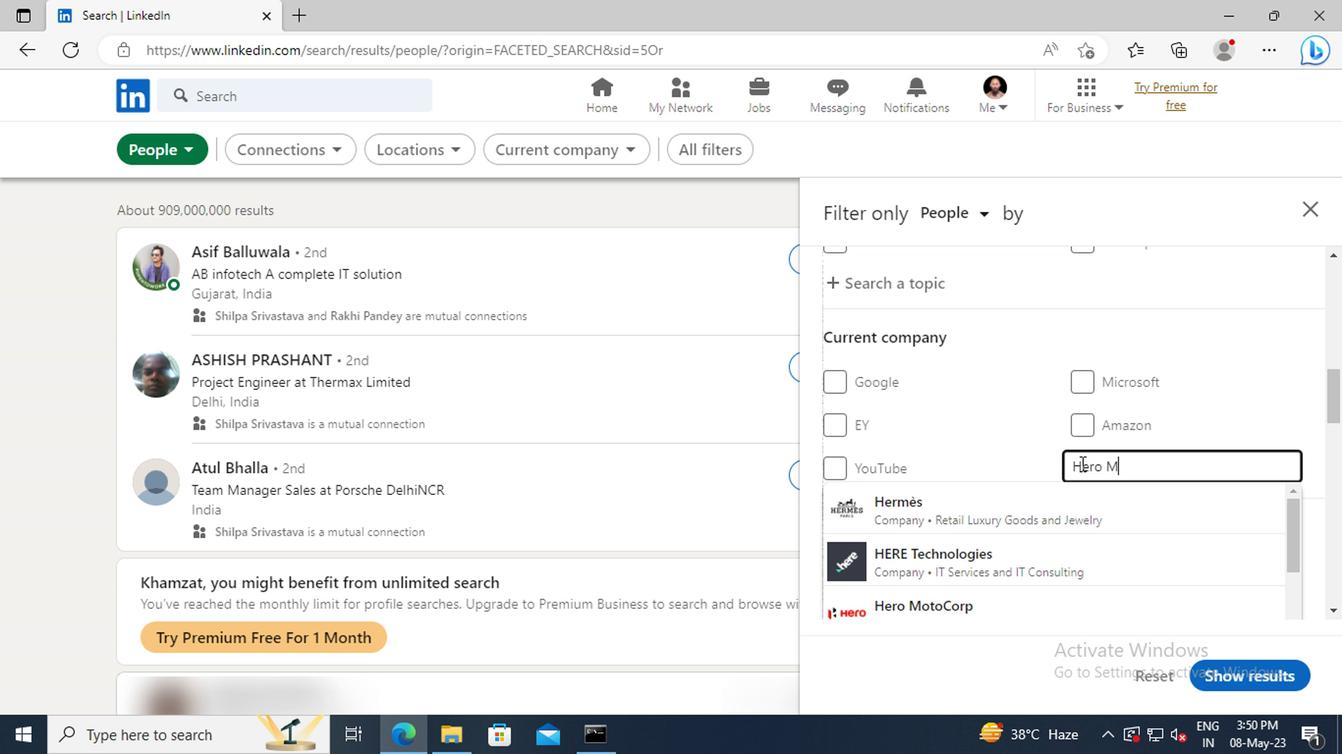 
Action: Mouse moved to (1077, 490)
Screenshot: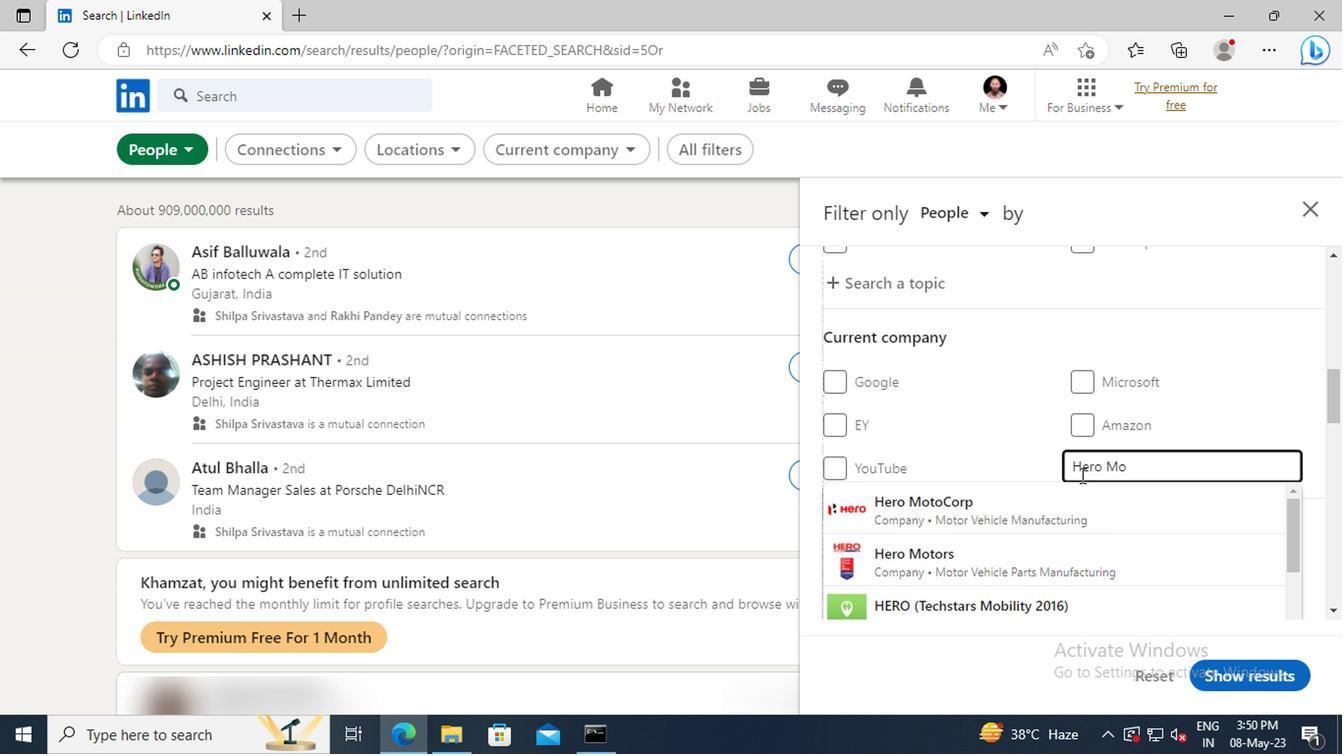 
Action: Mouse pressed left at (1077, 490)
Screenshot: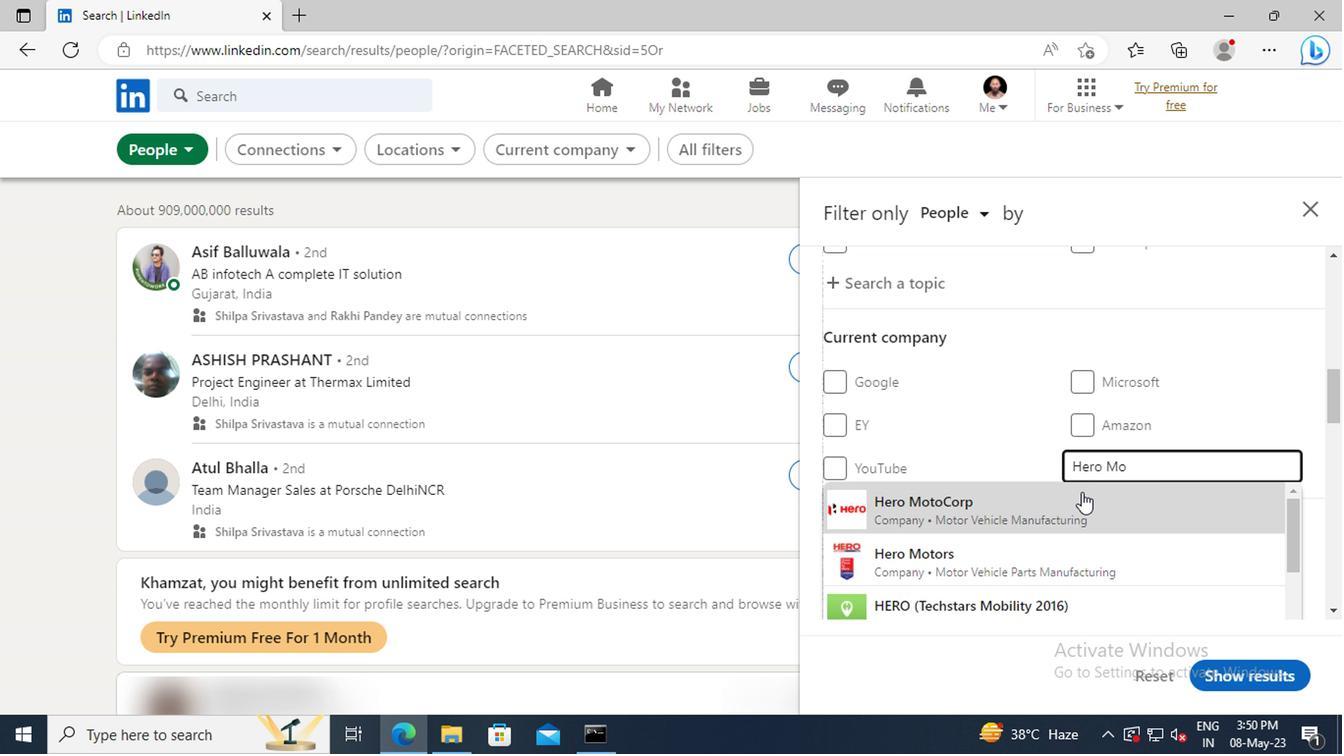 
Action: Mouse scrolled (1077, 488) with delta (0, -1)
Screenshot: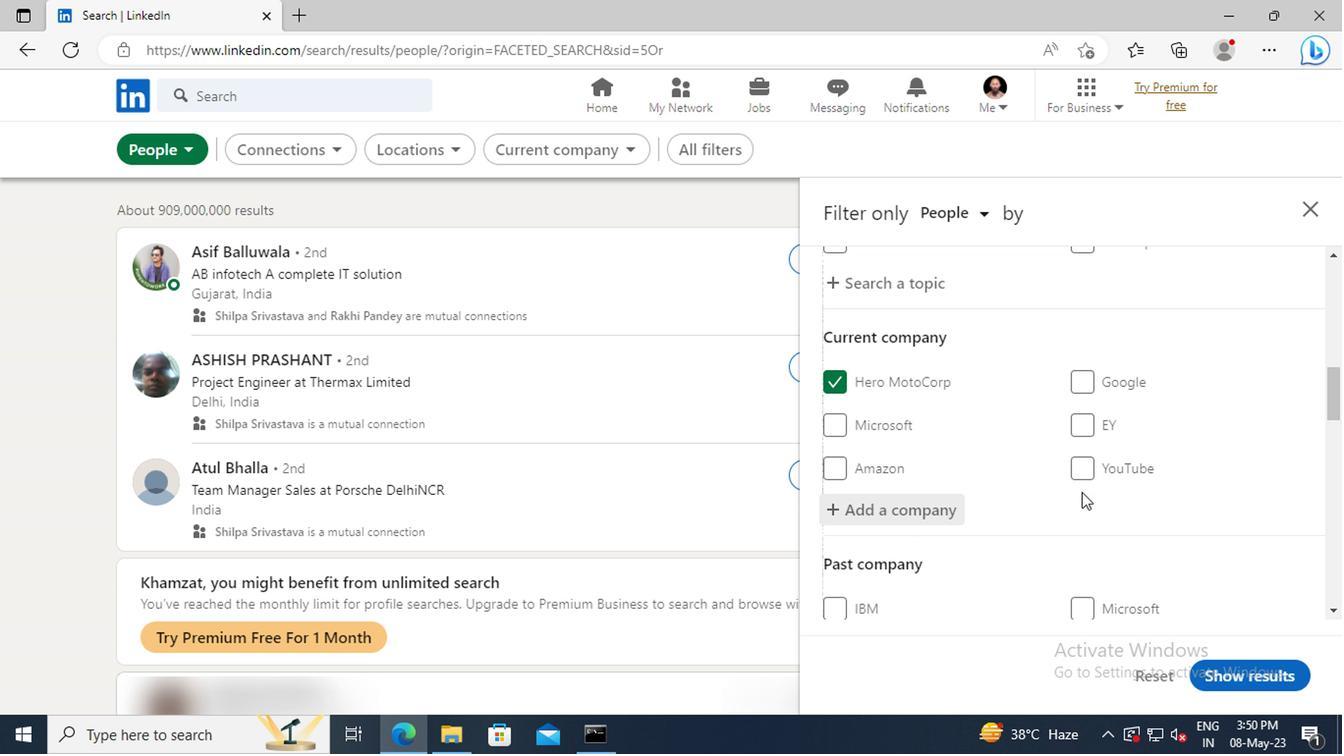 
Action: Mouse scrolled (1077, 488) with delta (0, -1)
Screenshot: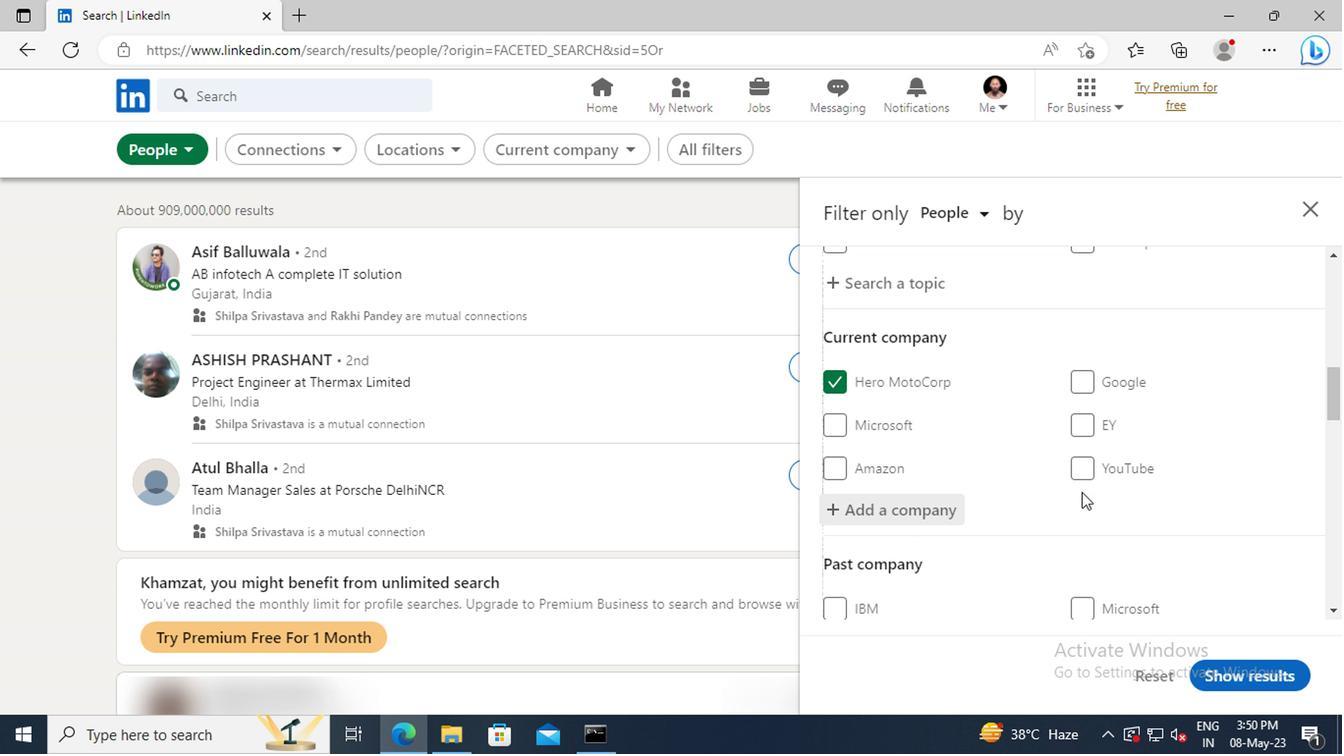 
Action: Mouse moved to (1073, 481)
Screenshot: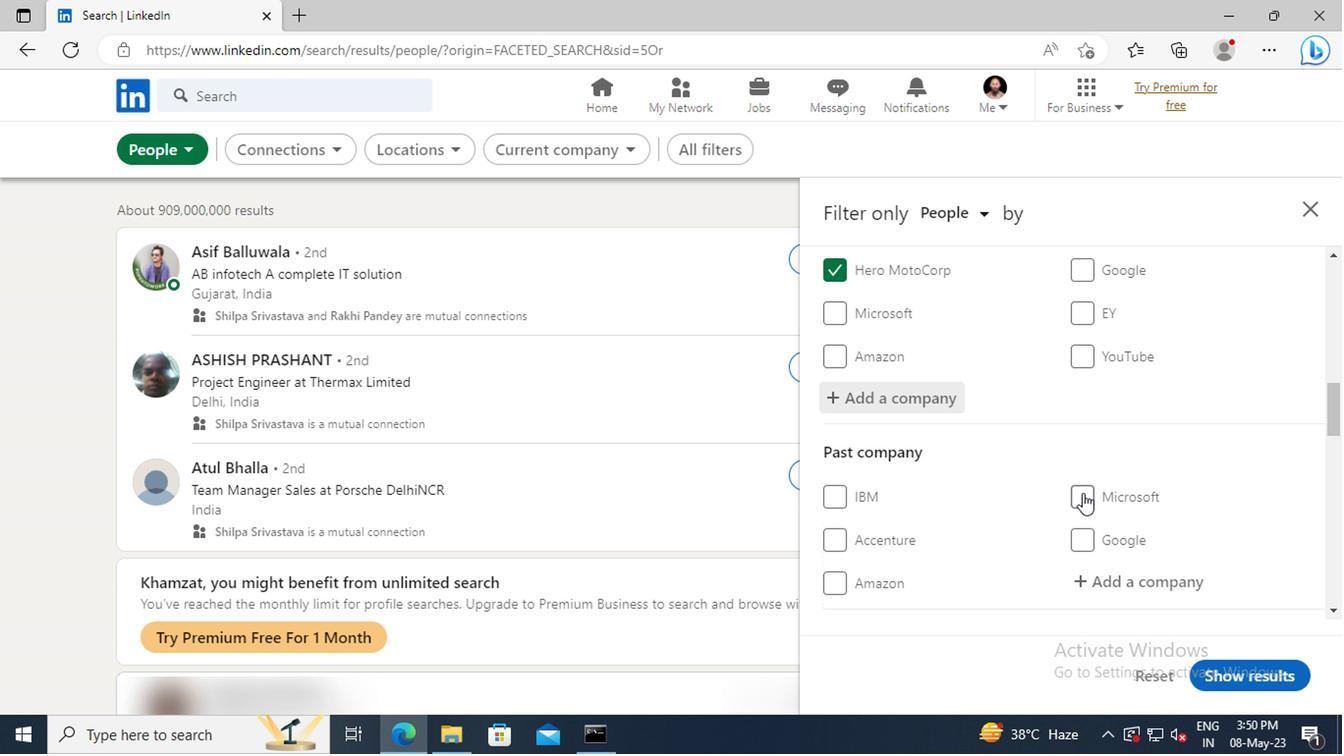 
Action: Mouse scrolled (1073, 480) with delta (0, 0)
Screenshot: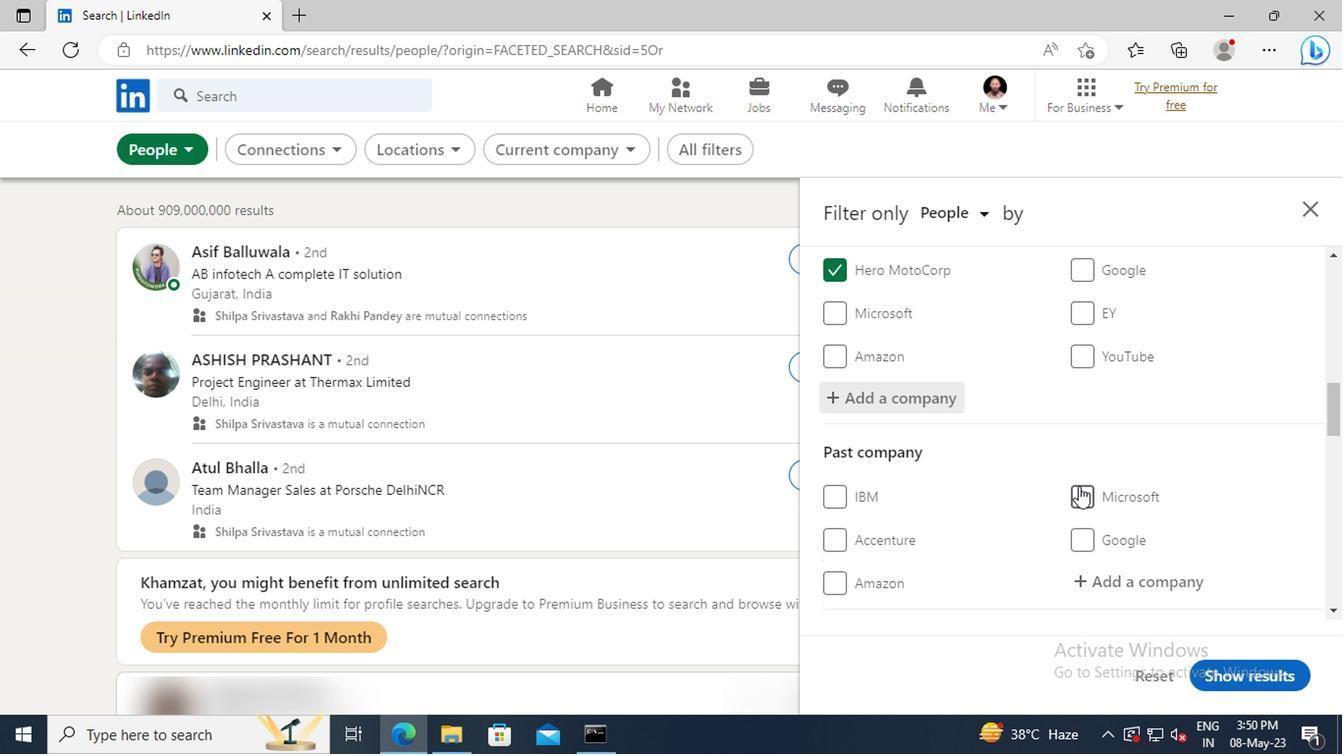 
Action: Mouse scrolled (1073, 480) with delta (0, 0)
Screenshot: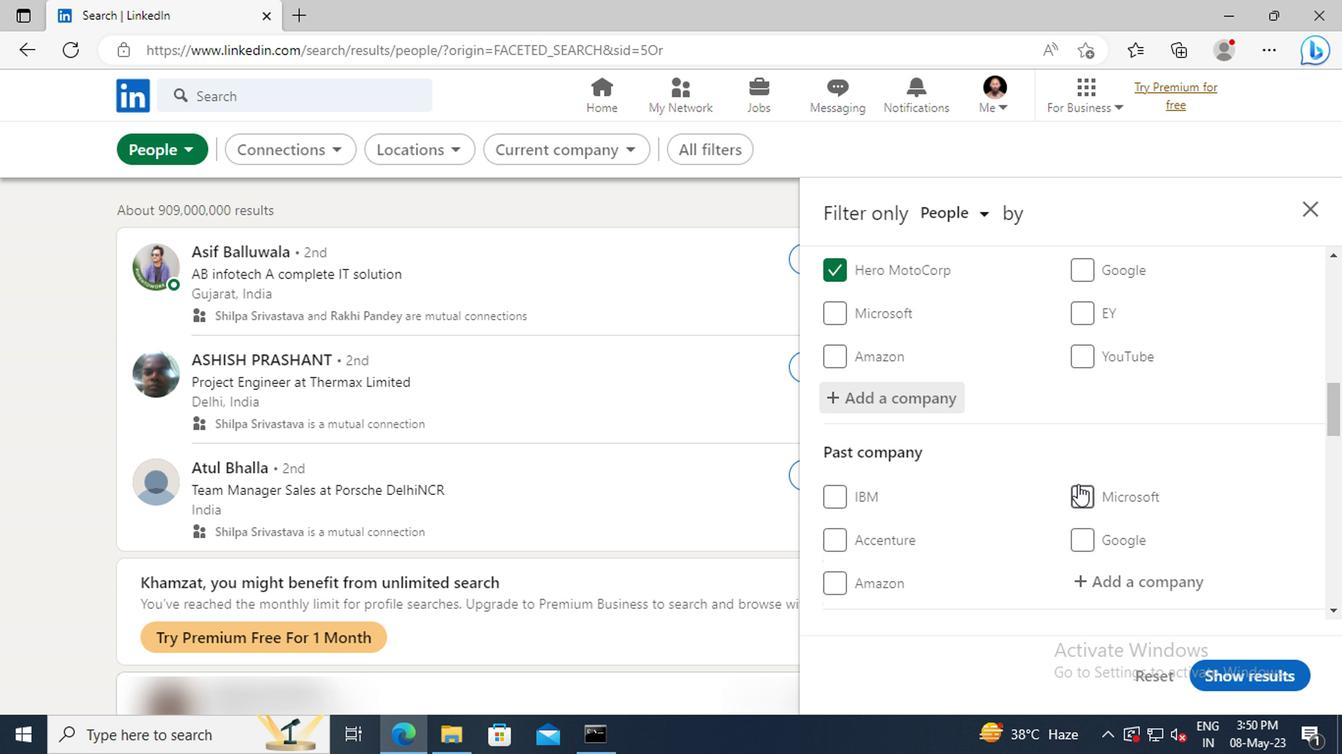 
Action: Mouse moved to (1070, 479)
Screenshot: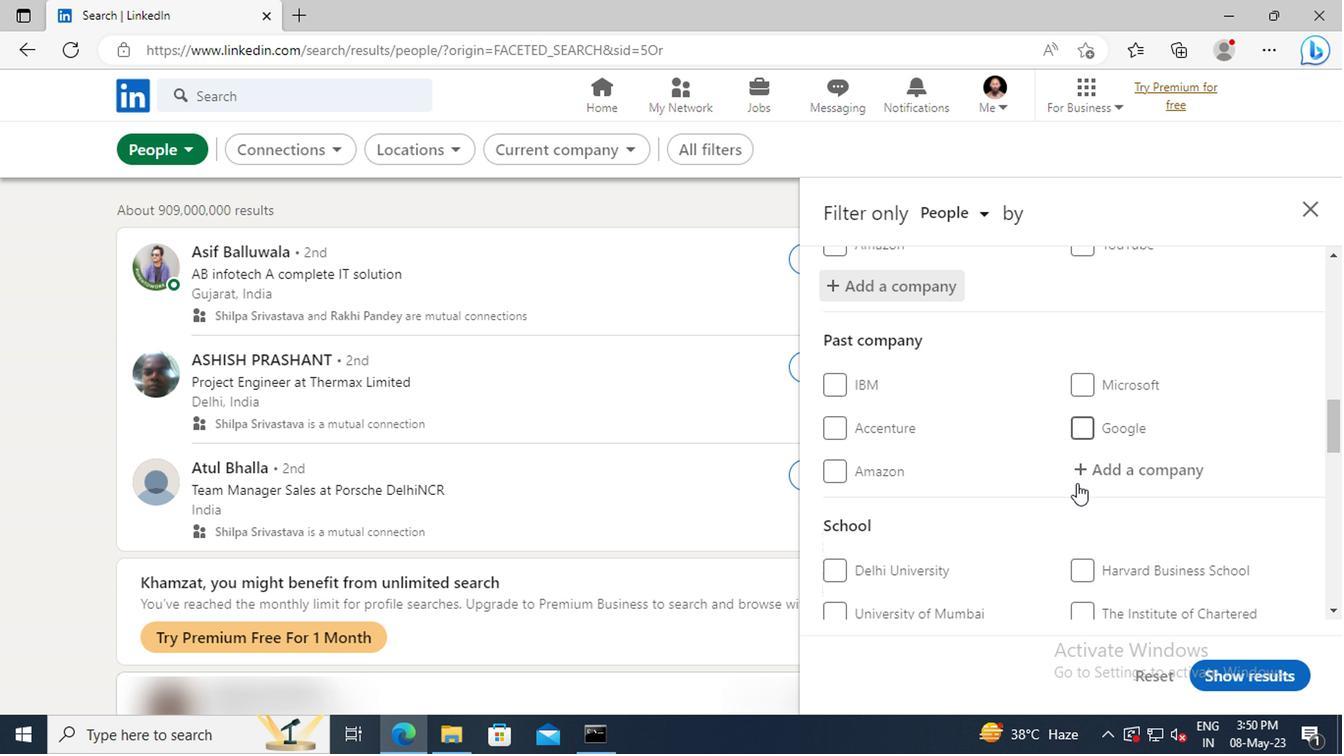 
Action: Mouse scrolled (1070, 478) with delta (0, 0)
Screenshot: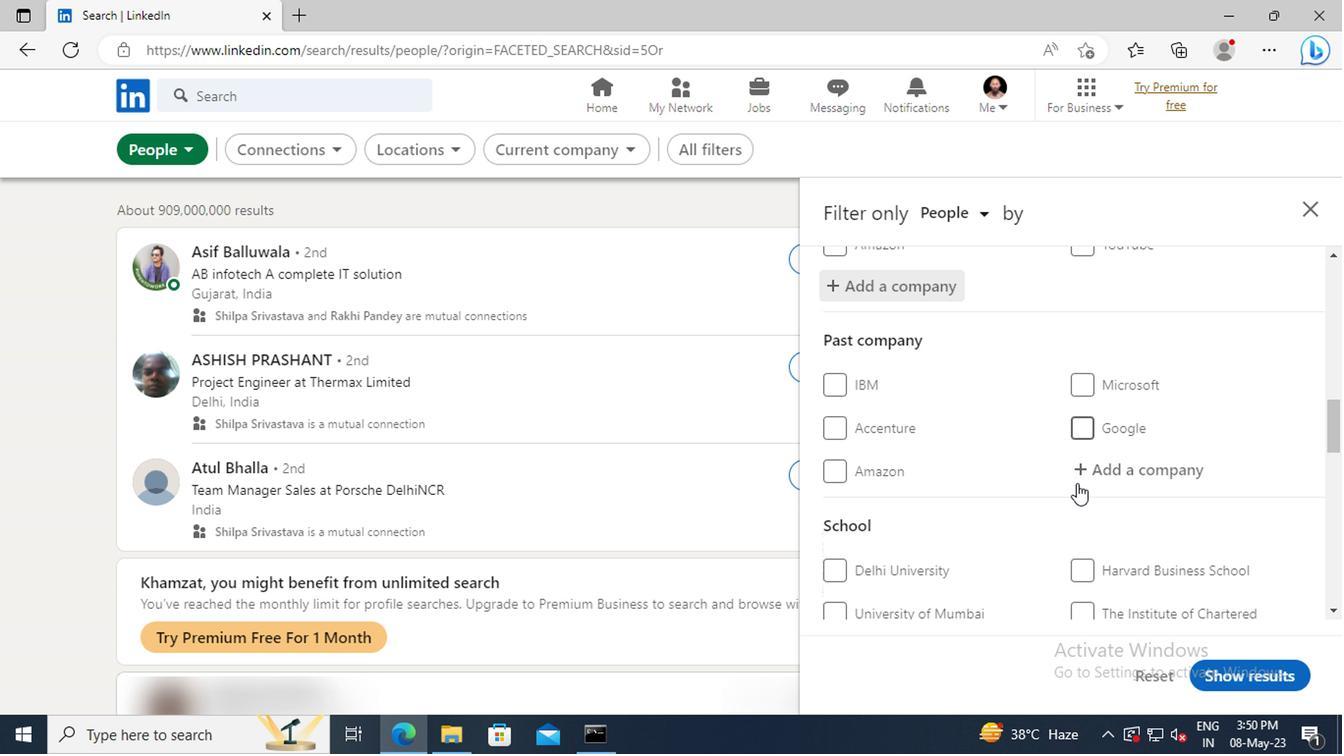
Action: Mouse scrolled (1070, 478) with delta (0, 0)
Screenshot: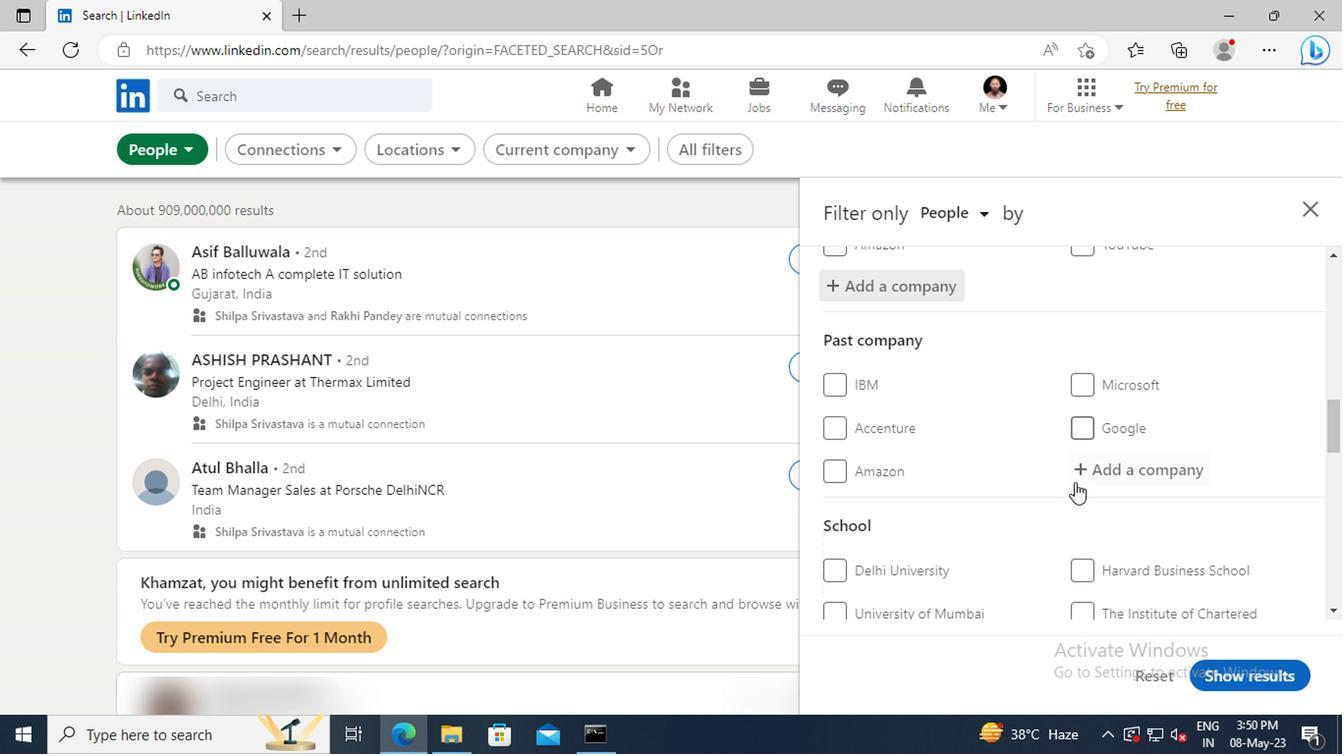 
Action: Mouse scrolled (1070, 478) with delta (0, 0)
Screenshot: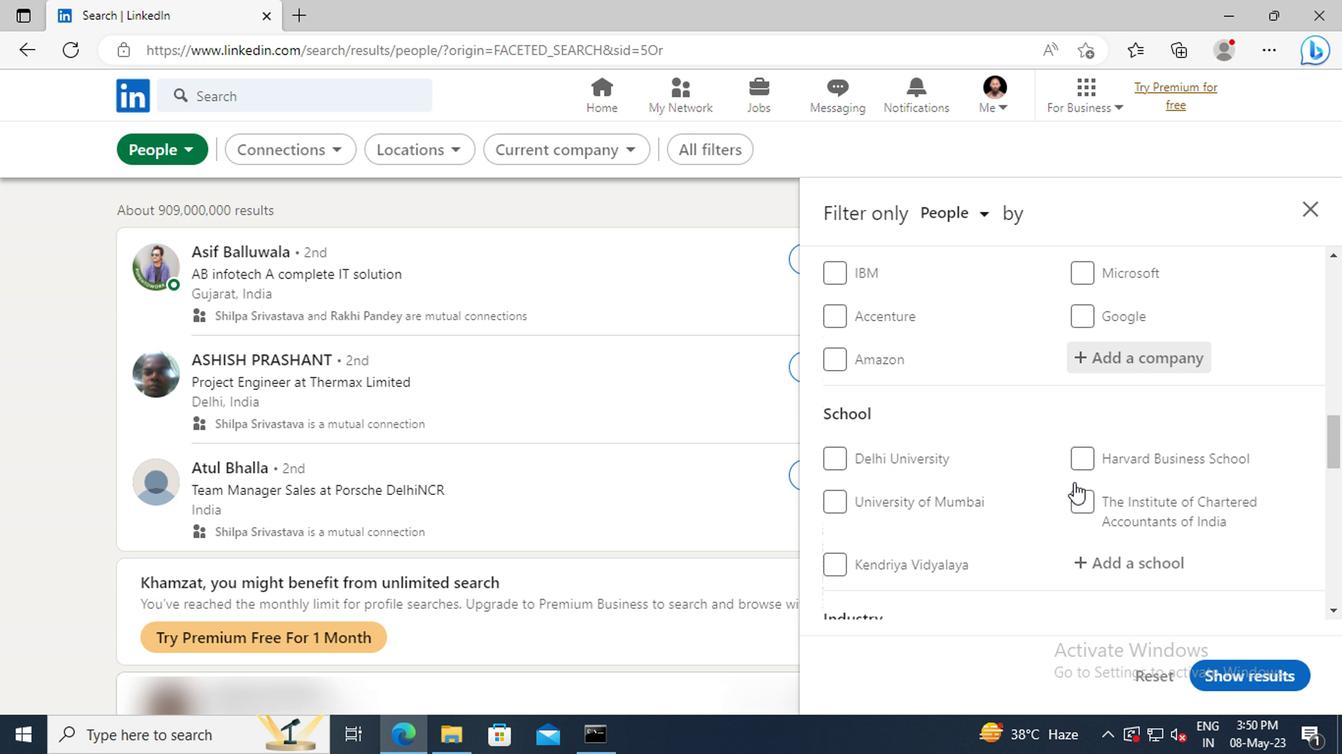 
Action: Mouse moved to (1077, 508)
Screenshot: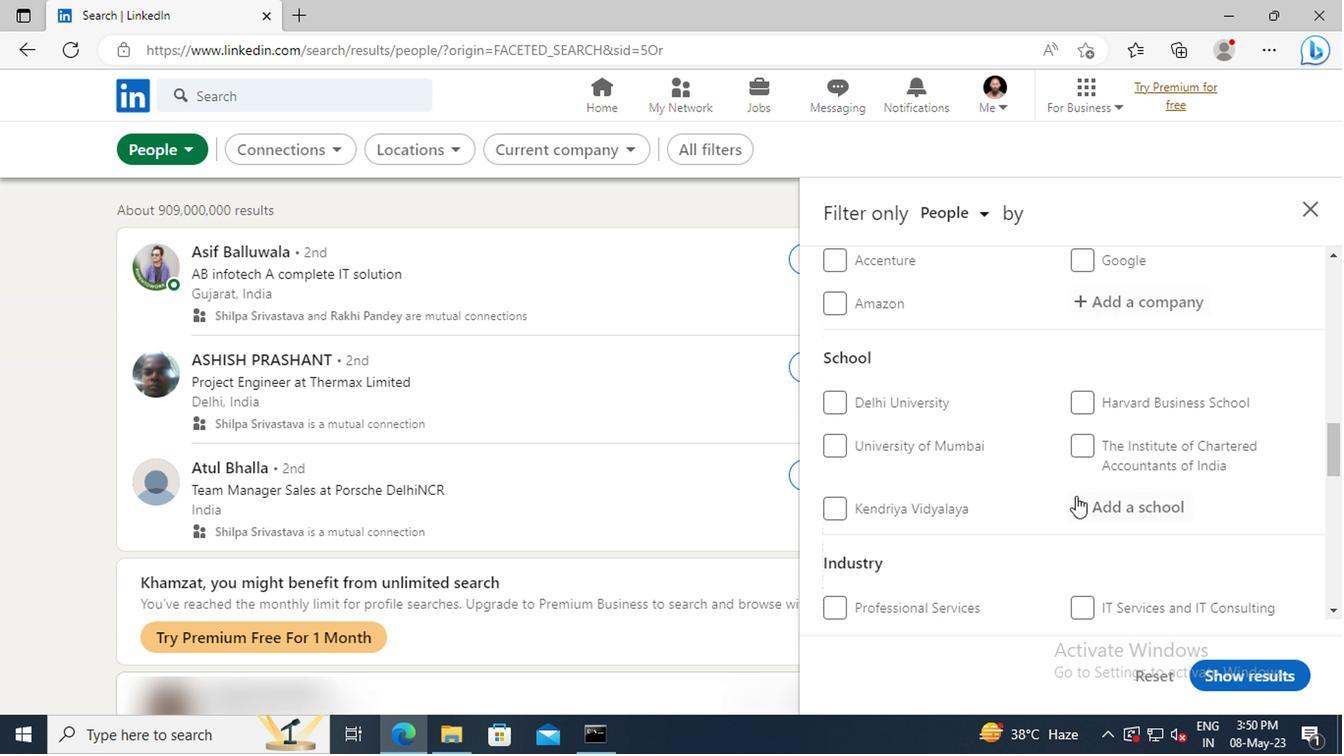
Action: Mouse pressed left at (1077, 508)
Screenshot: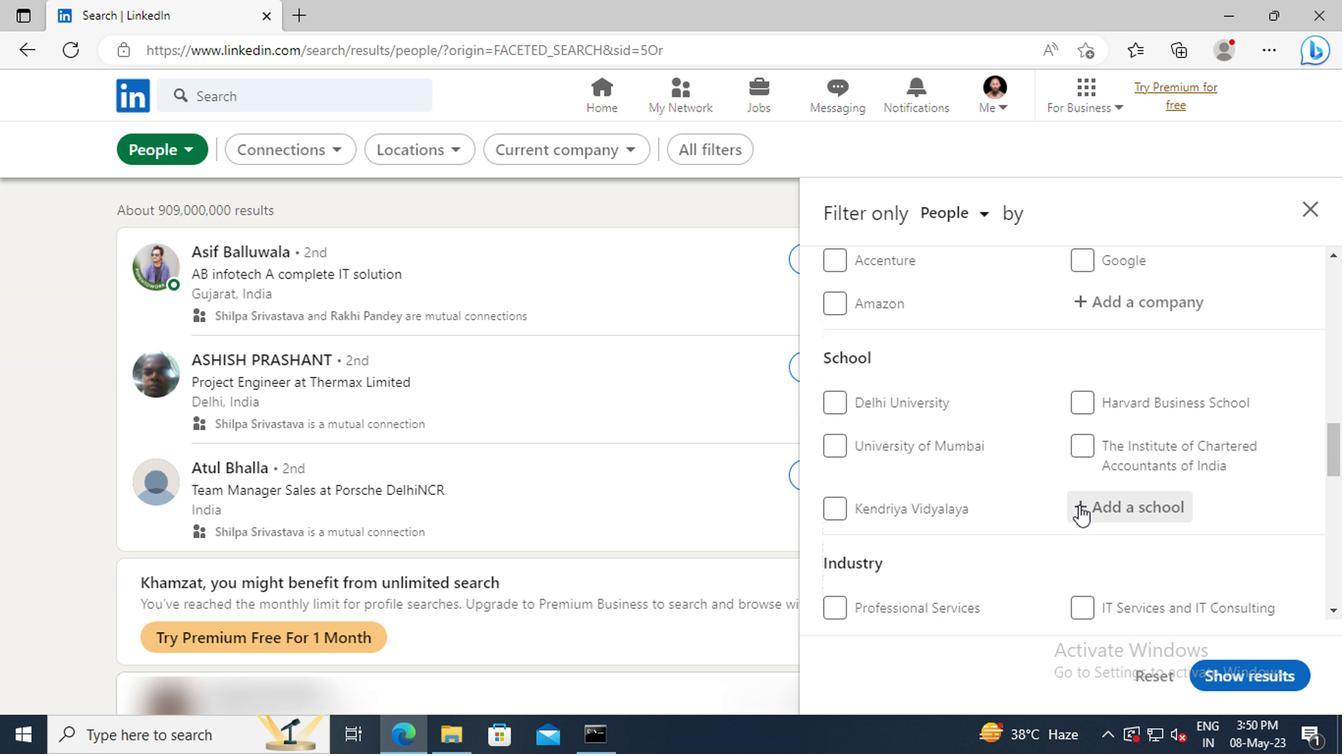 
Action: Key pressed <Key.shift>R
Screenshot: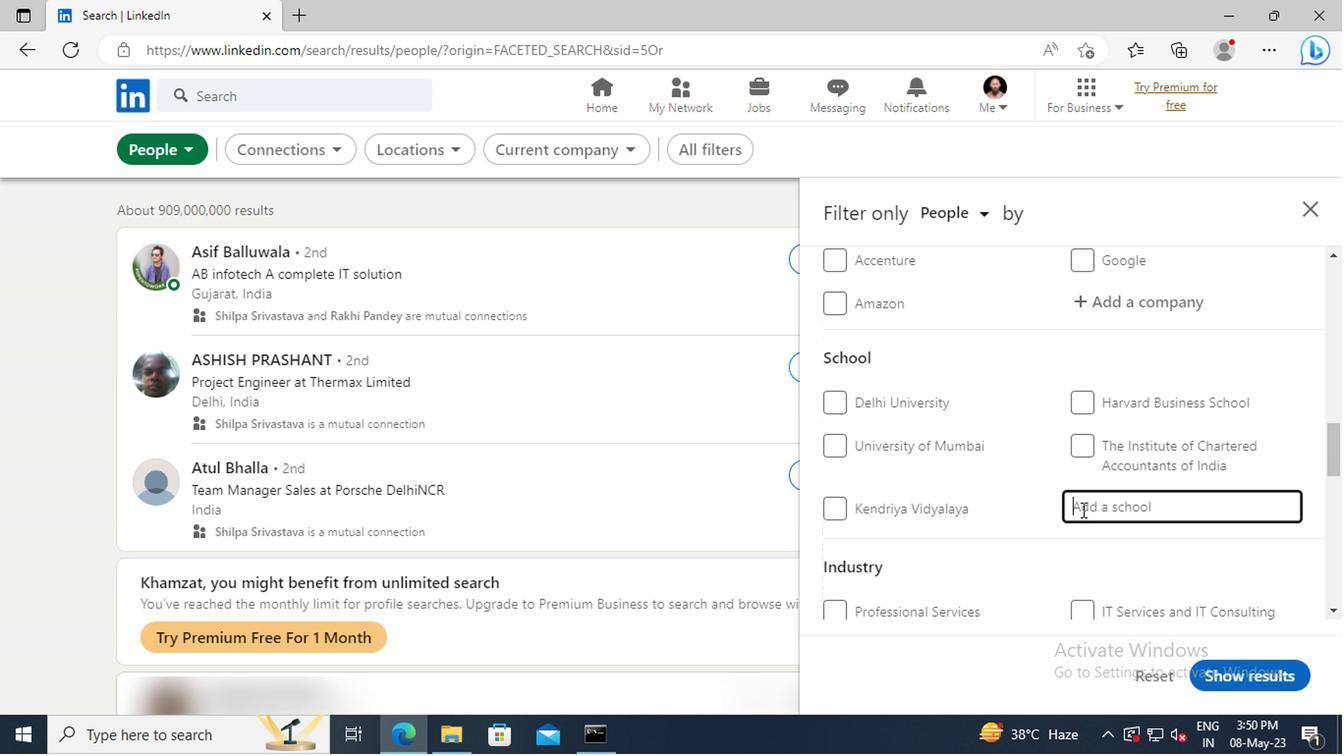 
Action: Mouse moved to (1077, 508)
Screenshot: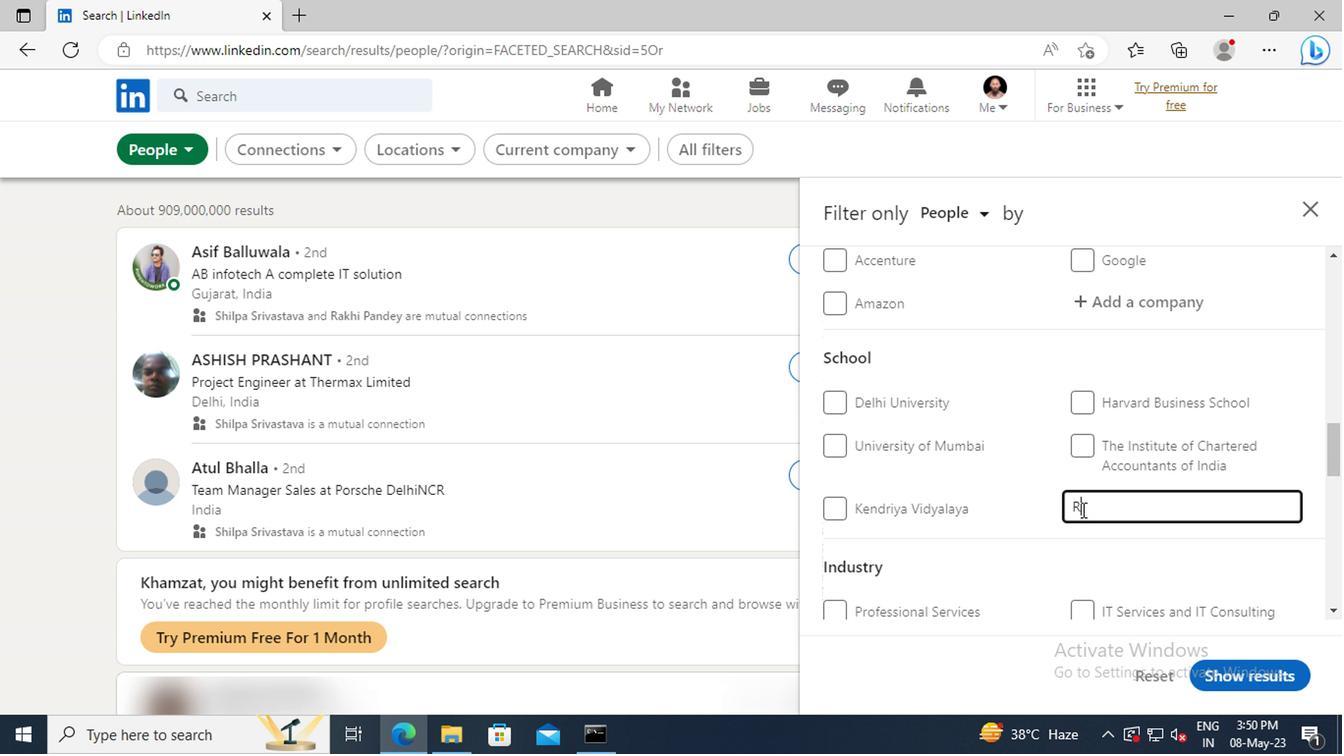 
Action: Key pressed YAN<Key.space>
Screenshot: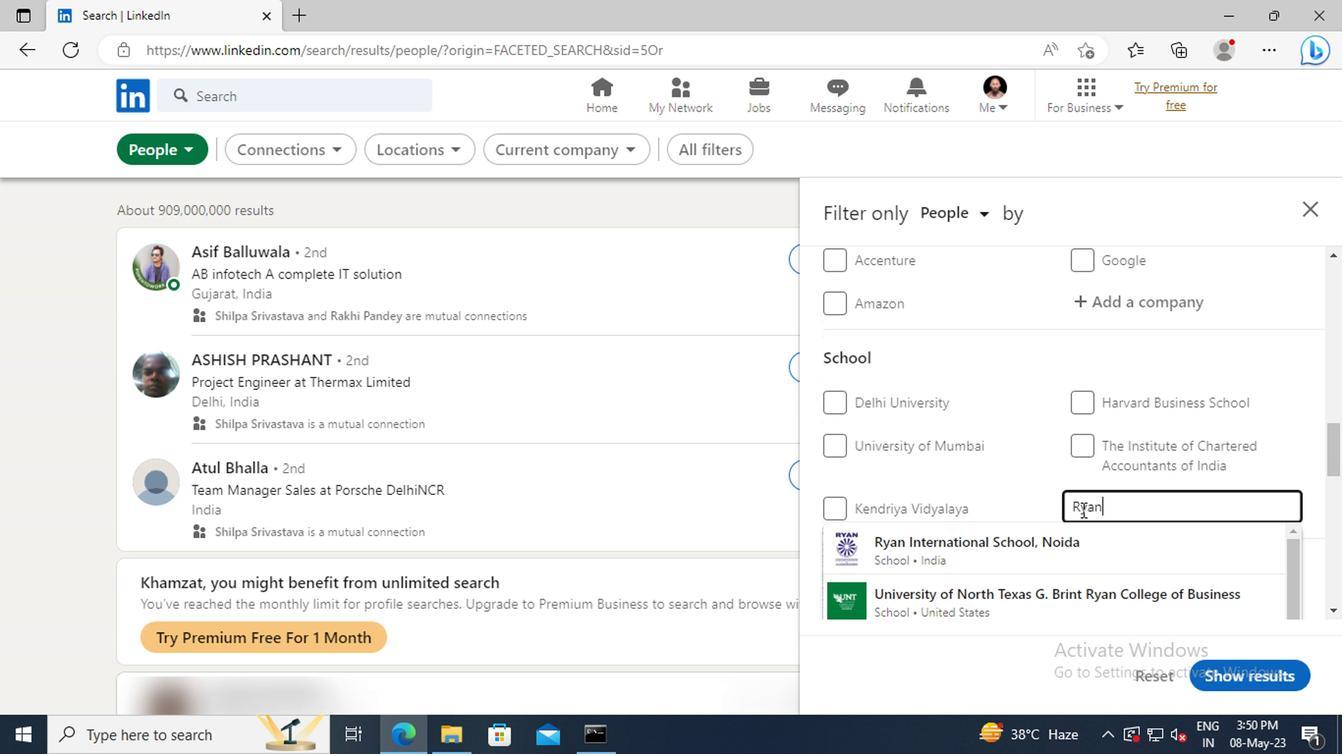 
Action: Mouse moved to (1087, 543)
Screenshot: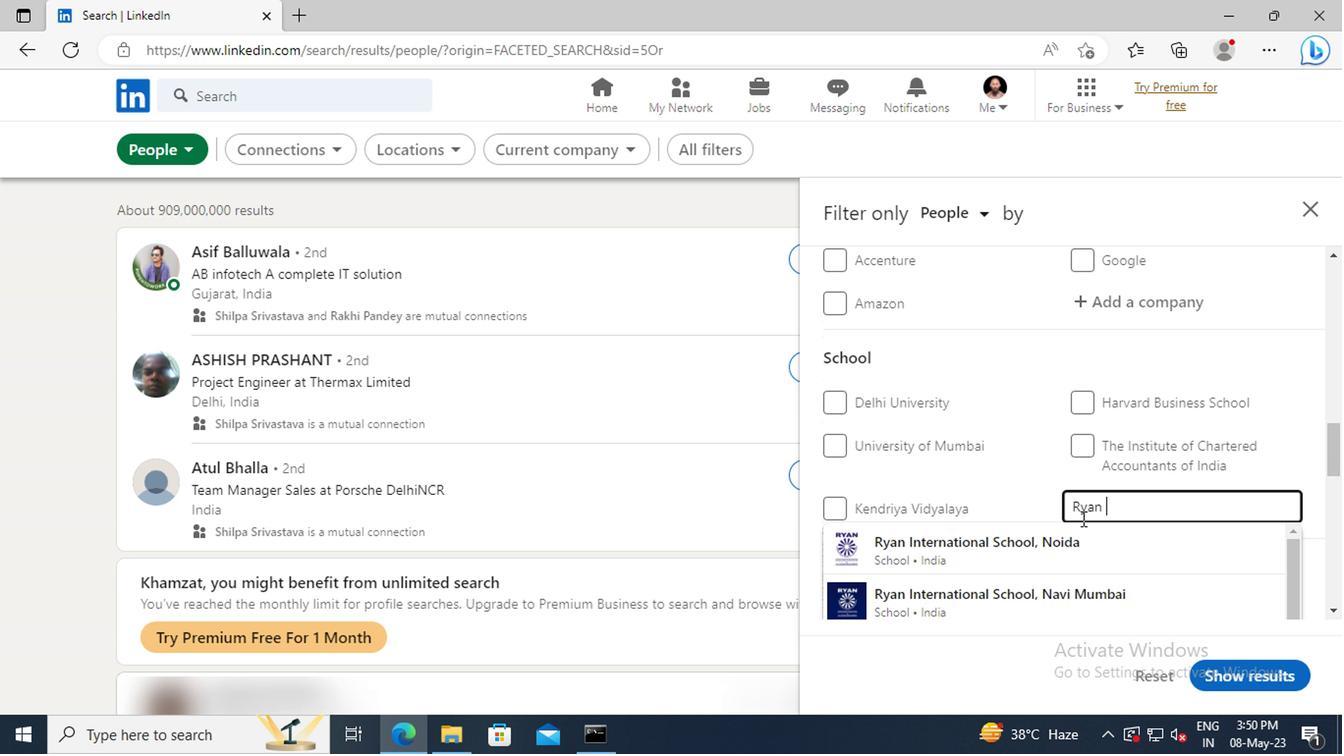 
Action: Mouse pressed left at (1087, 543)
Screenshot: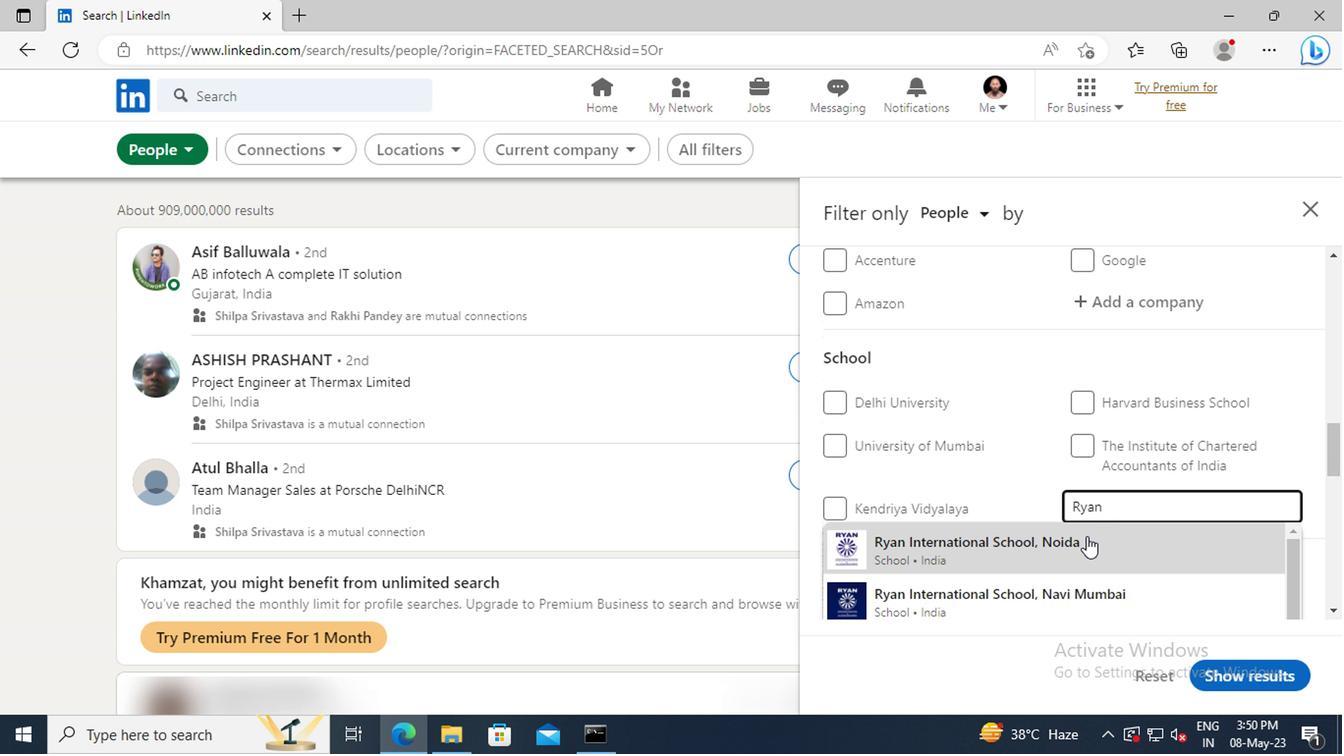 
Action: Mouse moved to (1087, 543)
Screenshot: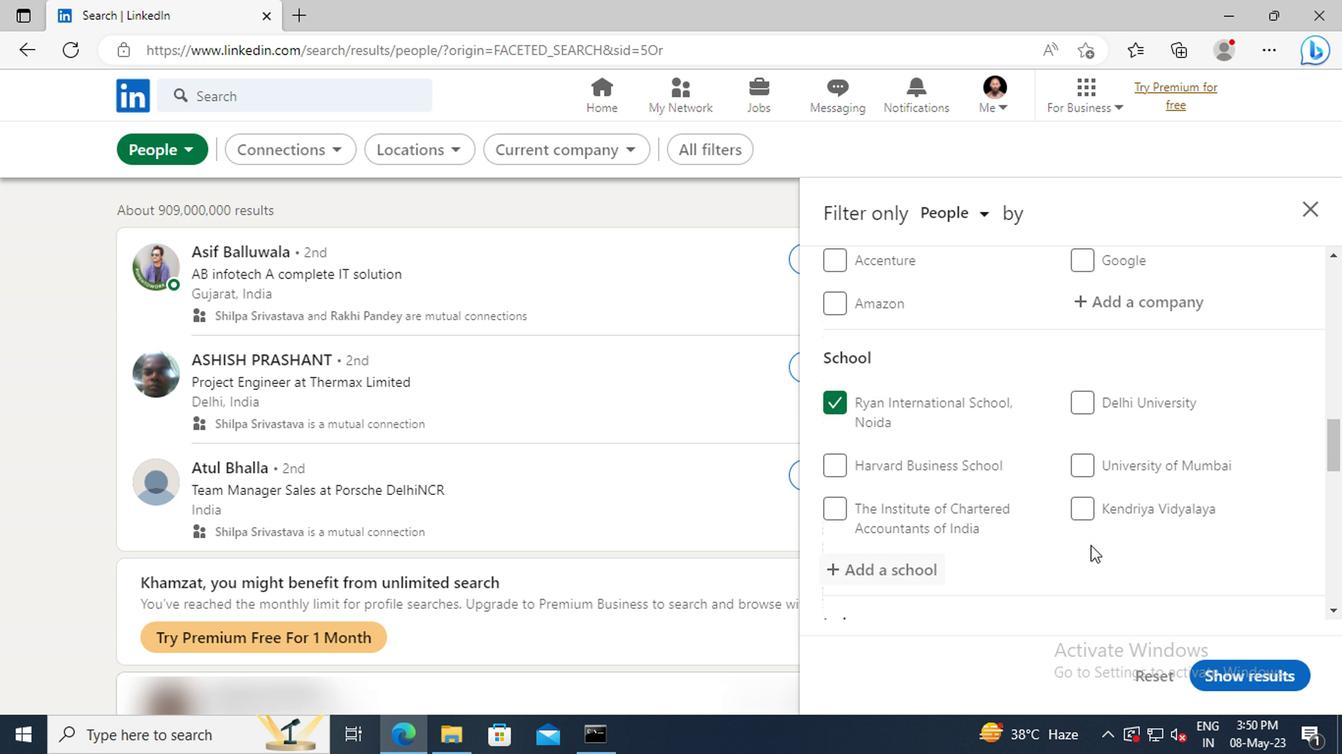 
Action: Mouse scrolled (1087, 542) with delta (0, 0)
Screenshot: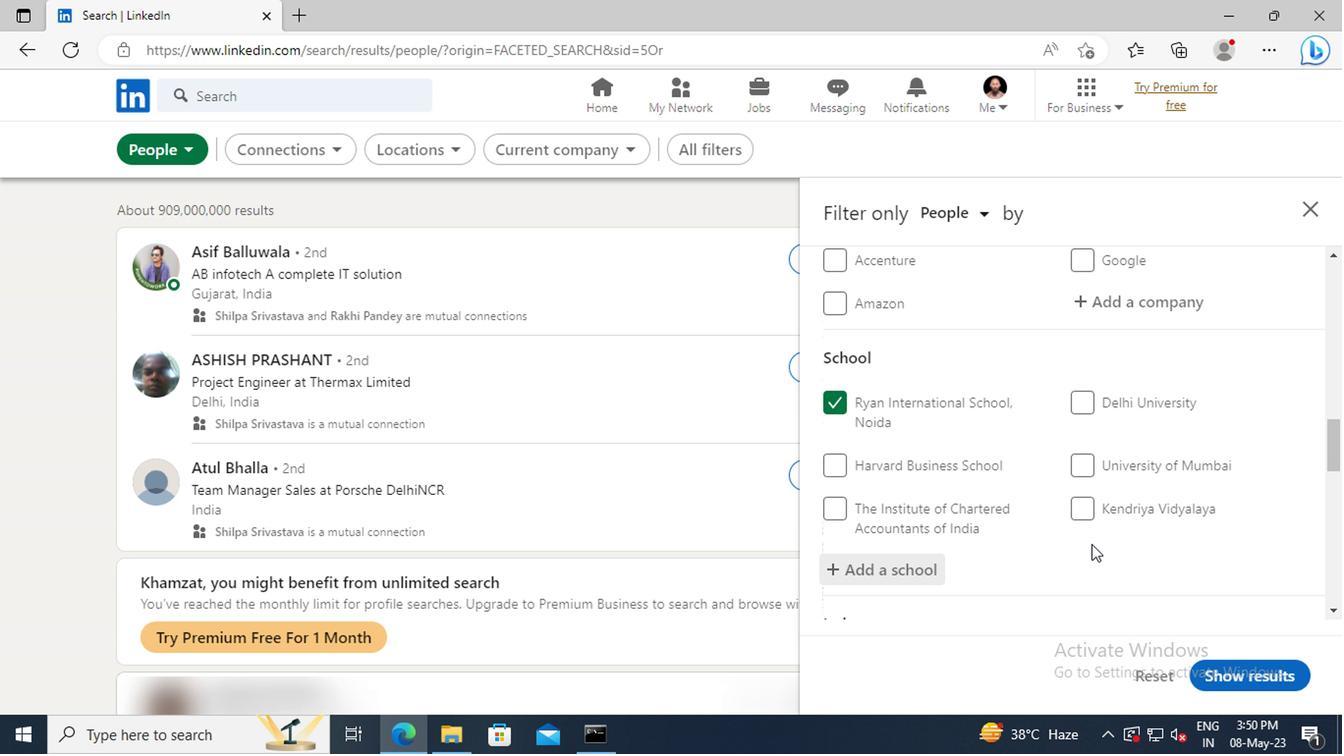 
Action: Mouse moved to (1087, 538)
Screenshot: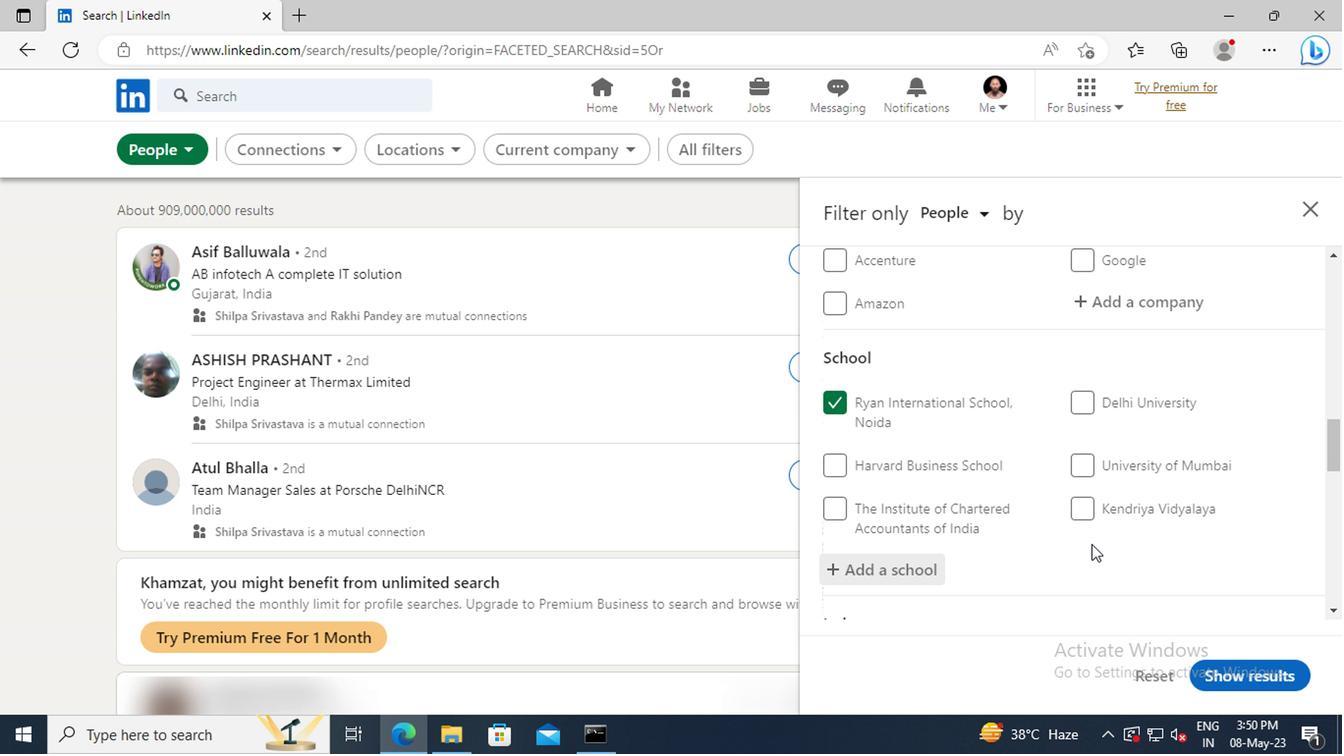 
Action: Mouse scrolled (1087, 538) with delta (0, 0)
Screenshot: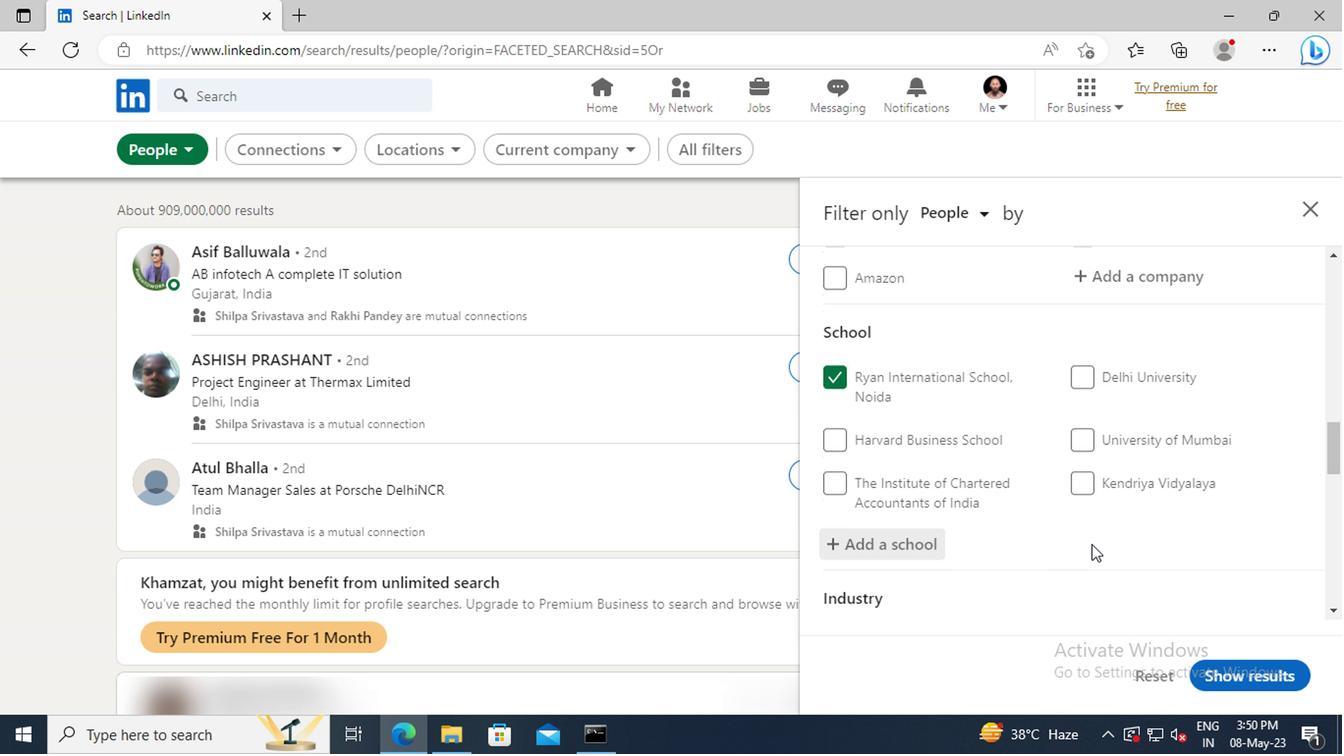 
Action: Mouse moved to (1087, 529)
Screenshot: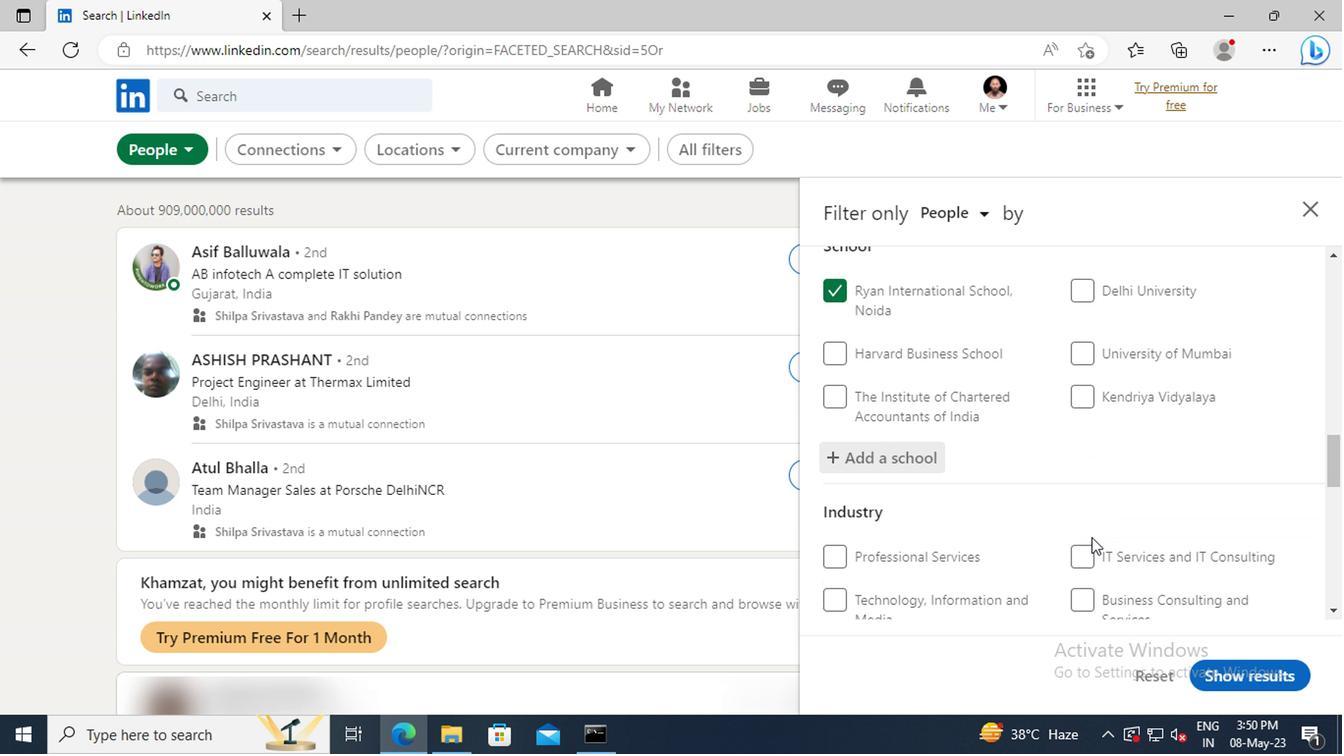 
Action: Mouse scrolled (1087, 529) with delta (0, 0)
Screenshot: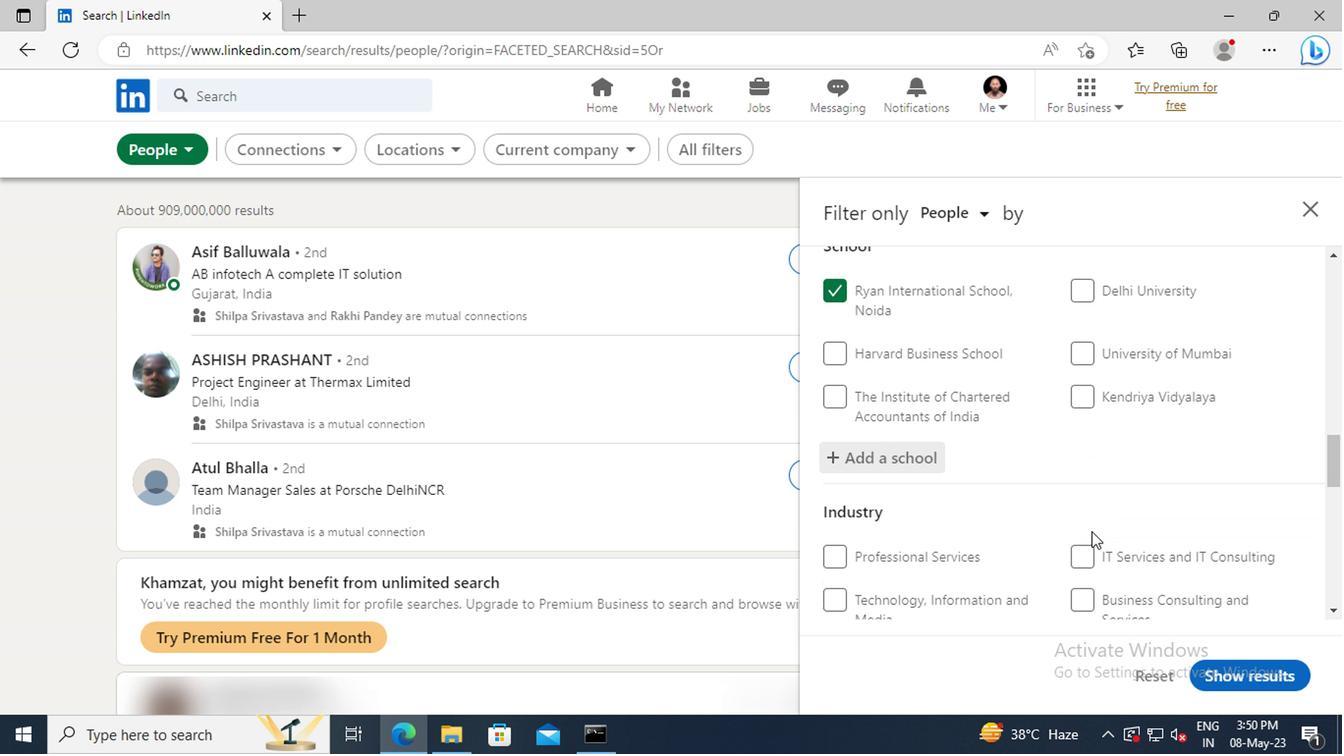 
Action: Mouse moved to (1087, 527)
Screenshot: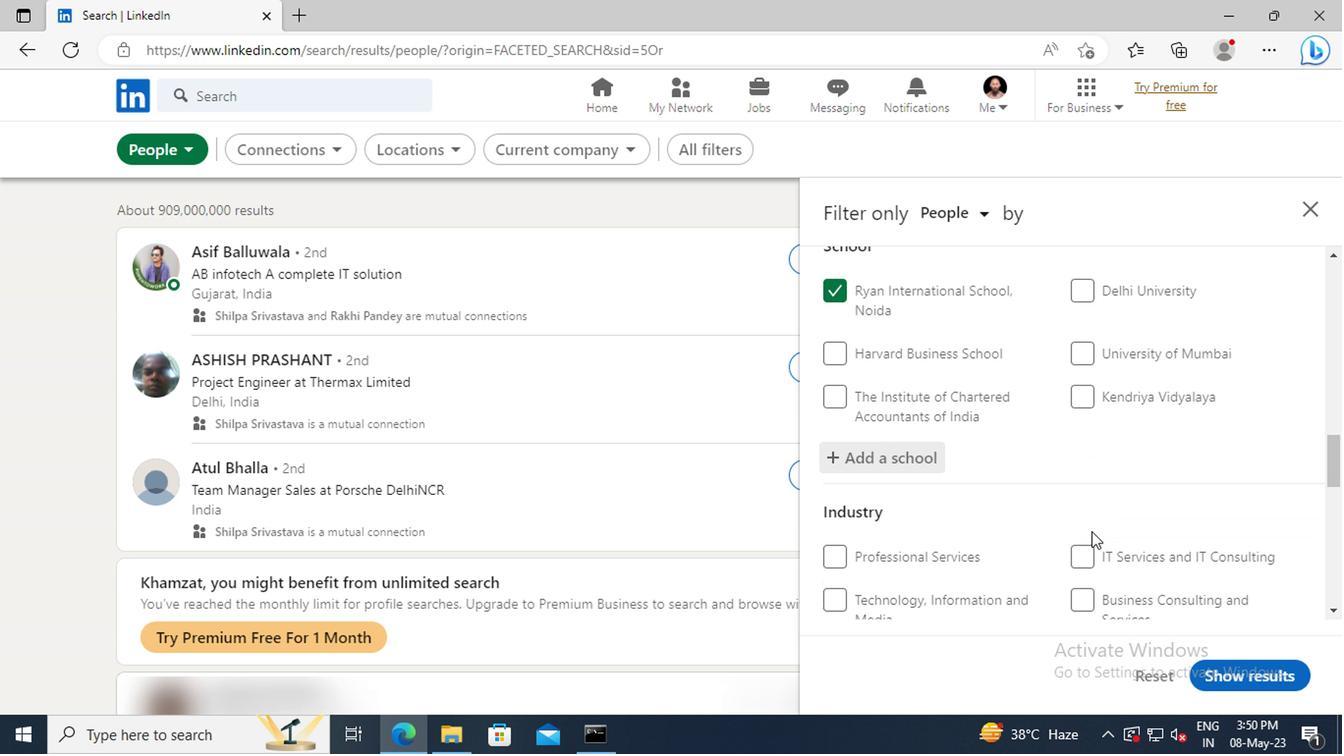 
Action: Mouse scrolled (1087, 527) with delta (0, 0)
Screenshot: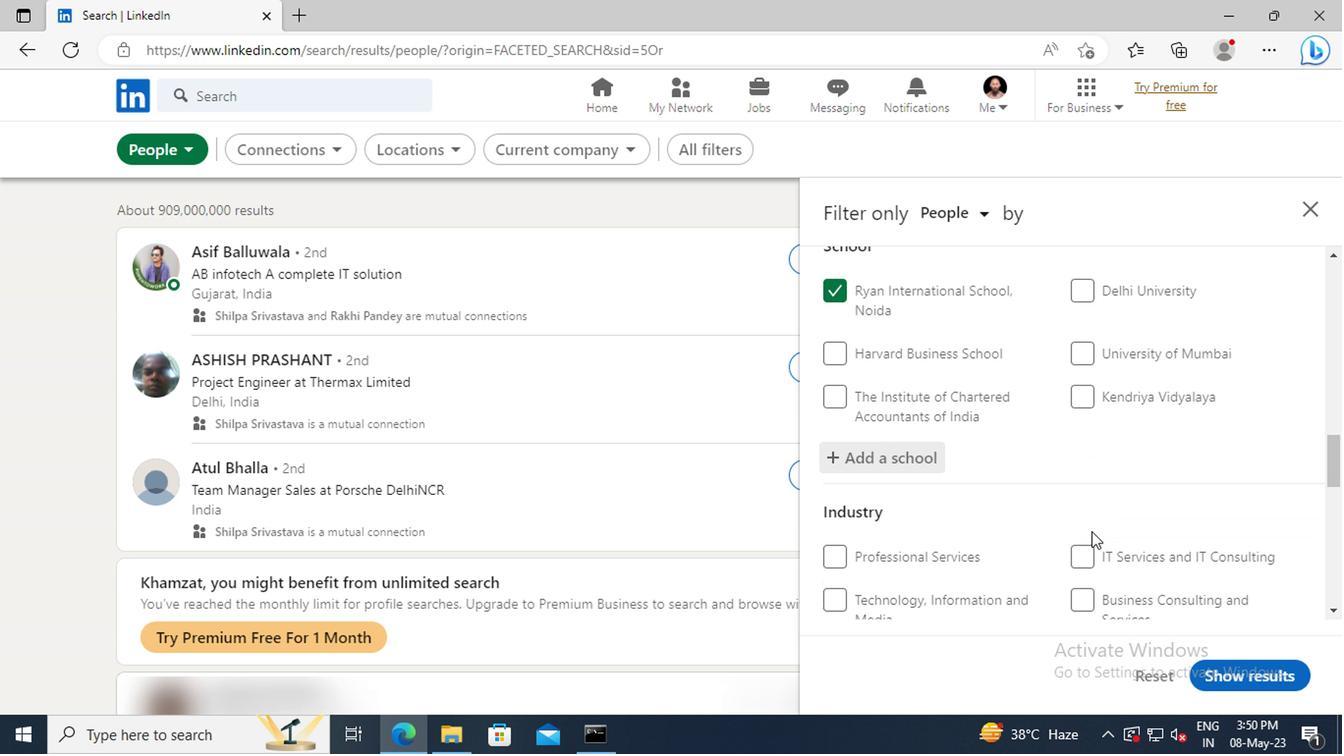 
Action: Mouse moved to (1087, 515)
Screenshot: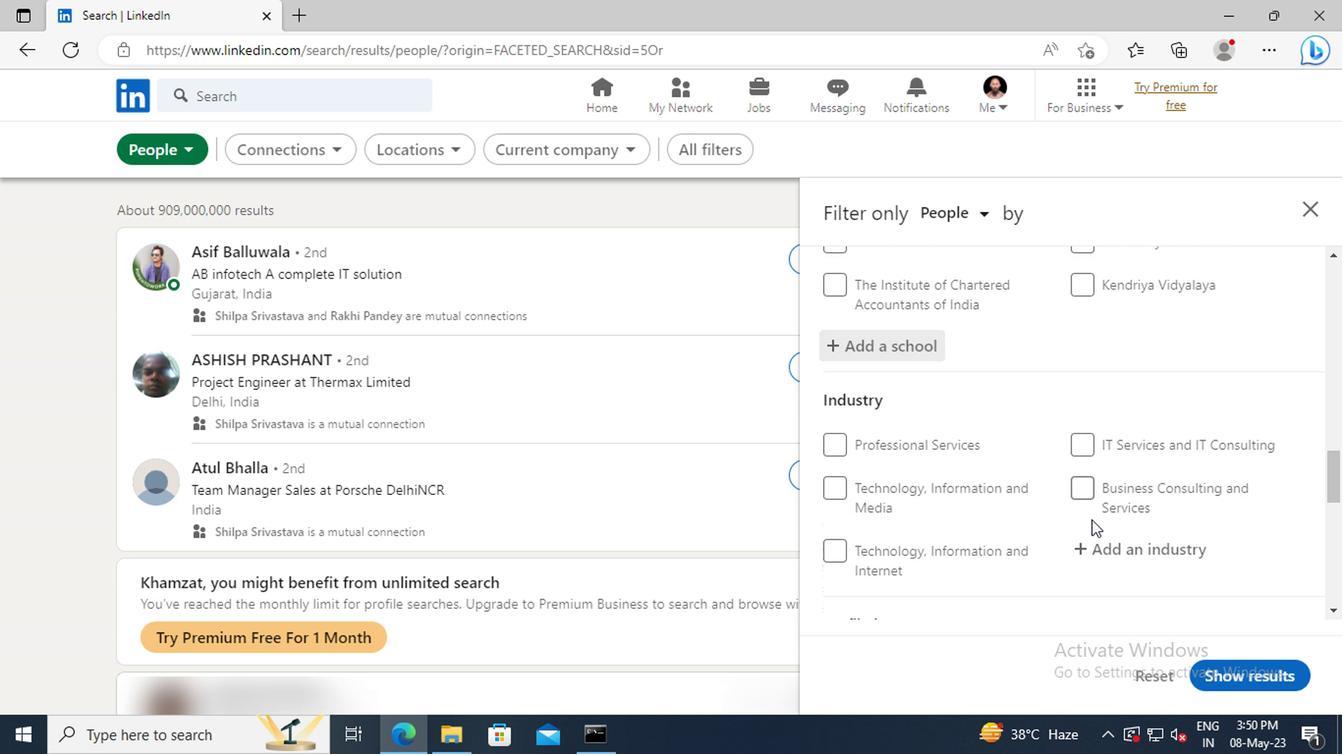 
Action: Mouse scrolled (1087, 515) with delta (0, 0)
Screenshot: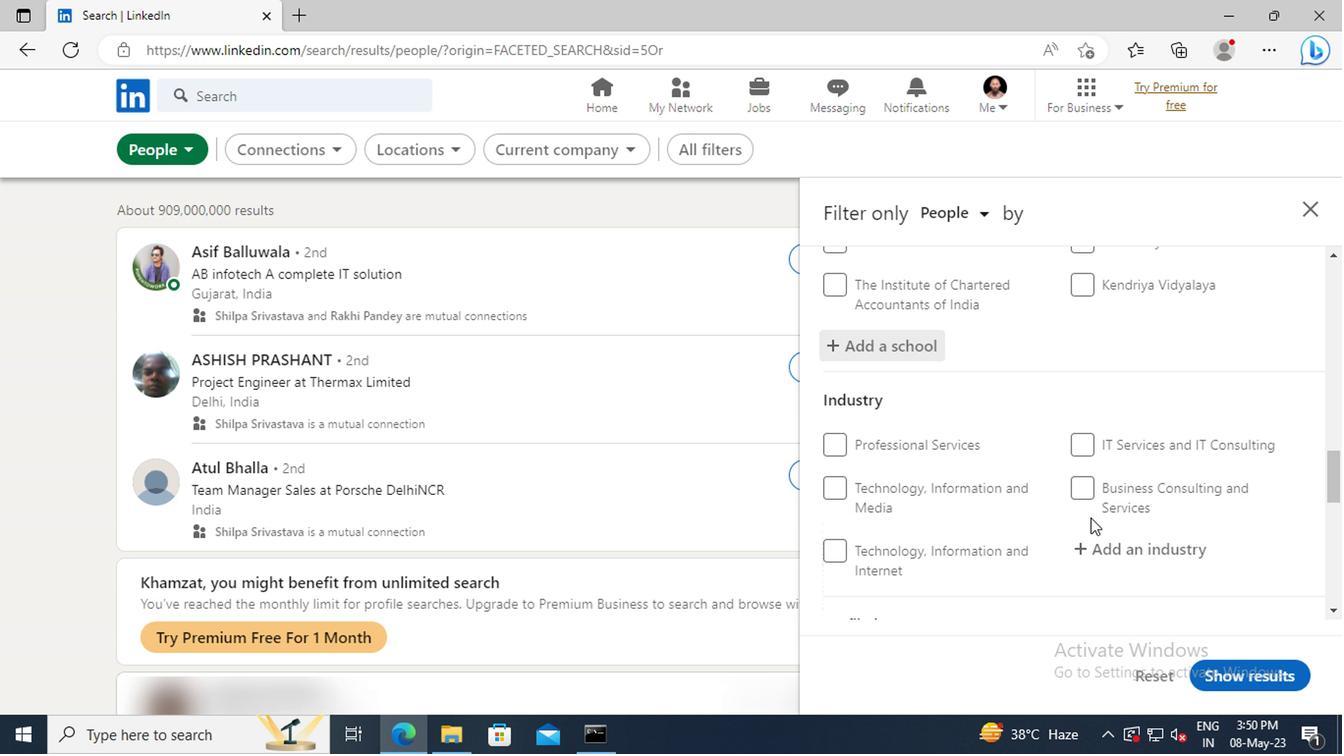 
Action: Mouse moved to (1089, 494)
Screenshot: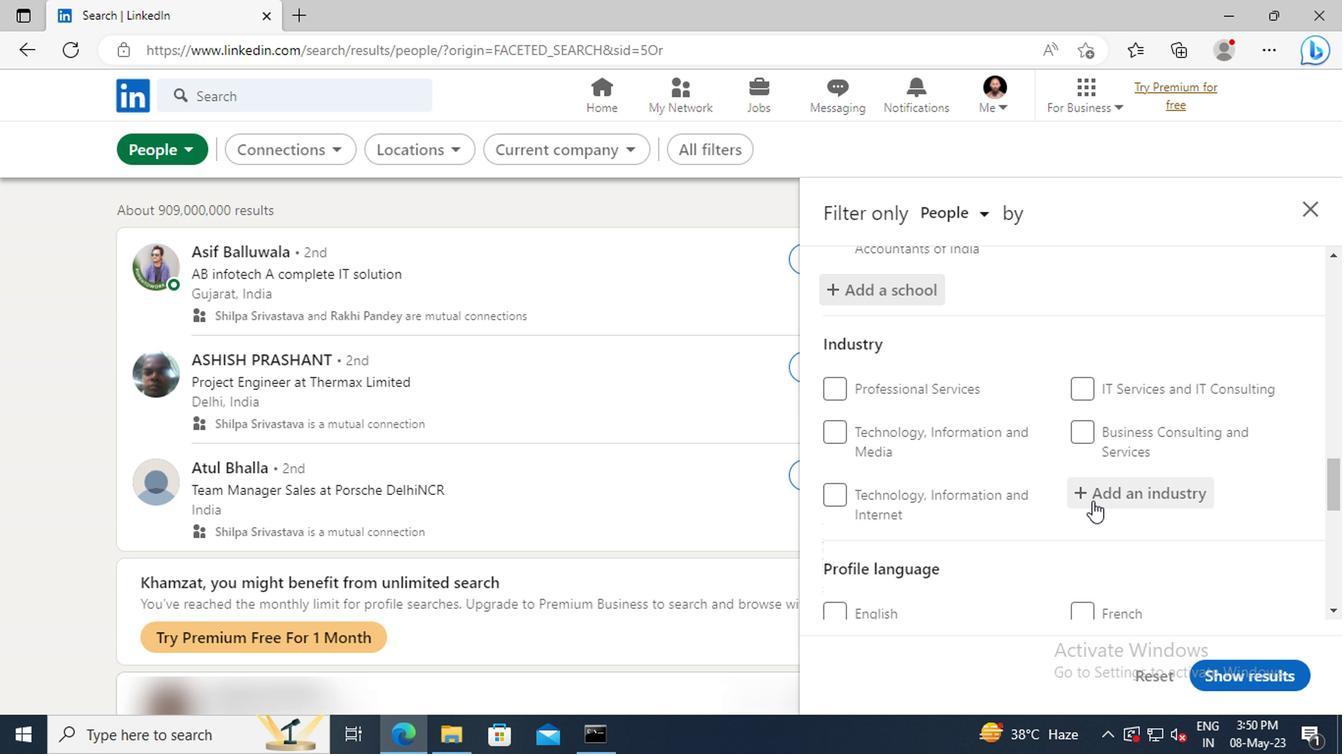 
Action: Mouse pressed left at (1089, 494)
Screenshot: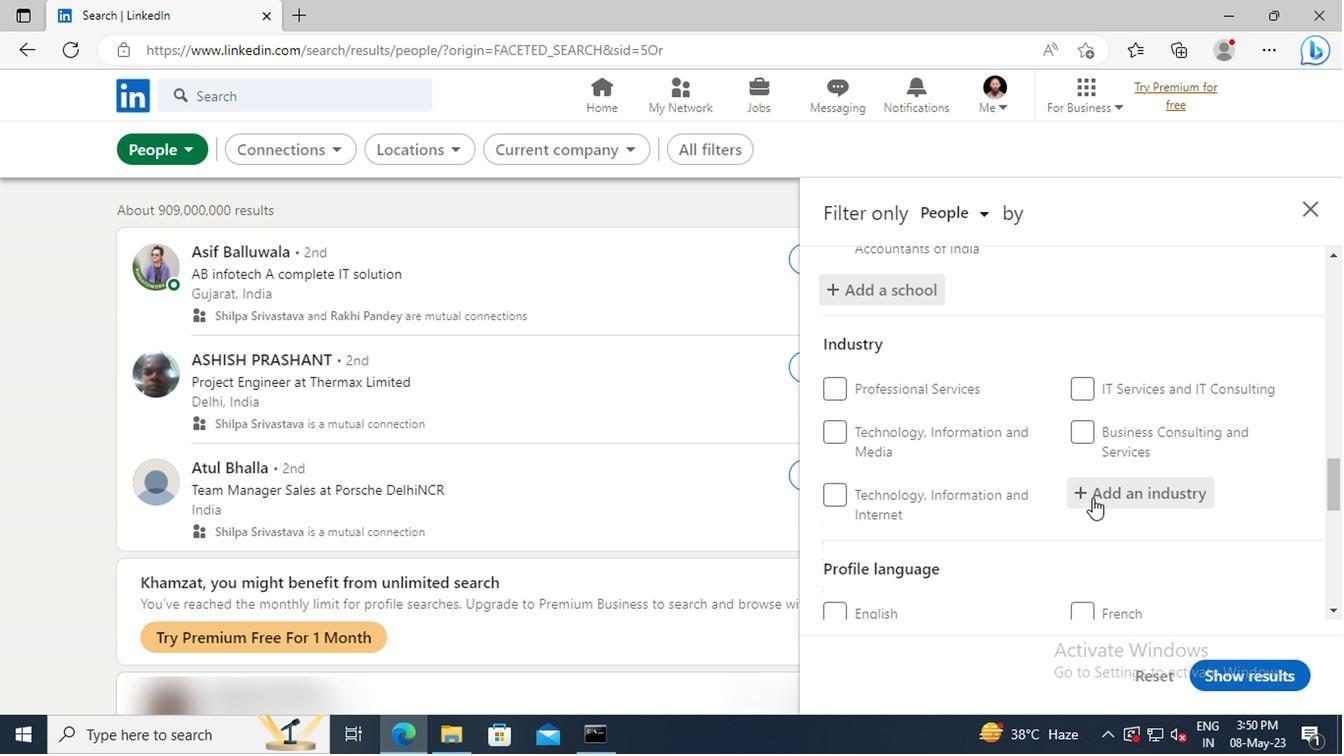 
Action: Mouse moved to (1089, 492)
Screenshot: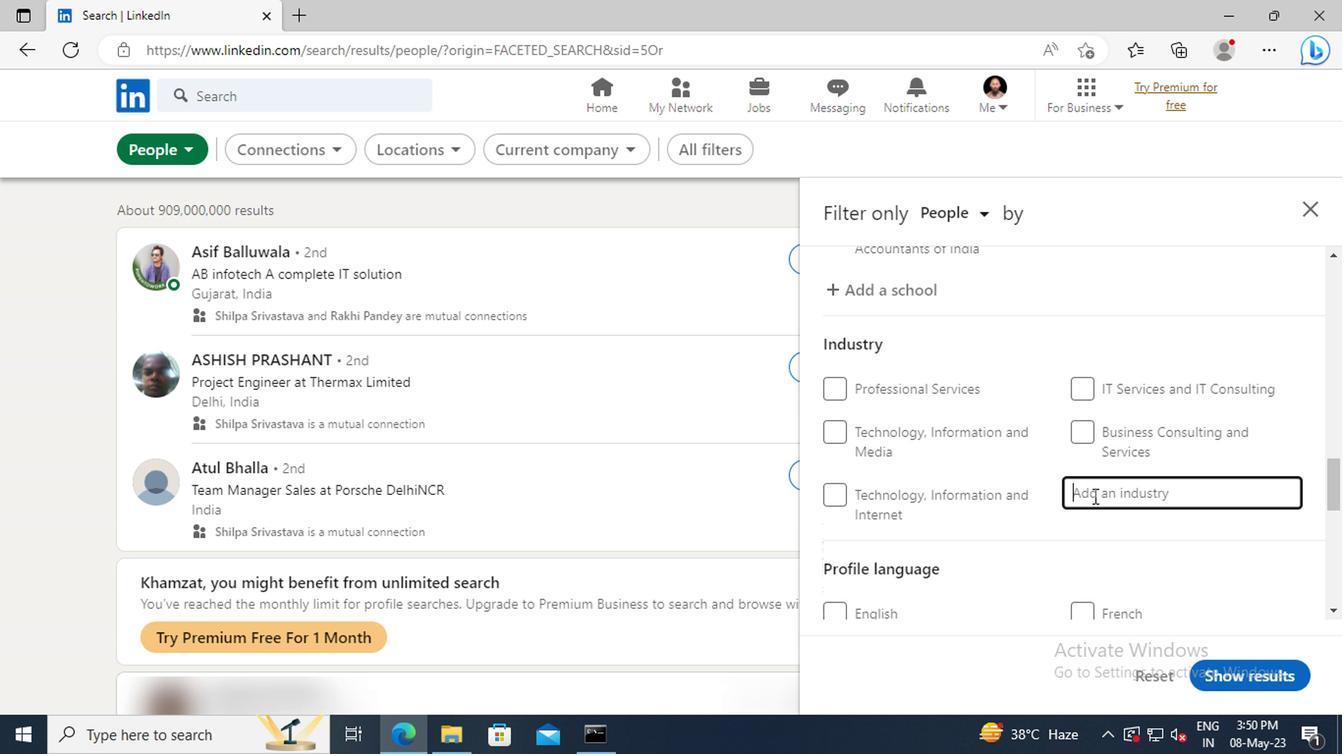 
Action: Key pressed <Key.shift>HUMAN<Key.space>
Screenshot: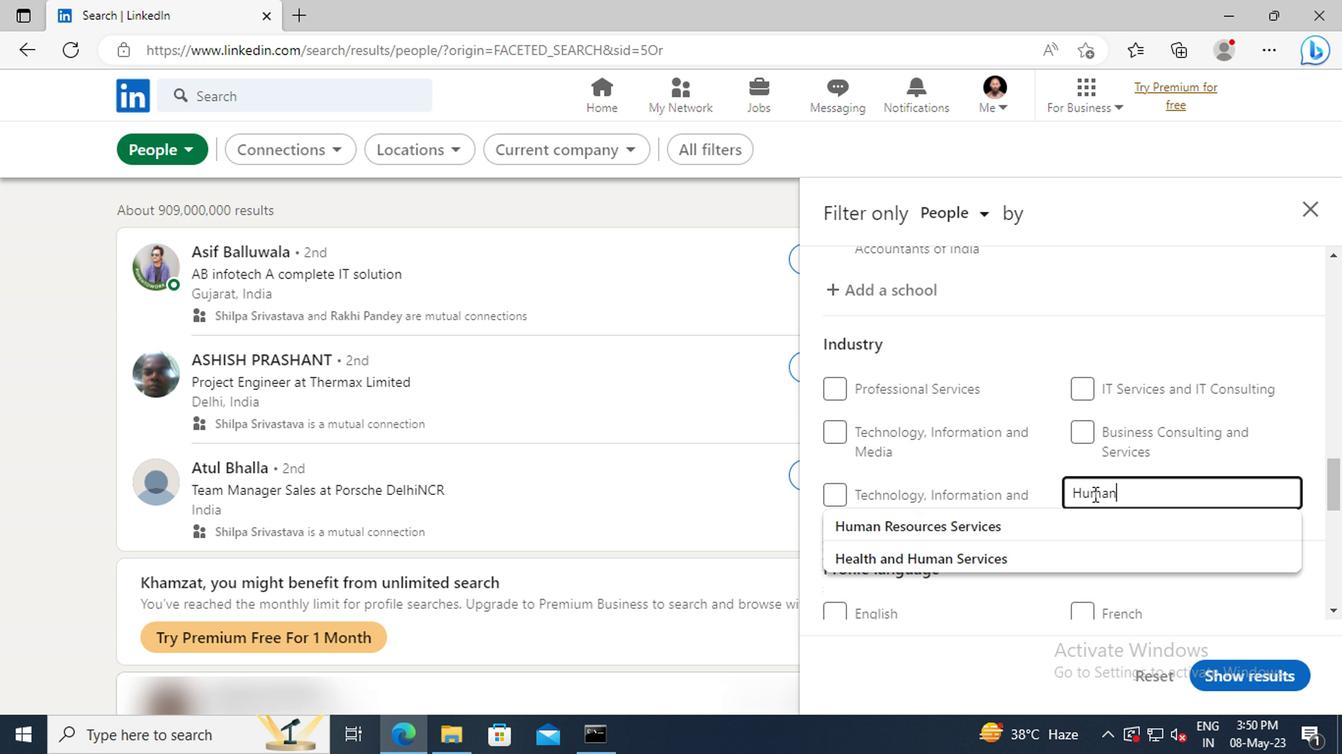 
Action: Mouse moved to (1099, 522)
Screenshot: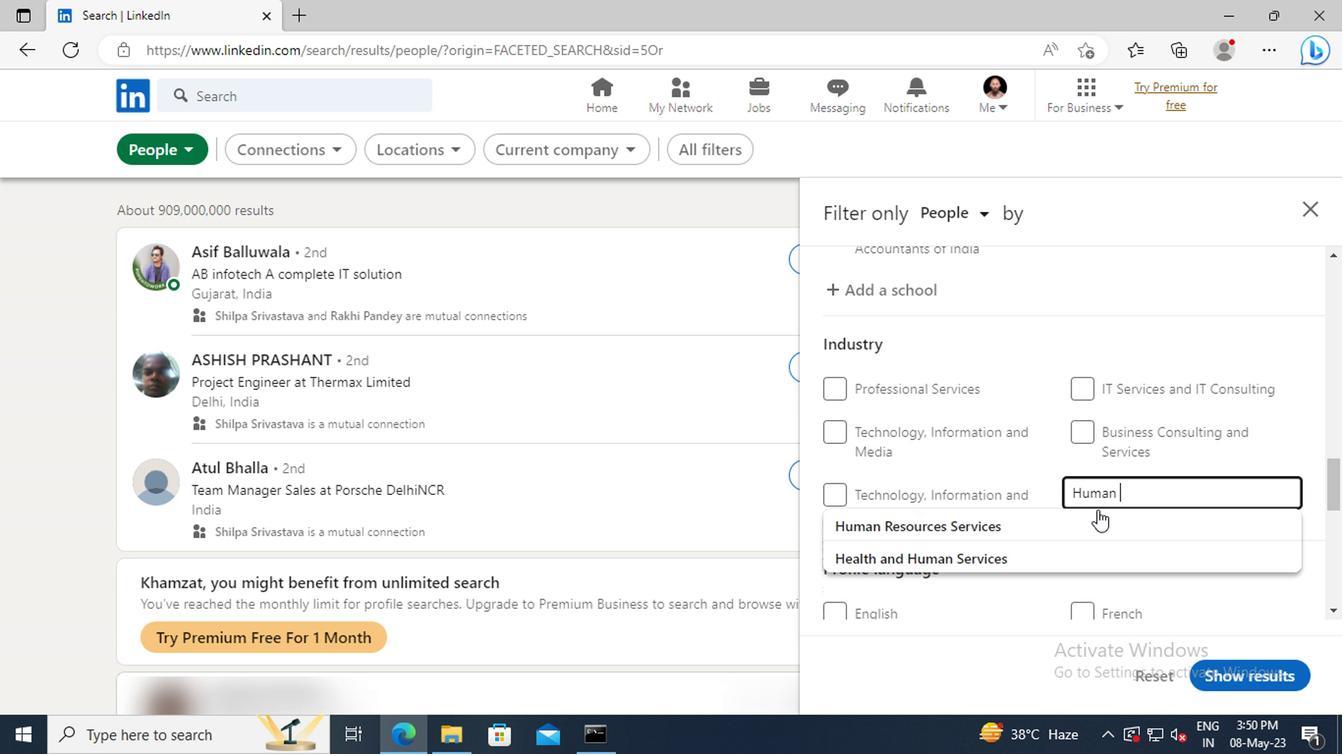 
Action: Mouse pressed left at (1099, 522)
Screenshot: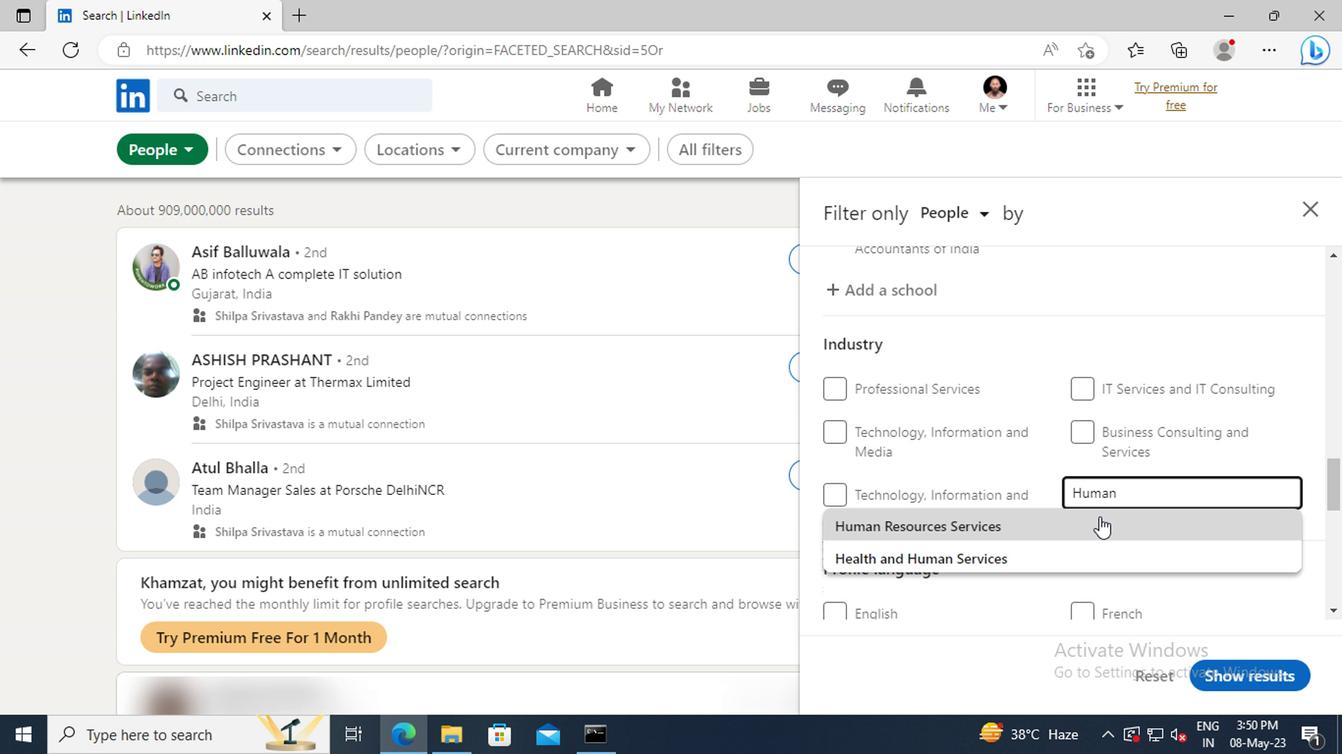 
Action: Mouse scrolled (1099, 522) with delta (0, 0)
Screenshot: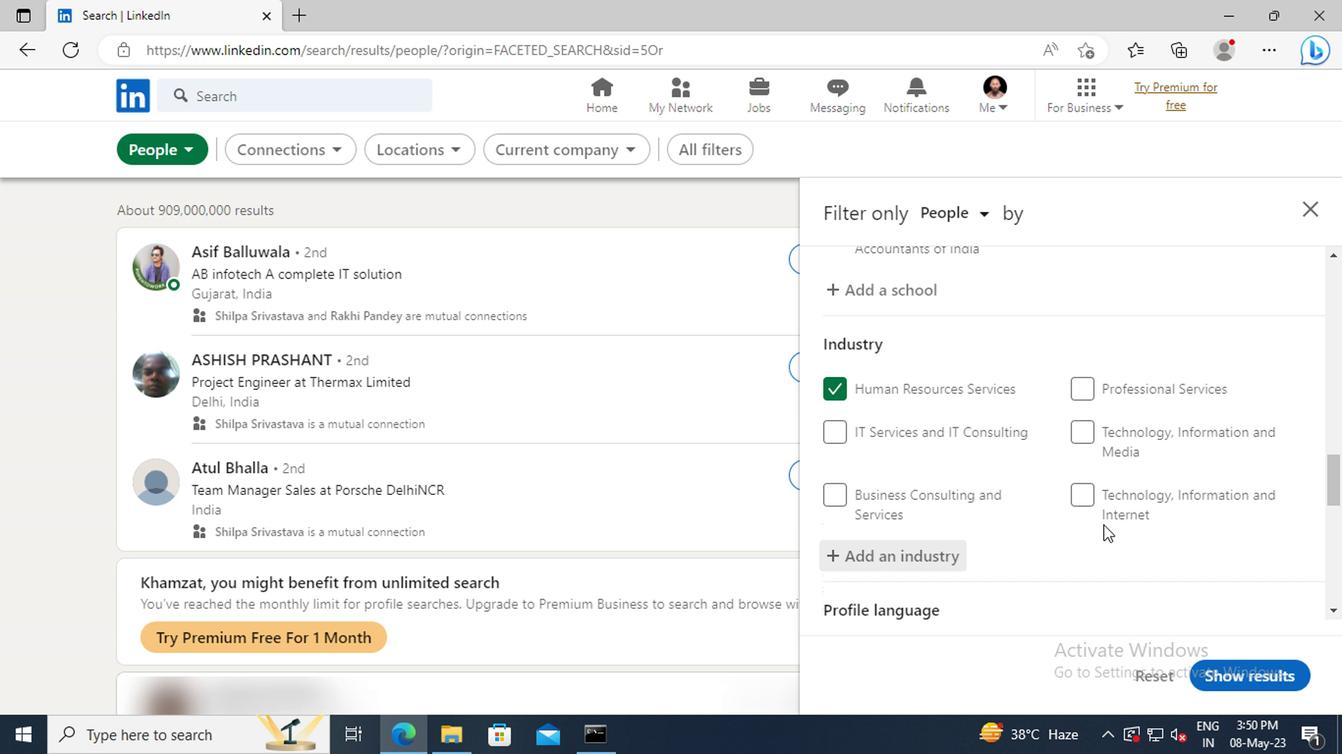 
Action: Mouse scrolled (1099, 522) with delta (0, 0)
Screenshot: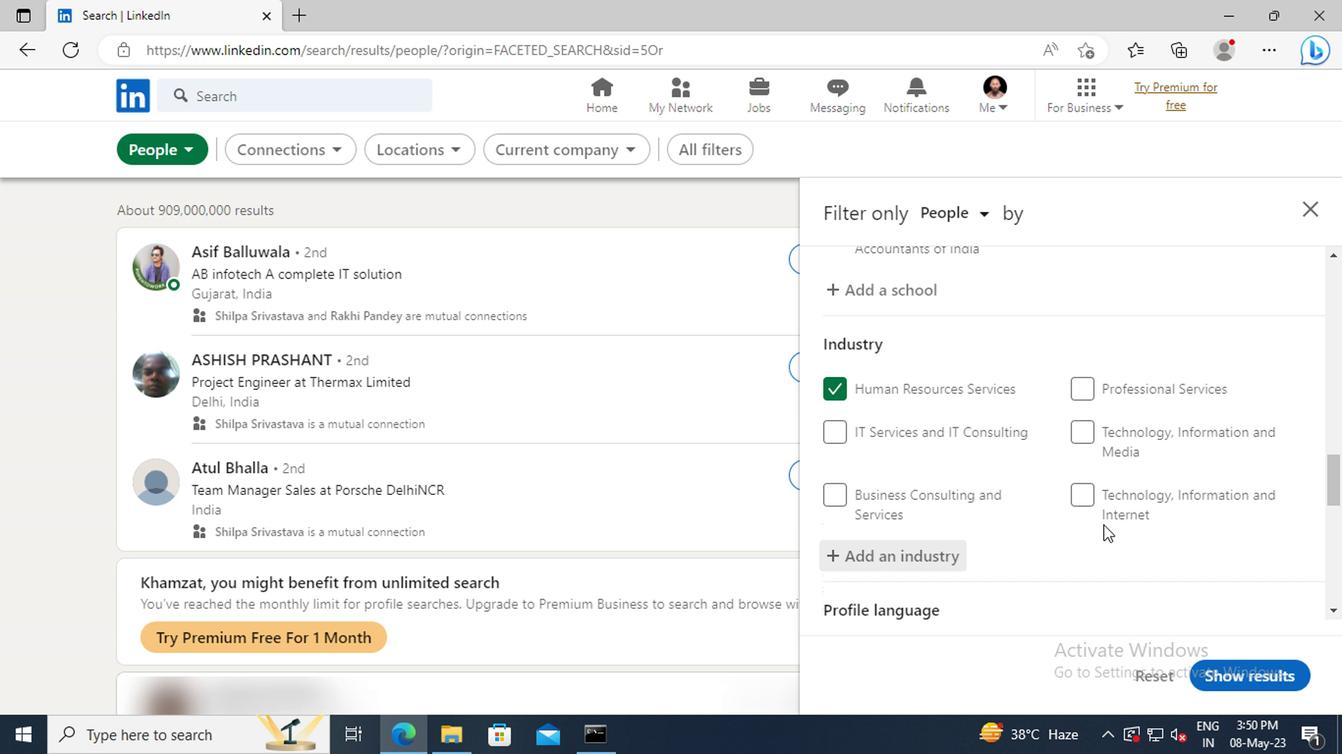 
Action: Mouse moved to (1100, 520)
Screenshot: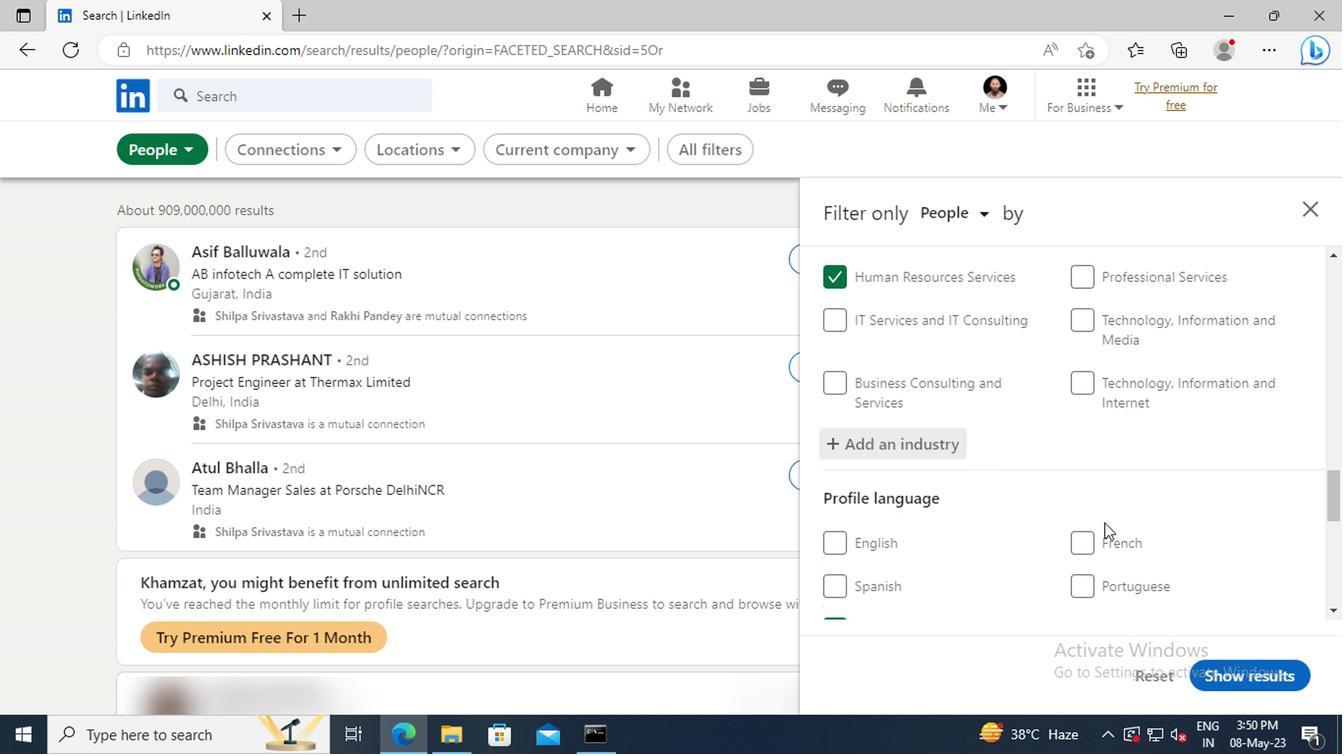 
Action: Mouse scrolled (1100, 518) with delta (0, -1)
Screenshot: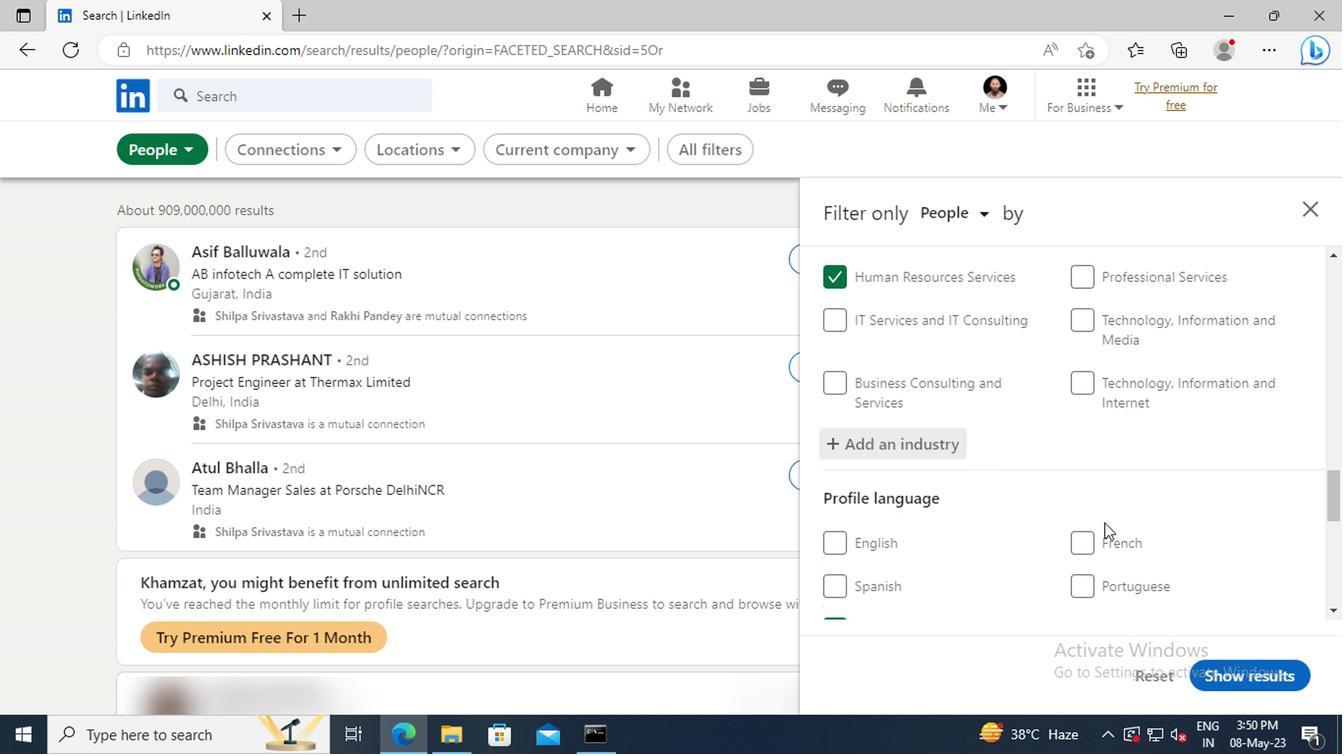 
Action: Mouse moved to (1100, 515)
Screenshot: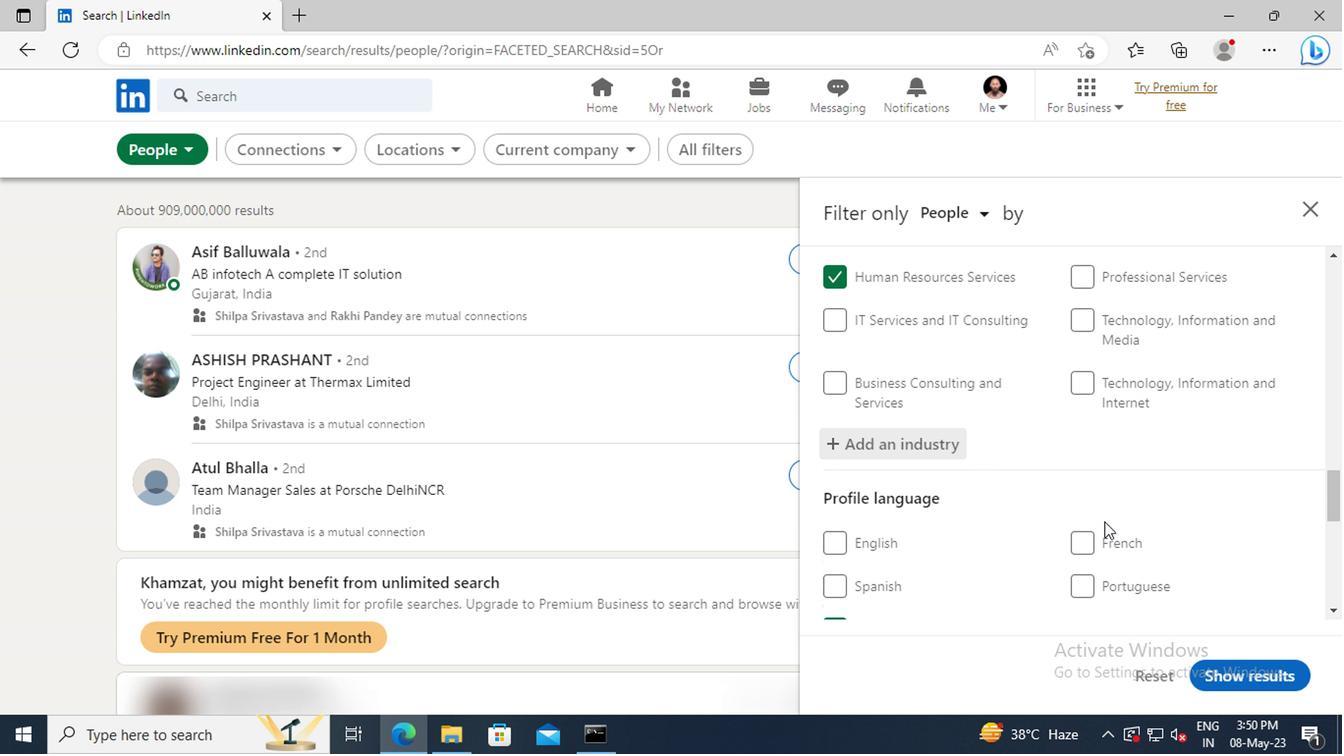 
Action: Mouse scrolled (1100, 513) with delta (0, -1)
Screenshot: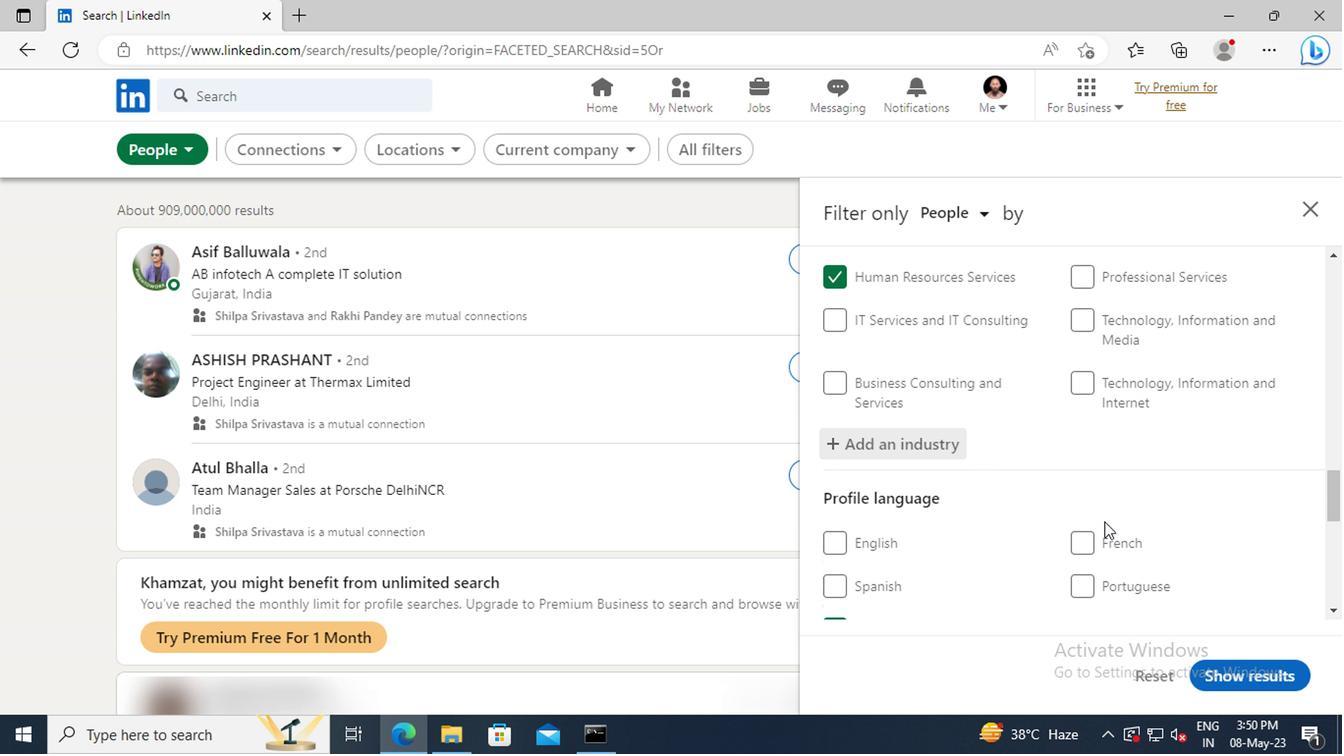 
Action: Mouse moved to (1095, 494)
Screenshot: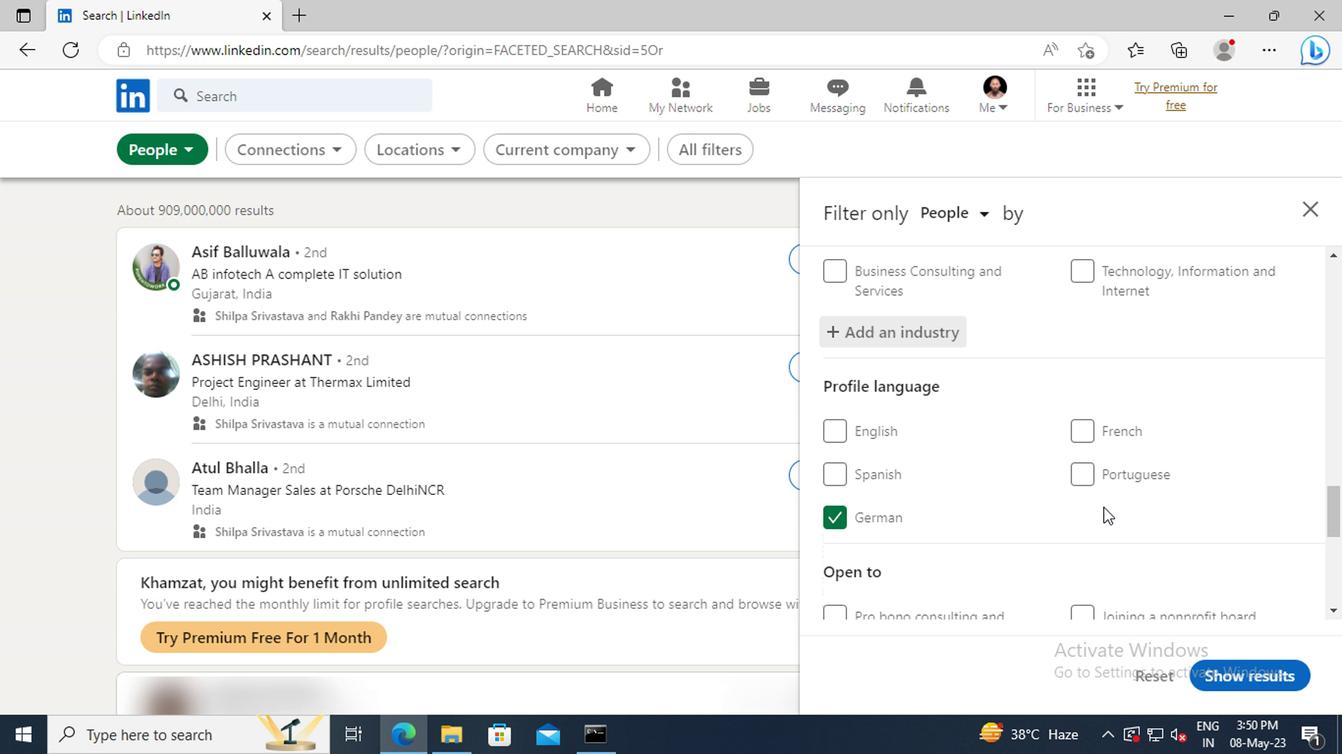 
Action: Mouse scrolled (1095, 494) with delta (0, 0)
Screenshot: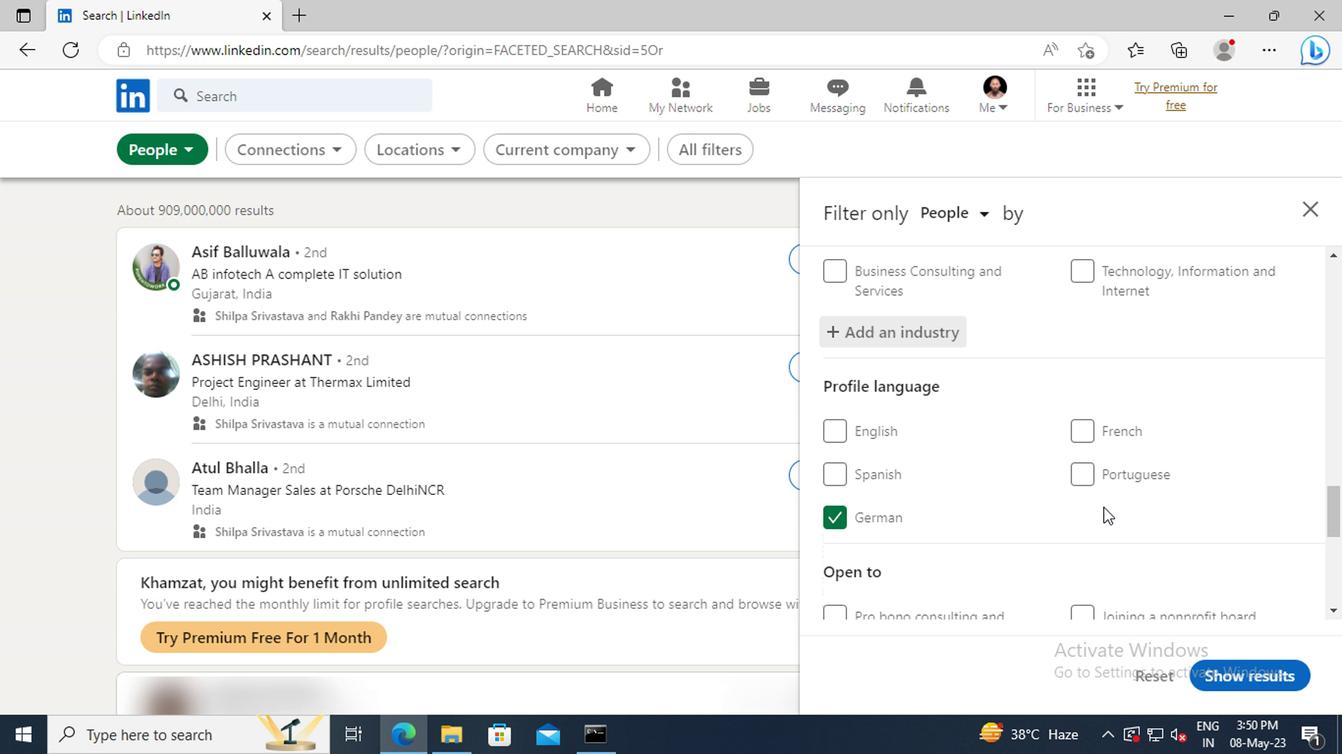 
Action: Mouse moved to (1094, 485)
Screenshot: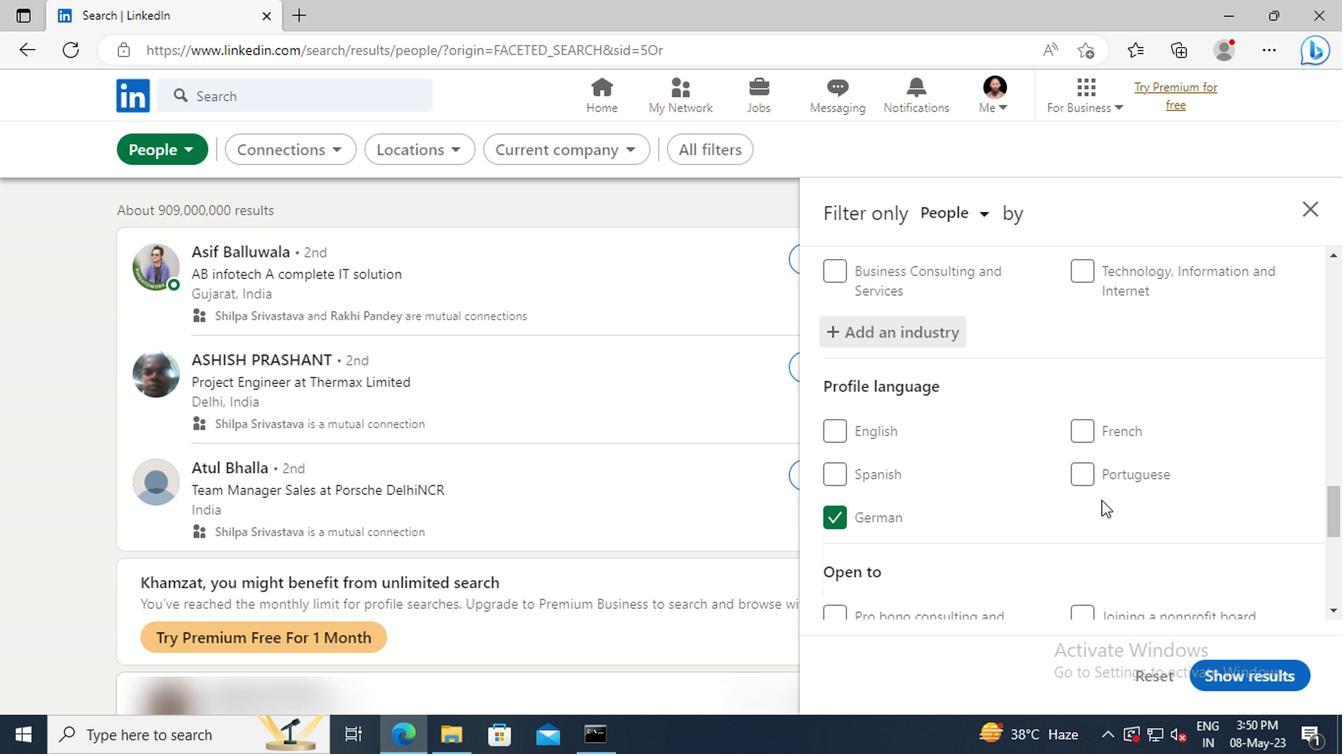 
Action: Mouse scrolled (1094, 485) with delta (0, 0)
Screenshot: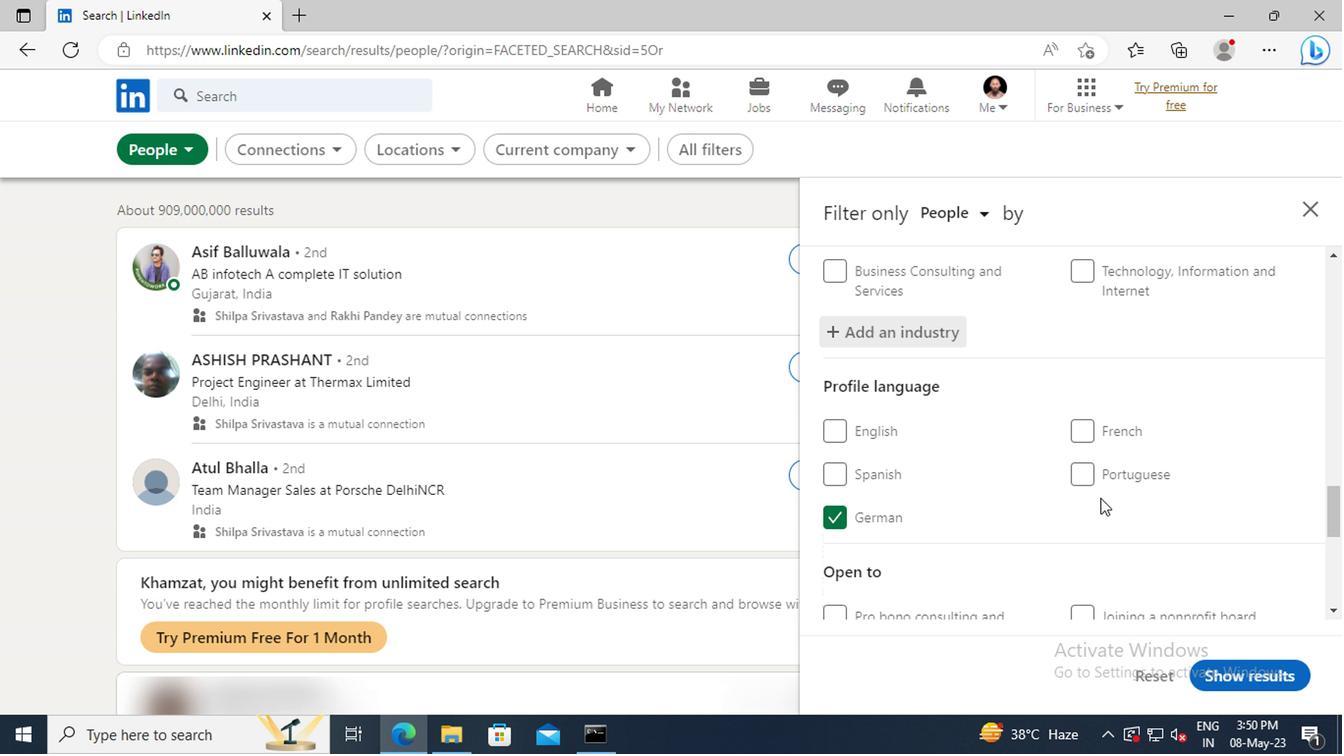 
Action: Mouse moved to (1087, 455)
Screenshot: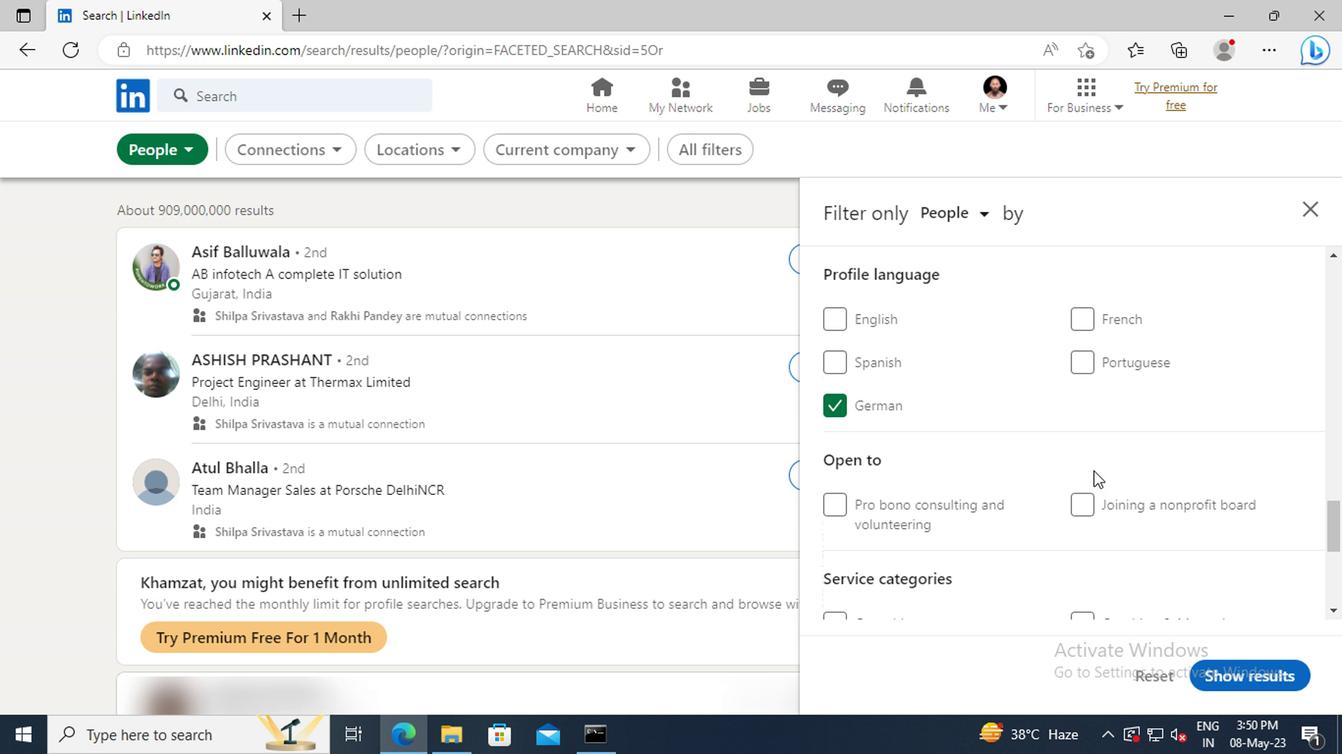 
Action: Mouse scrolled (1087, 455) with delta (0, 0)
Screenshot: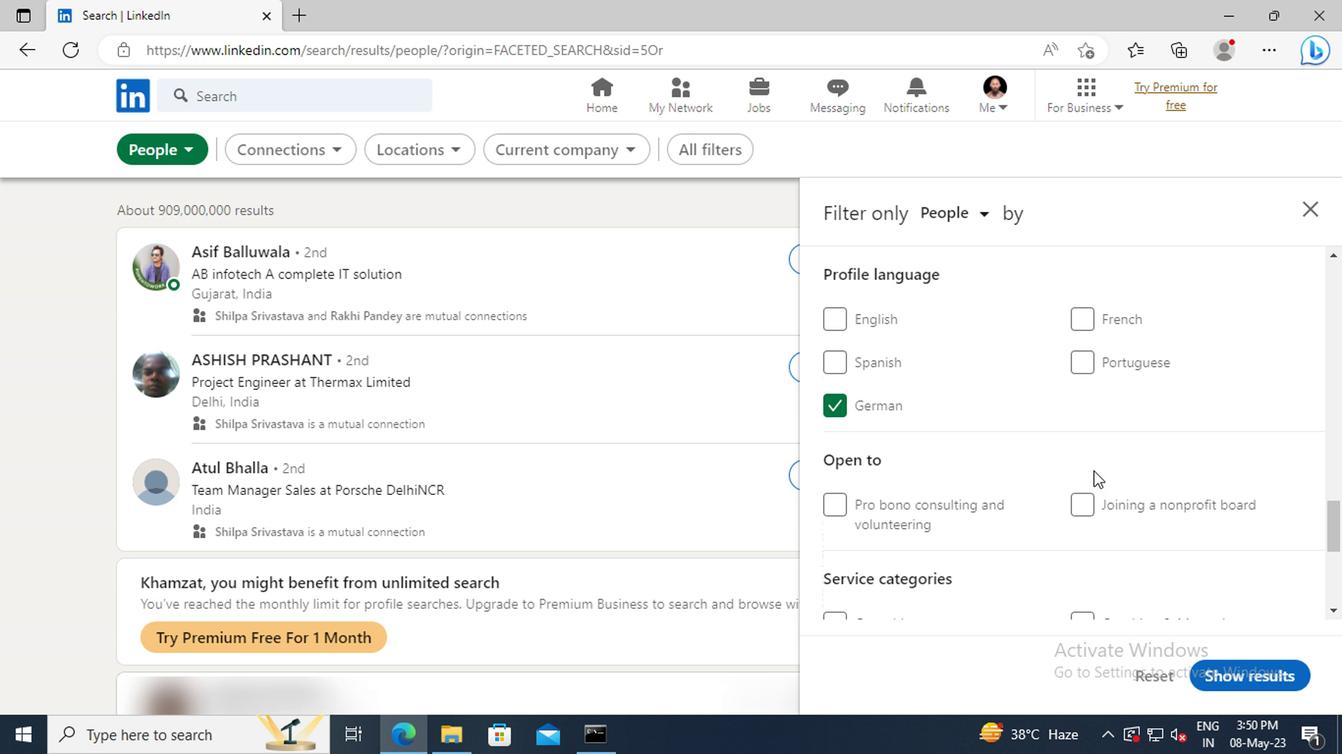 
Action: Mouse moved to (1085, 453)
Screenshot: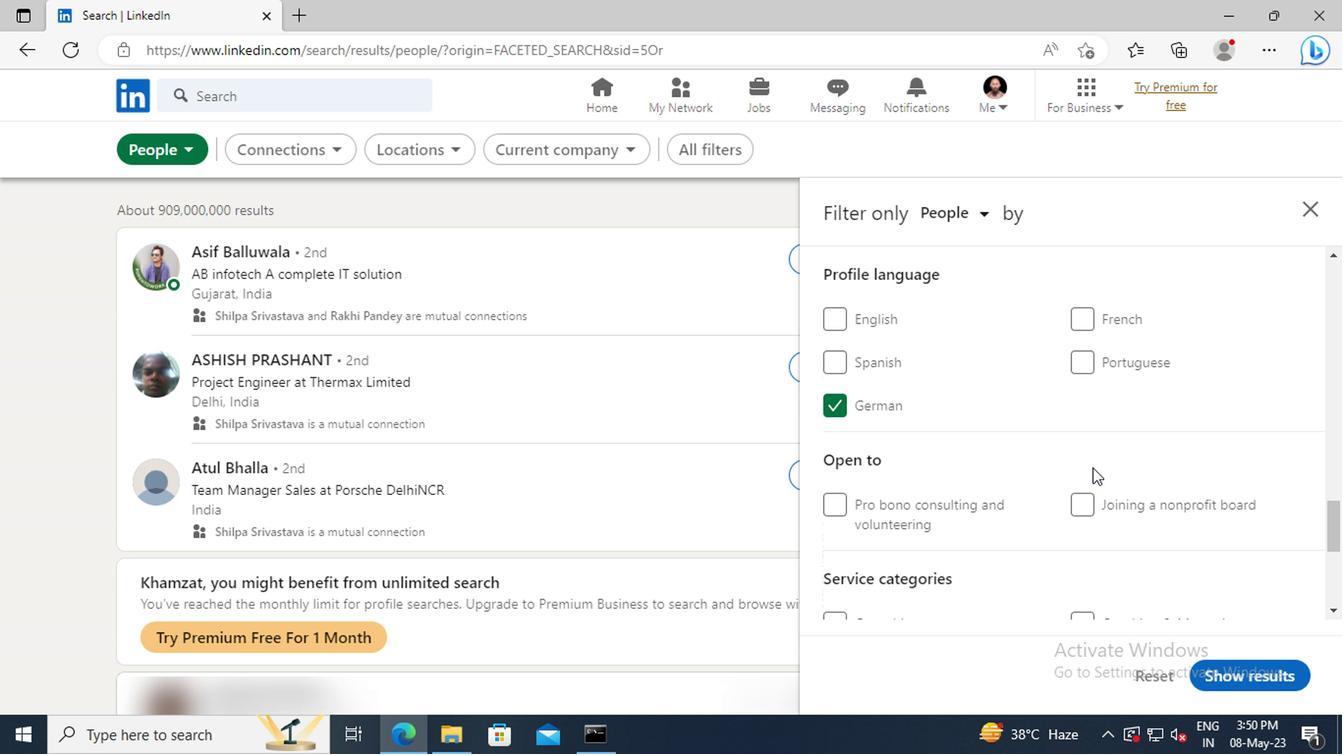 
Action: Mouse scrolled (1085, 452) with delta (0, 0)
Screenshot: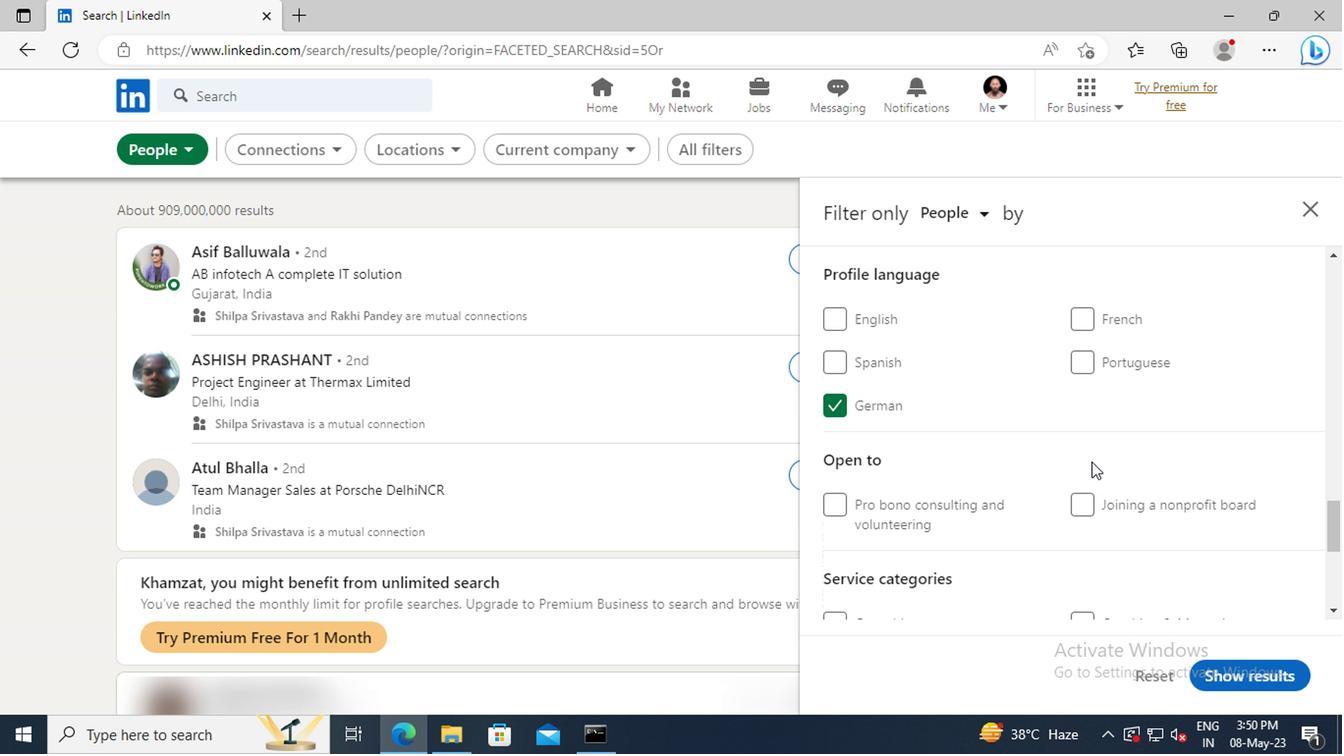 
Action: Mouse scrolled (1085, 452) with delta (0, 0)
Screenshot: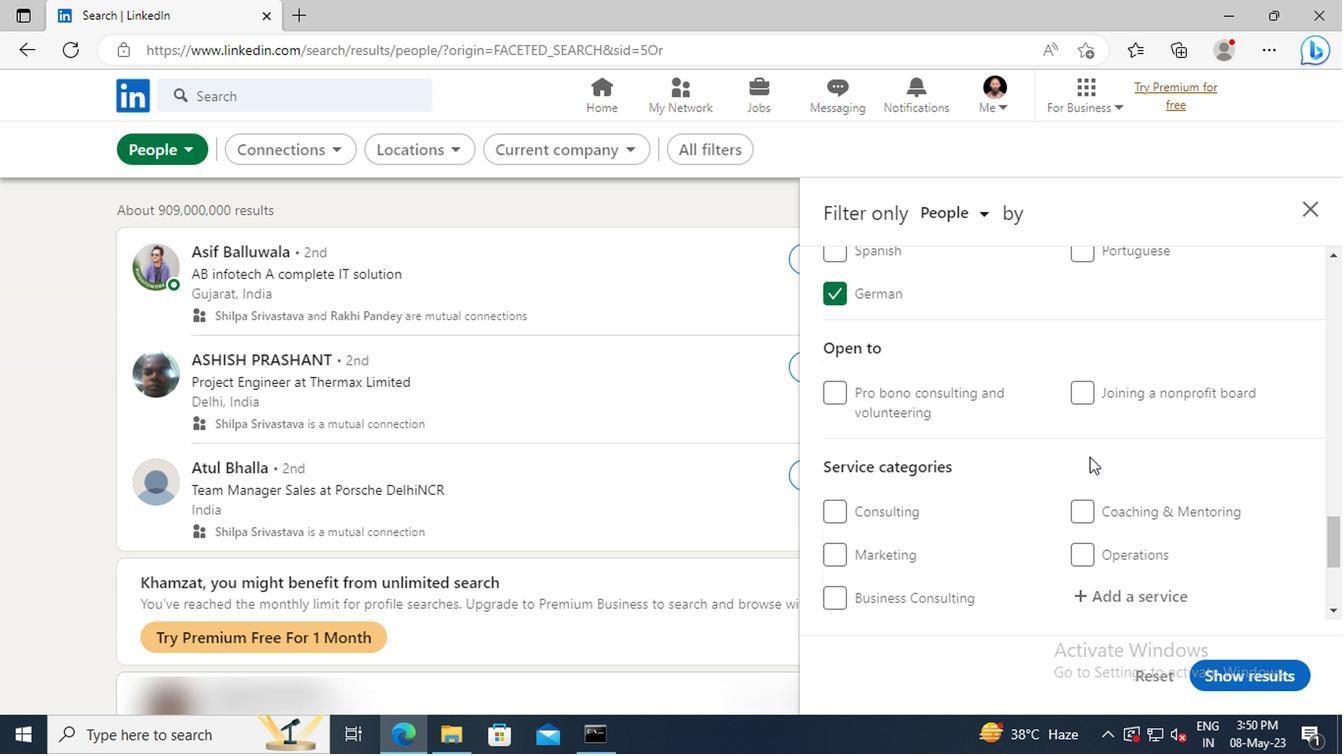
Action: Mouse scrolled (1085, 452) with delta (0, 0)
Screenshot: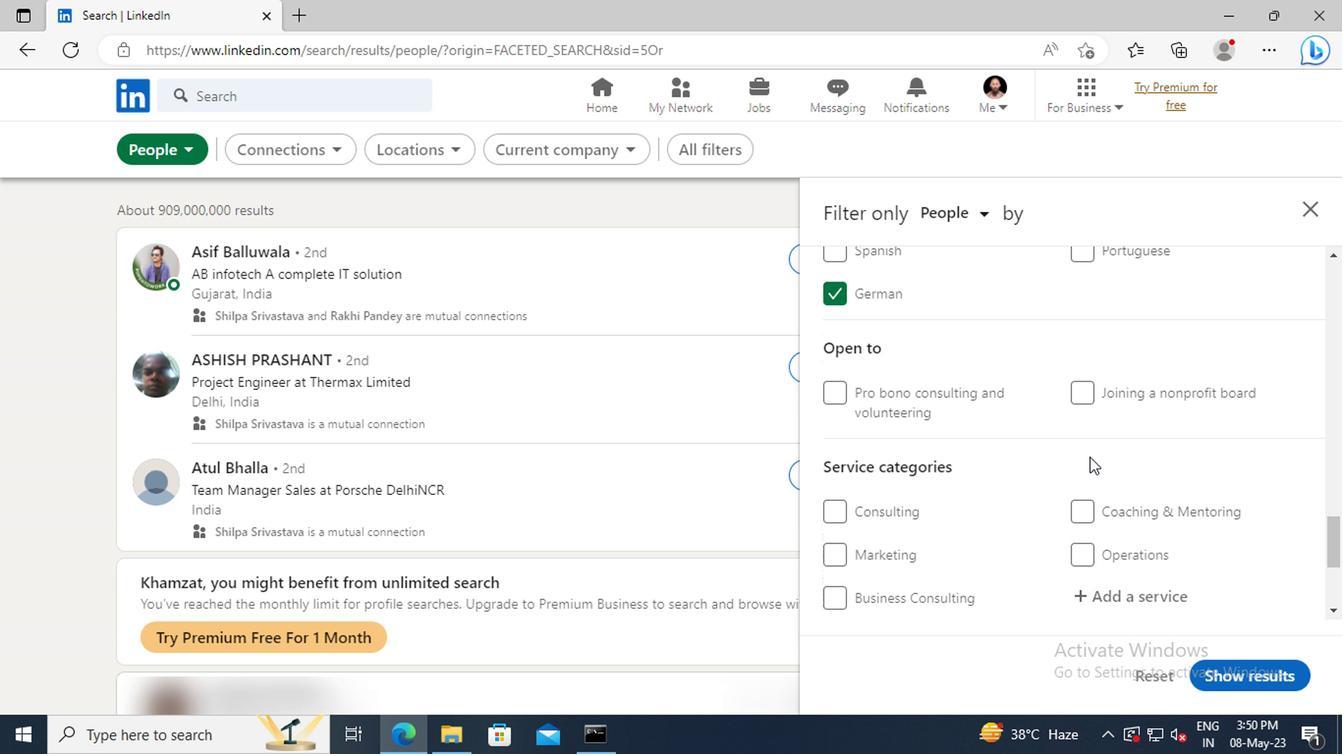 
Action: Mouse moved to (1091, 485)
Screenshot: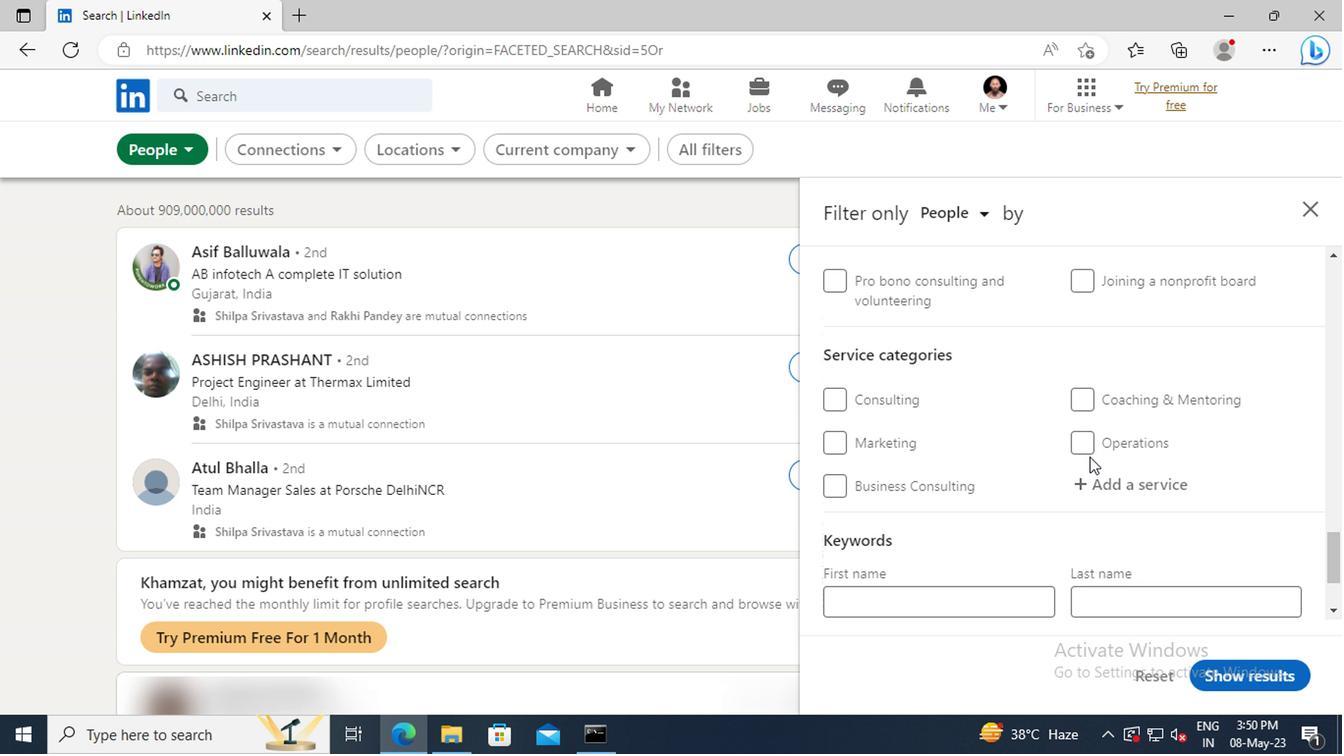 
Action: Mouse pressed left at (1091, 485)
Screenshot: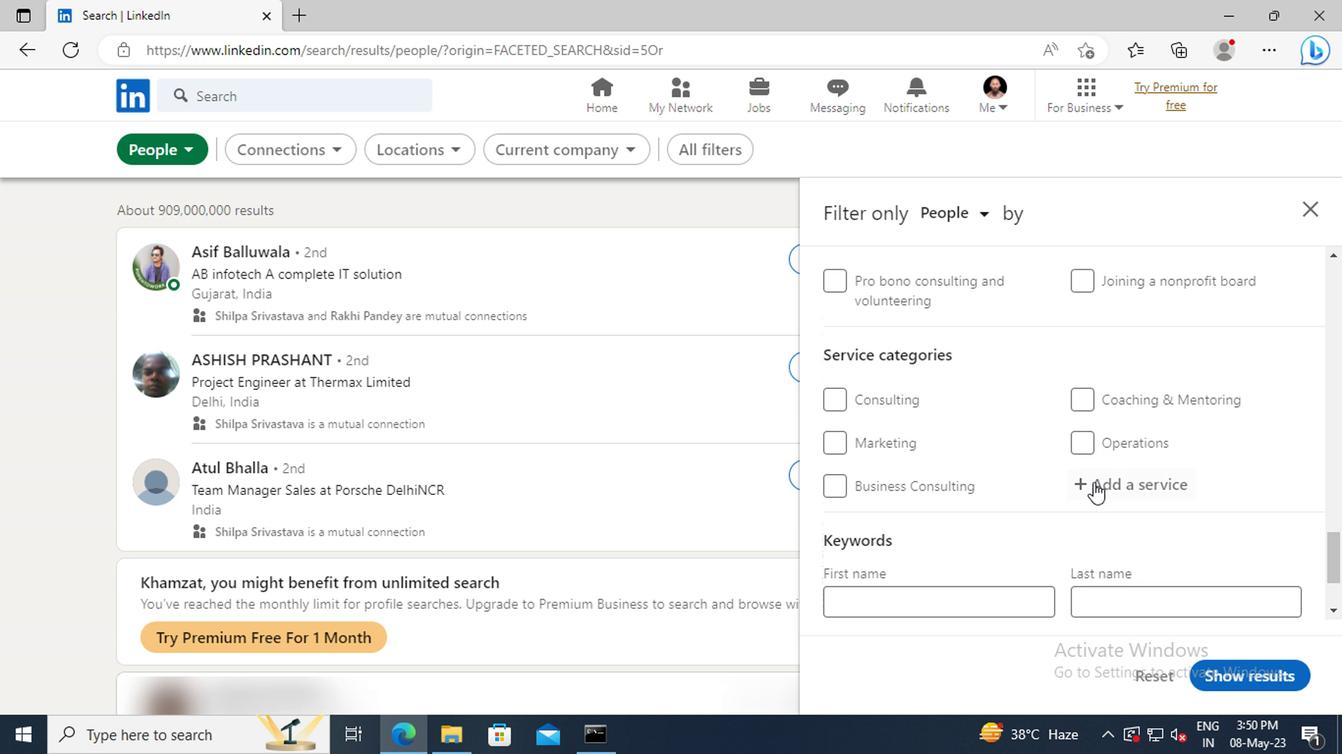 
Action: Key pressed <Key.shift>HR<Key.space>
Screenshot: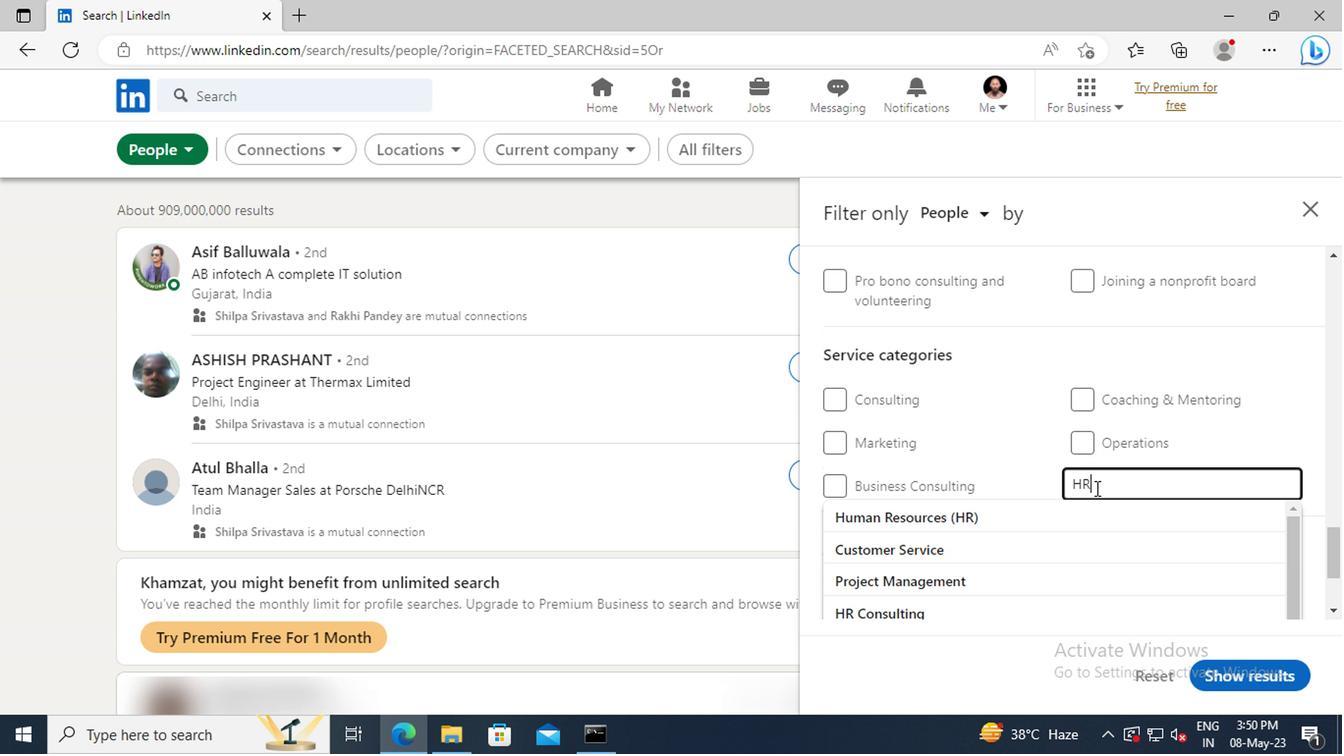 
Action: Mouse moved to (1126, 566)
Screenshot: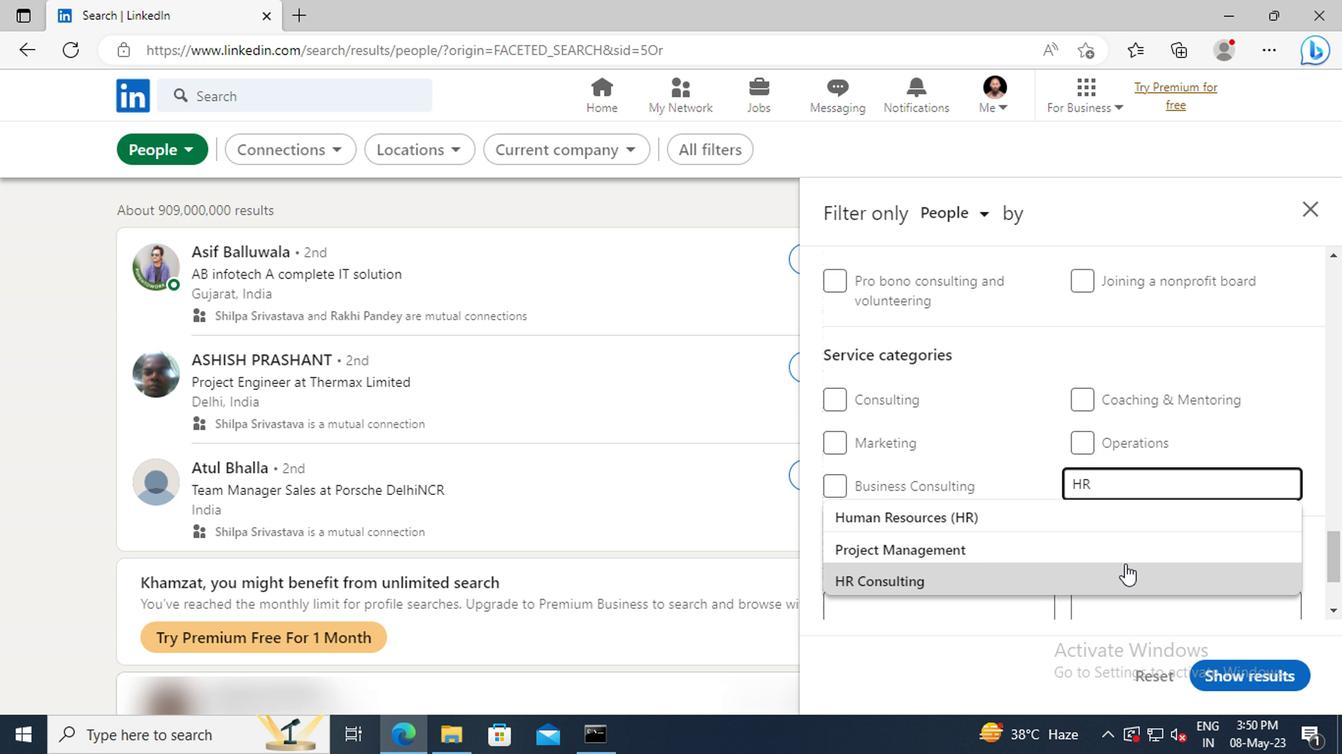 
Action: Mouse pressed left at (1126, 566)
Screenshot: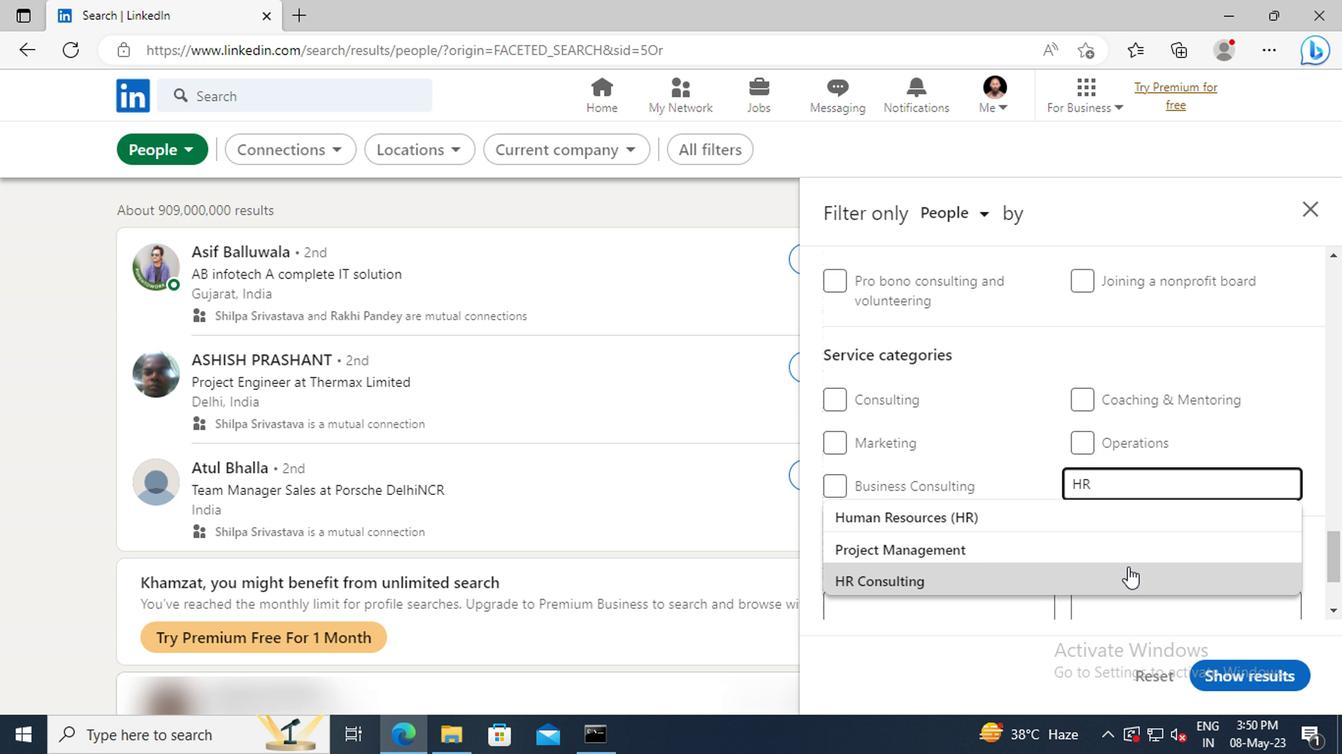 
Action: Mouse scrolled (1126, 566) with delta (0, 0)
Screenshot: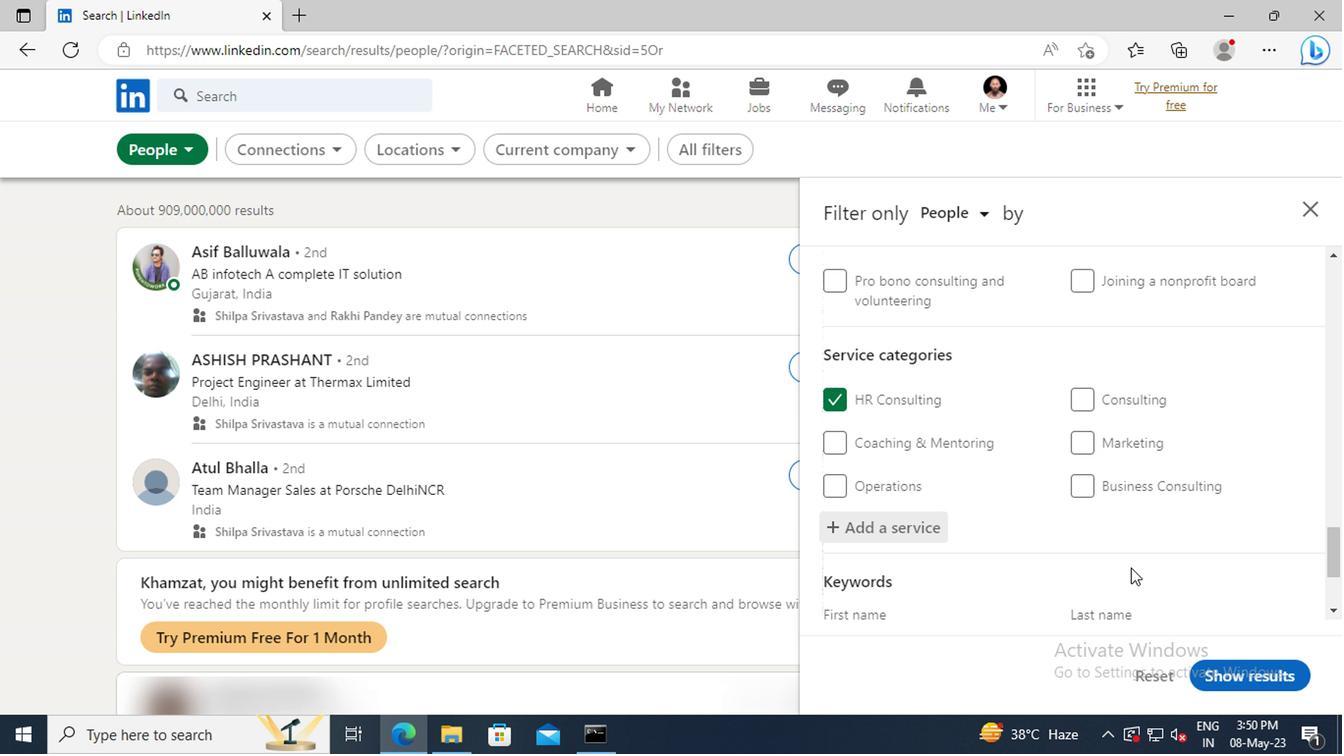 
Action: Mouse scrolled (1126, 566) with delta (0, 0)
Screenshot: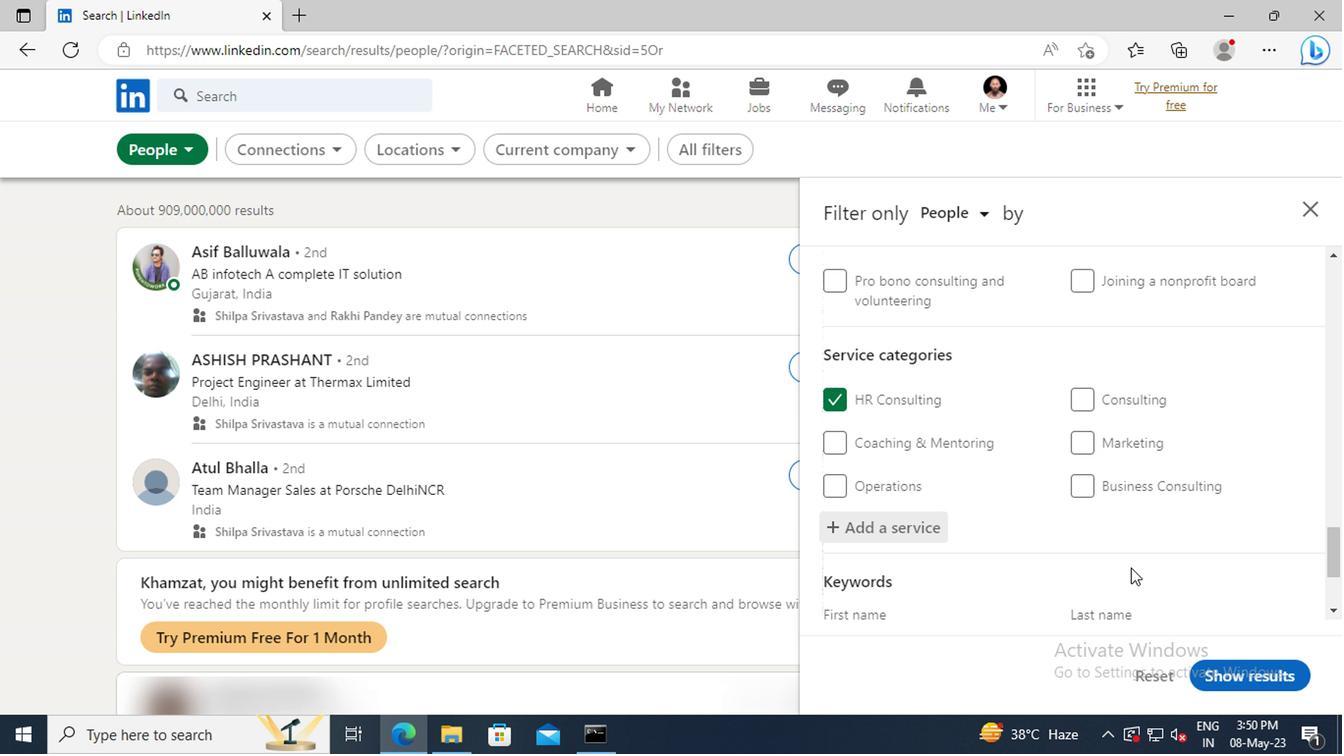 
Action: Mouse scrolled (1126, 566) with delta (0, 0)
Screenshot: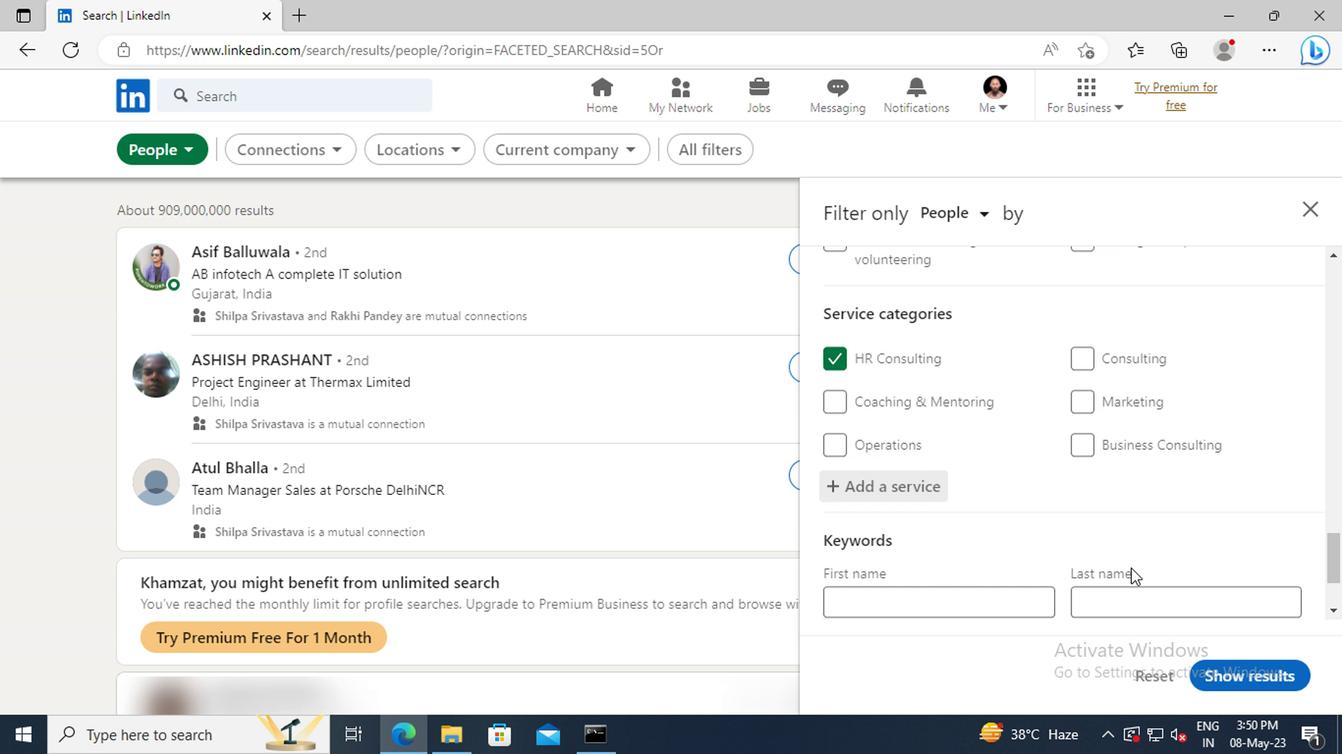 
Action: Mouse scrolled (1126, 566) with delta (0, 0)
Screenshot: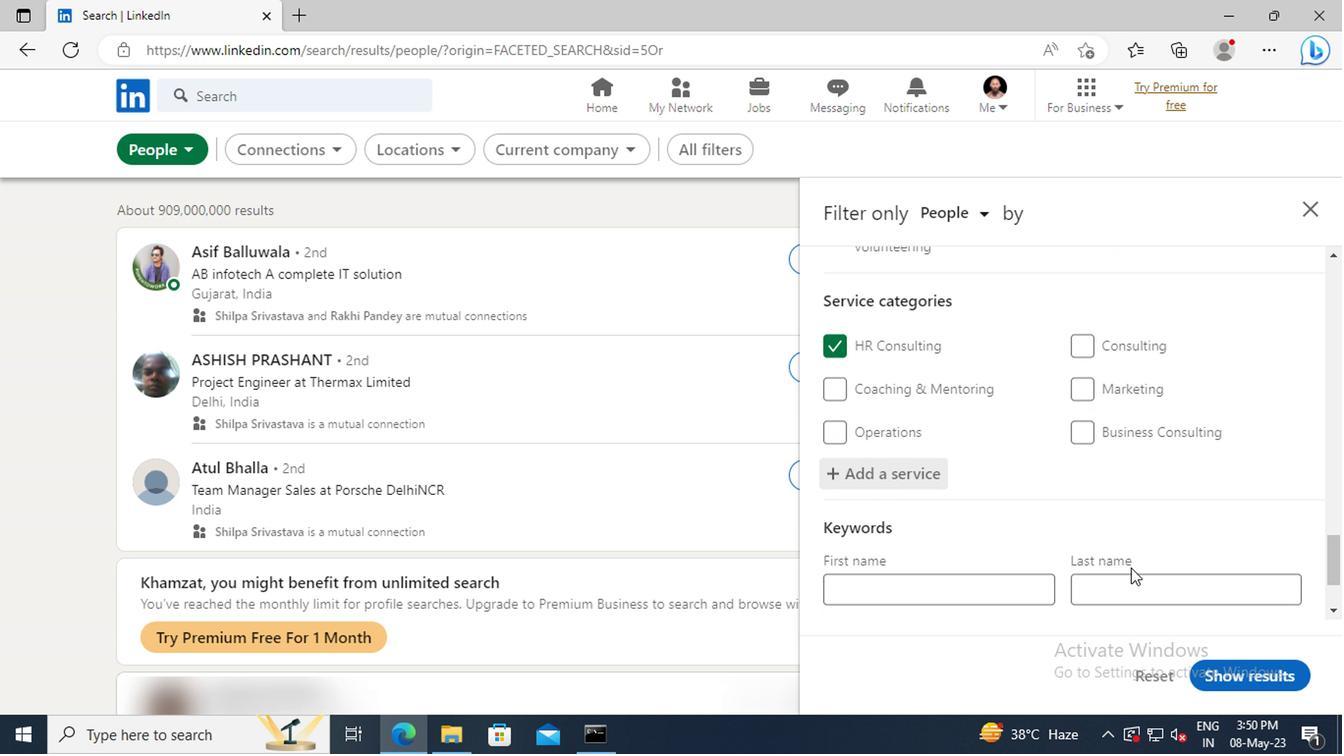 
Action: Mouse moved to (953, 538)
Screenshot: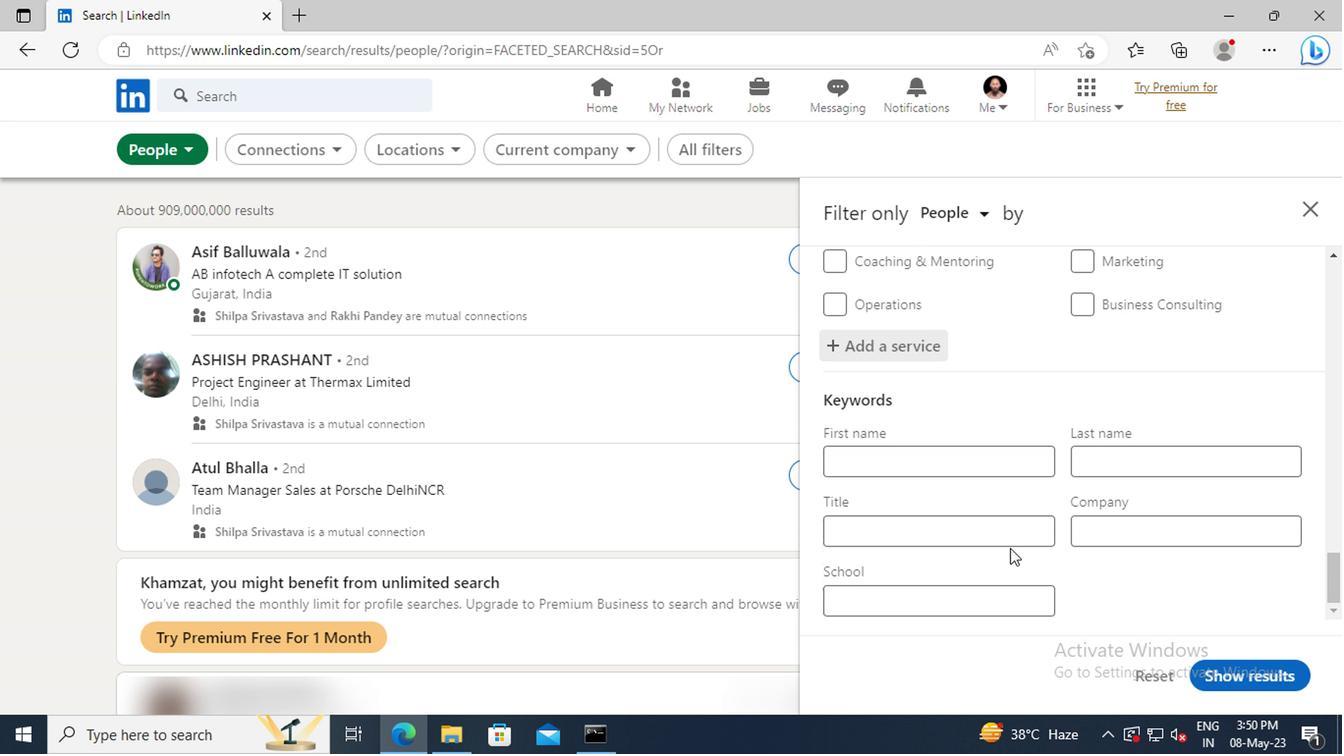 
Action: Mouse pressed left at (953, 538)
Screenshot: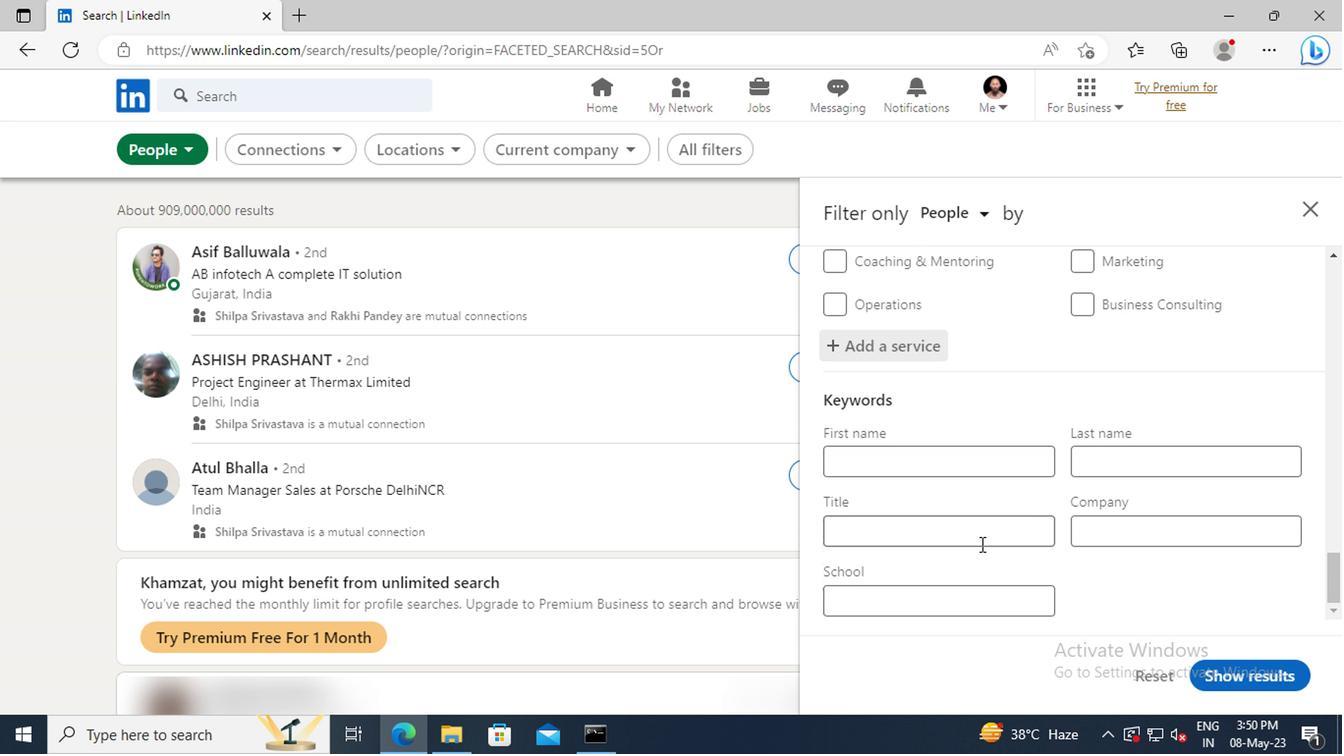 
Action: Key pressed <Key.shift>ARTIST<Key.enter>
Screenshot: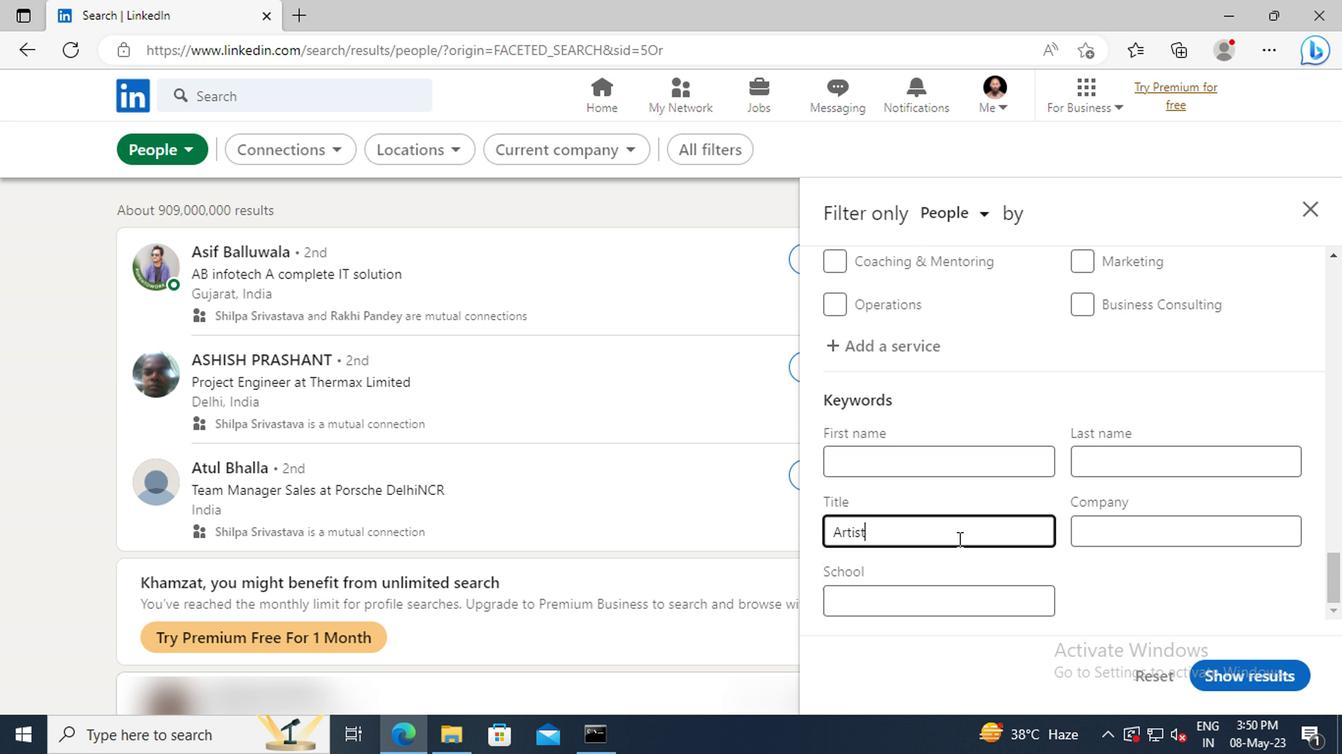 
Action: Mouse moved to (1242, 676)
Screenshot: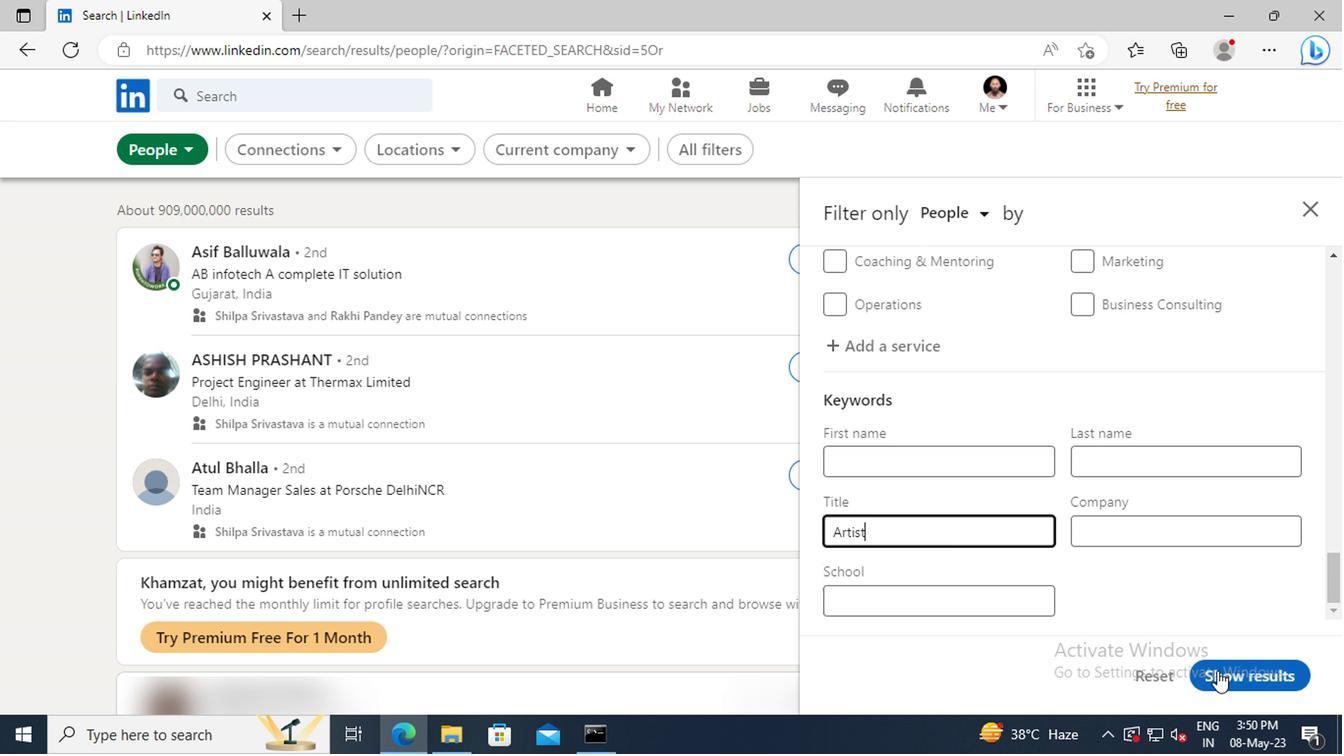 
Action: Mouse pressed left at (1242, 676)
Screenshot: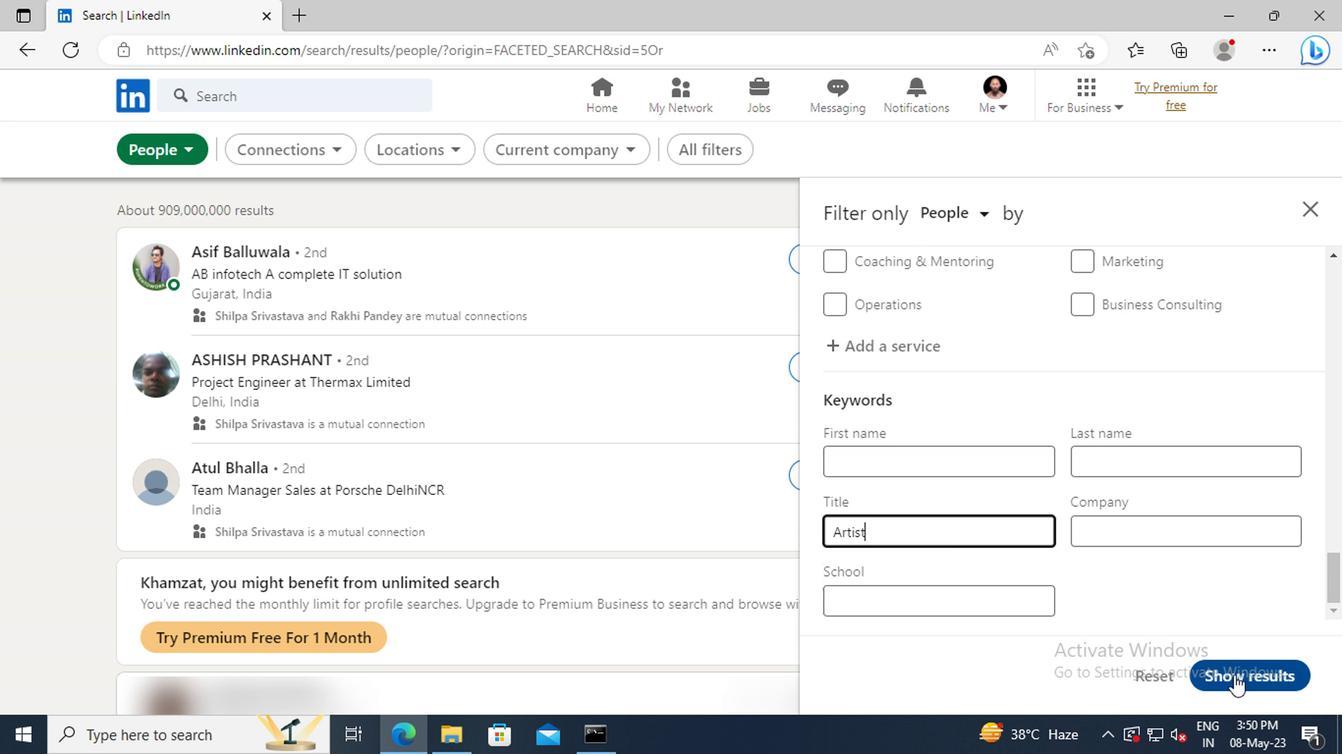 
